 Task: Find connections with filter location Māngrol with filter topic #Investingwith filter profile language English with filter current company Netcore Cloud with filter school Tamil Nadu Jobs india with filter industry Retail Gasoline with filter service category Marketing with filter keywords title Restaurant Chain Executive
Action: Mouse moved to (671, 85)
Screenshot: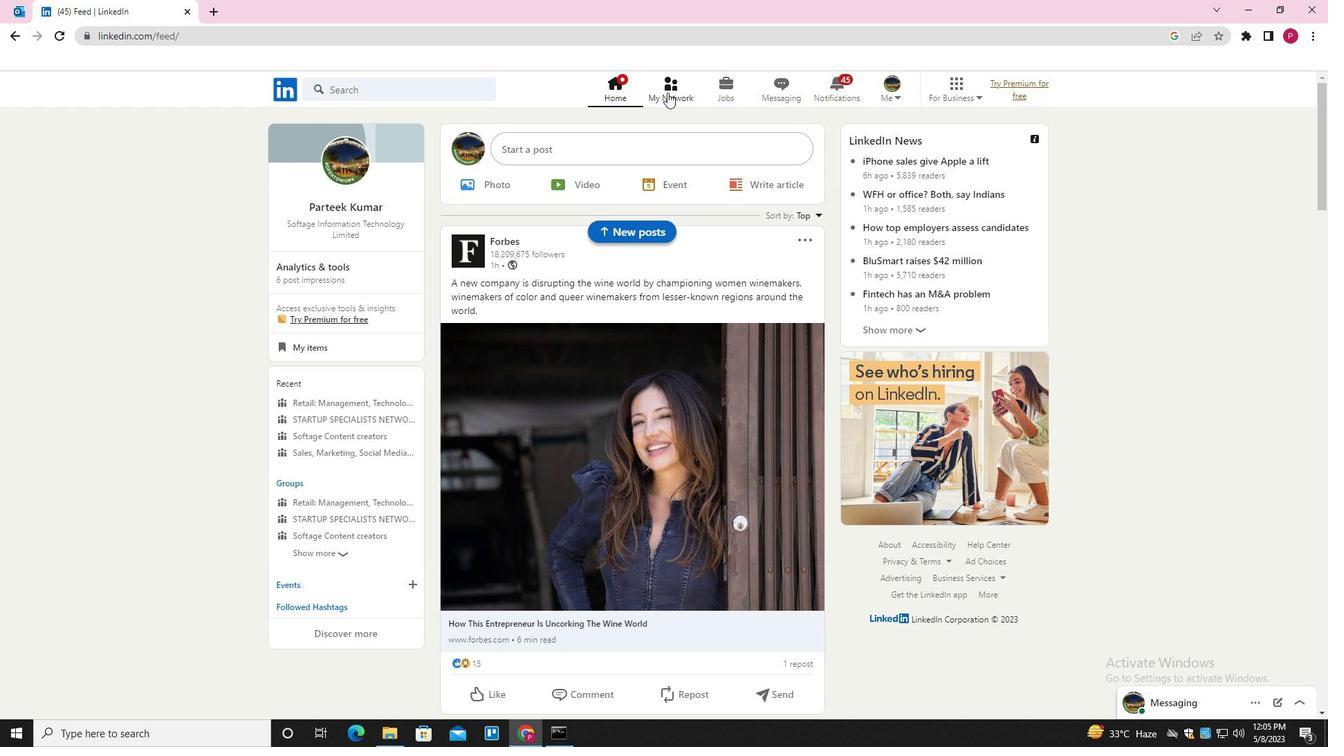 
Action: Mouse pressed left at (671, 85)
Screenshot: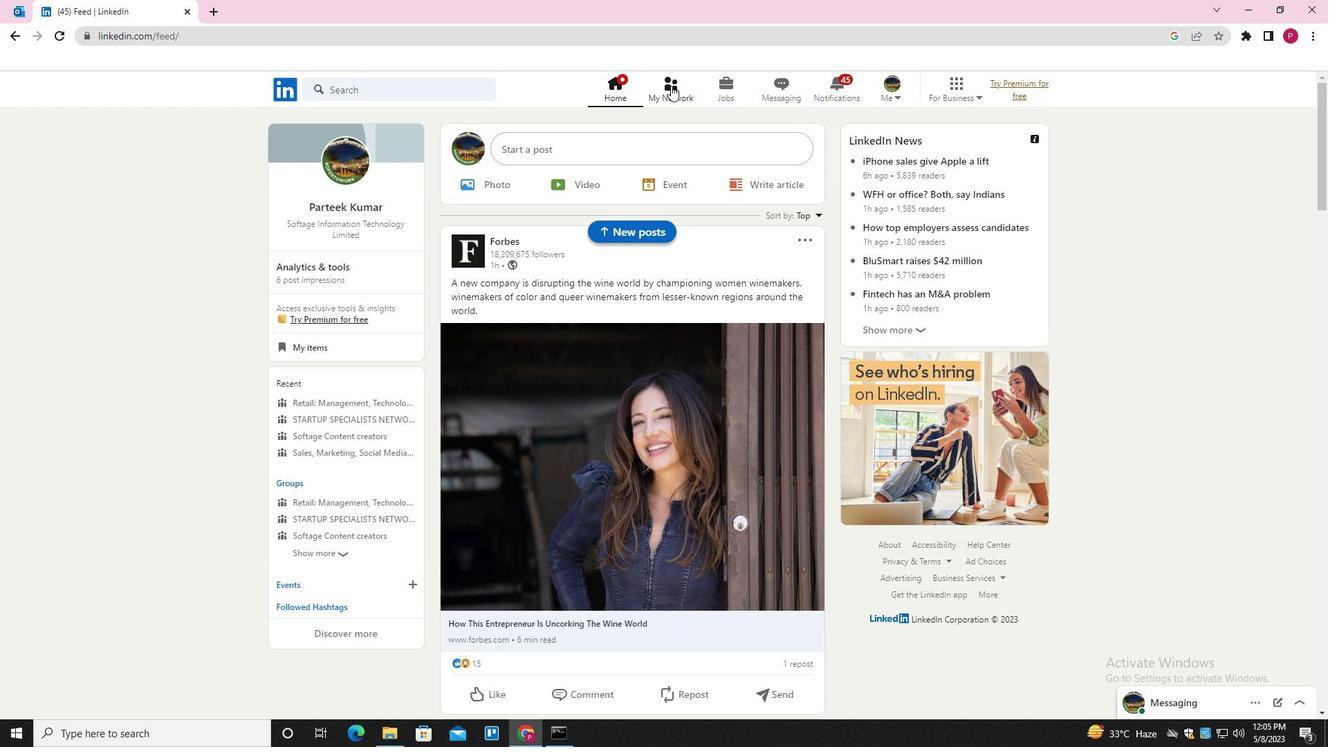 
Action: Mouse moved to (428, 168)
Screenshot: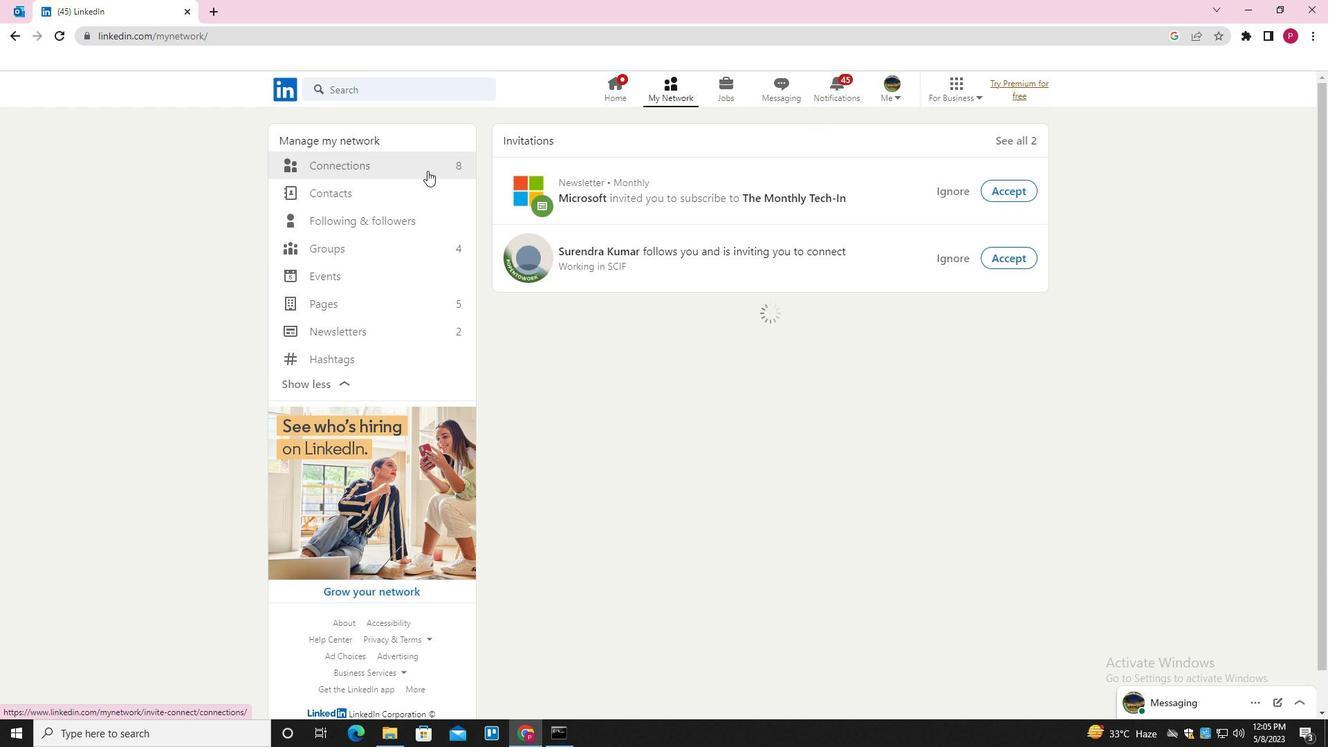 
Action: Mouse pressed left at (428, 168)
Screenshot: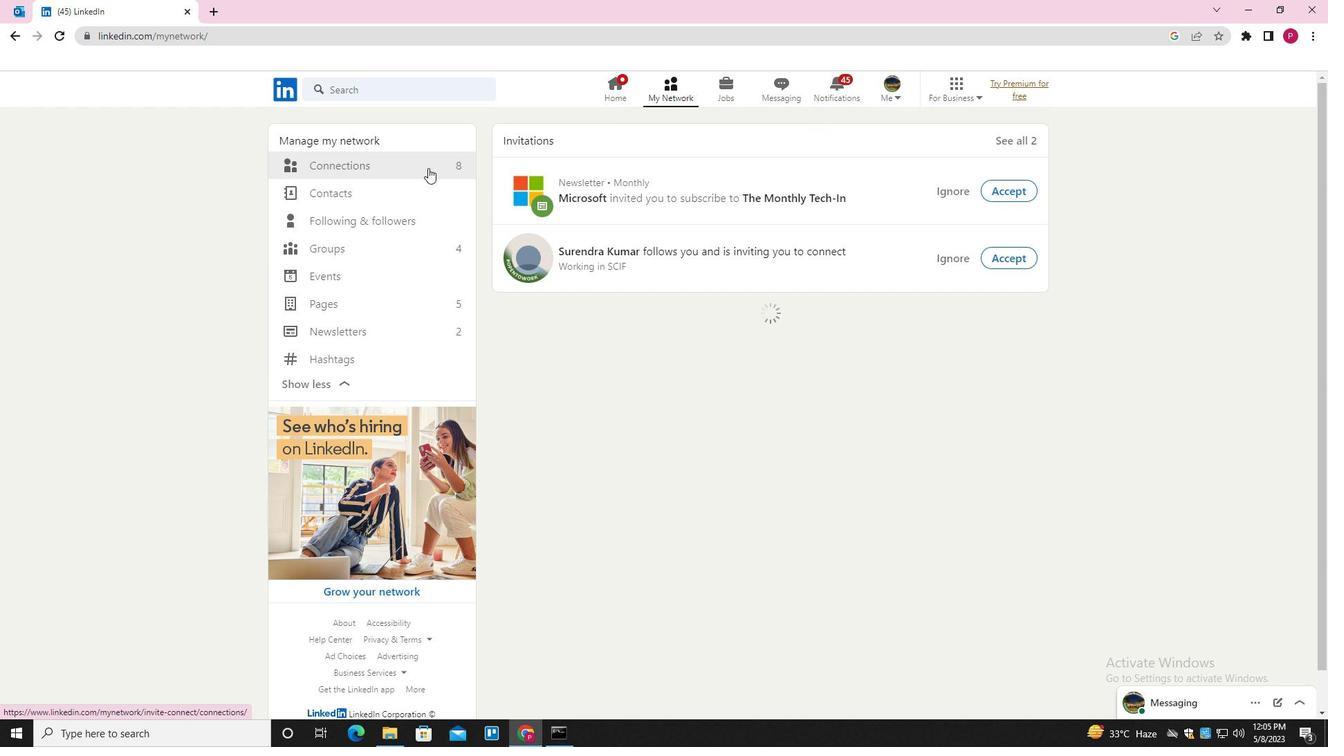 
Action: Mouse moved to (774, 163)
Screenshot: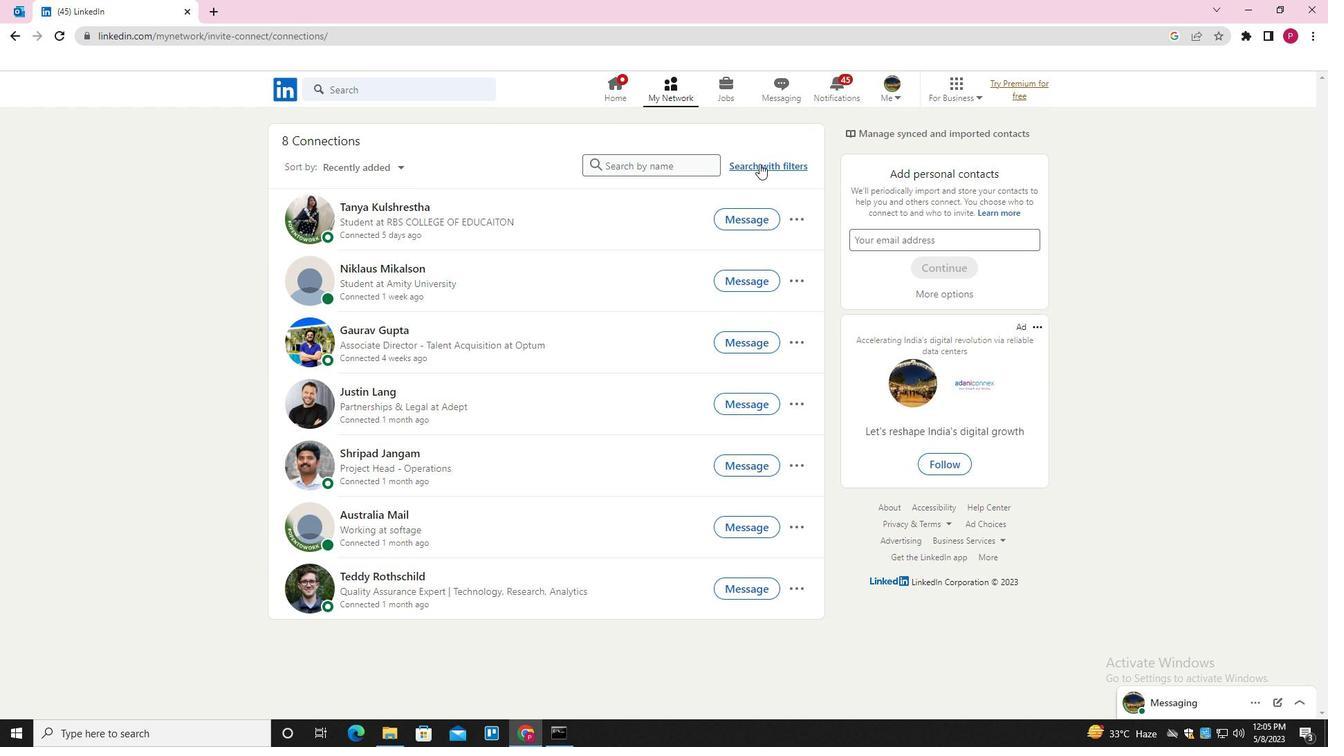 
Action: Mouse pressed left at (774, 163)
Screenshot: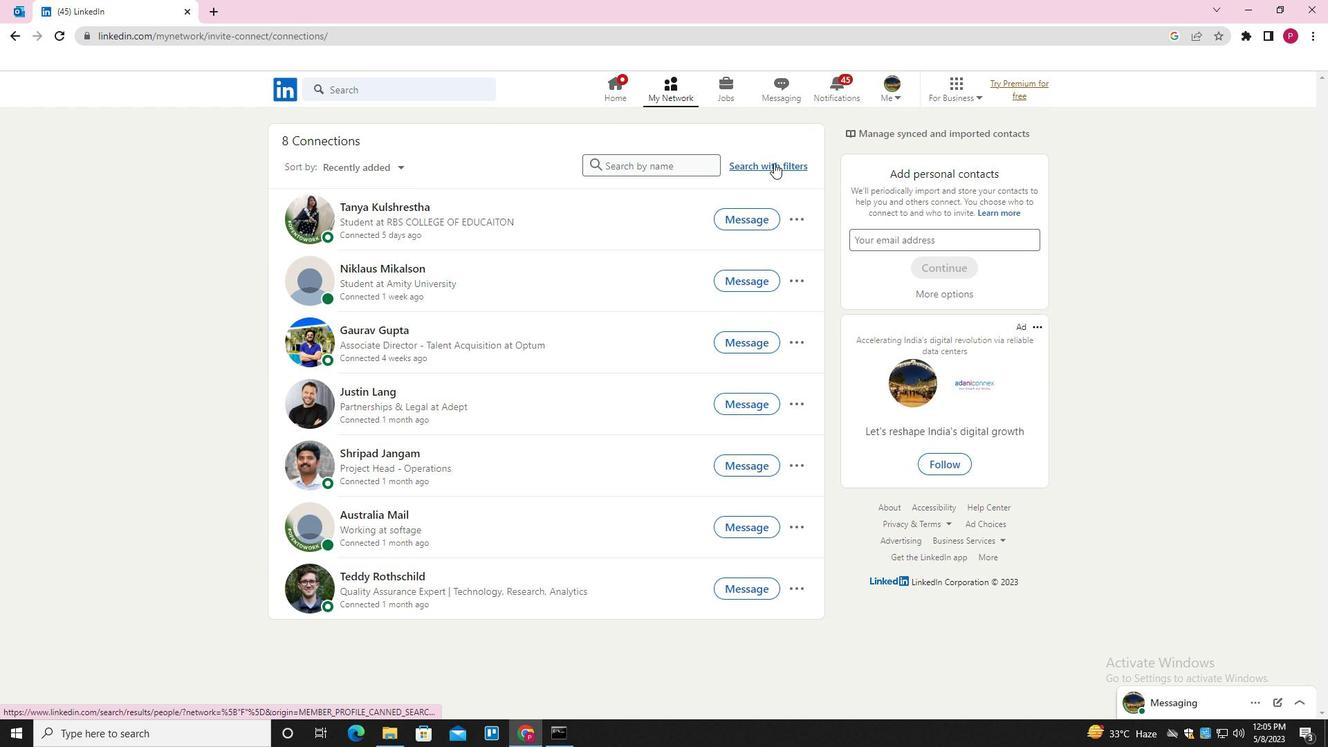 
Action: Mouse moved to (706, 135)
Screenshot: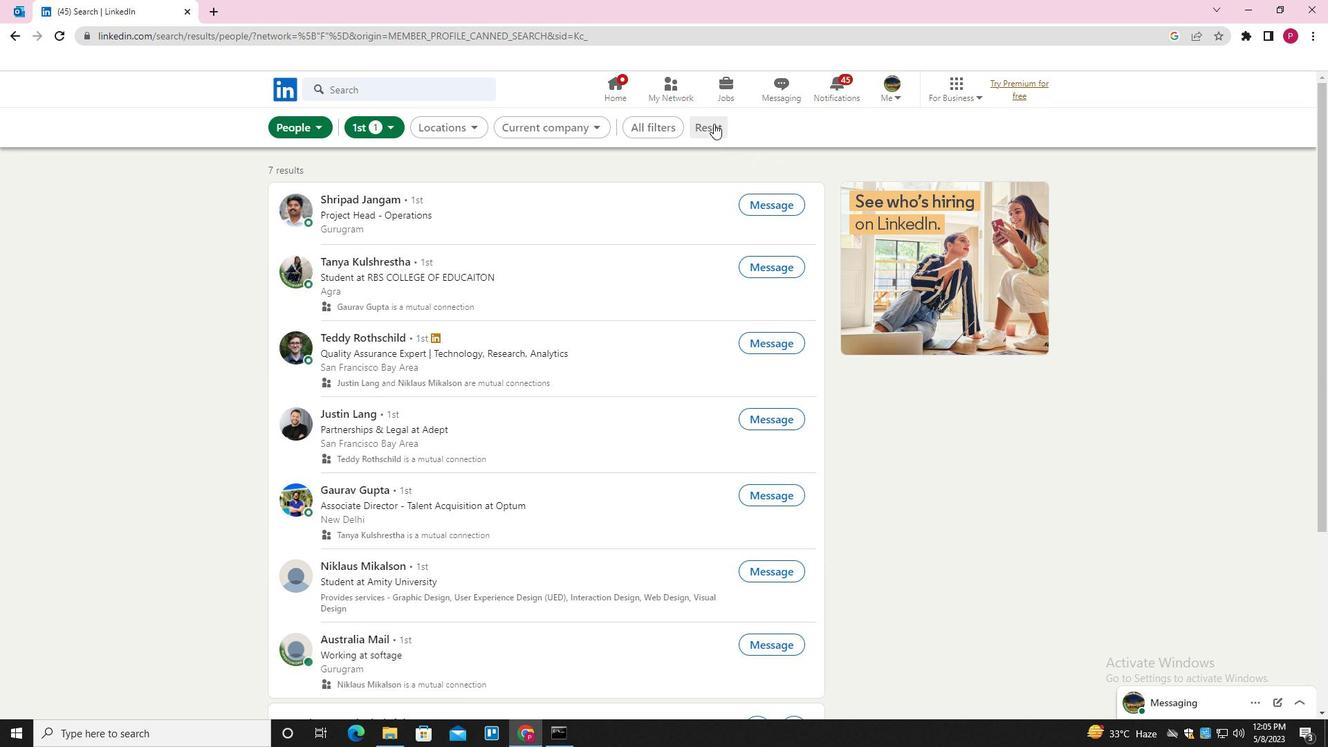 
Action: Mouse pressed left at (706, 135)
Screenshot: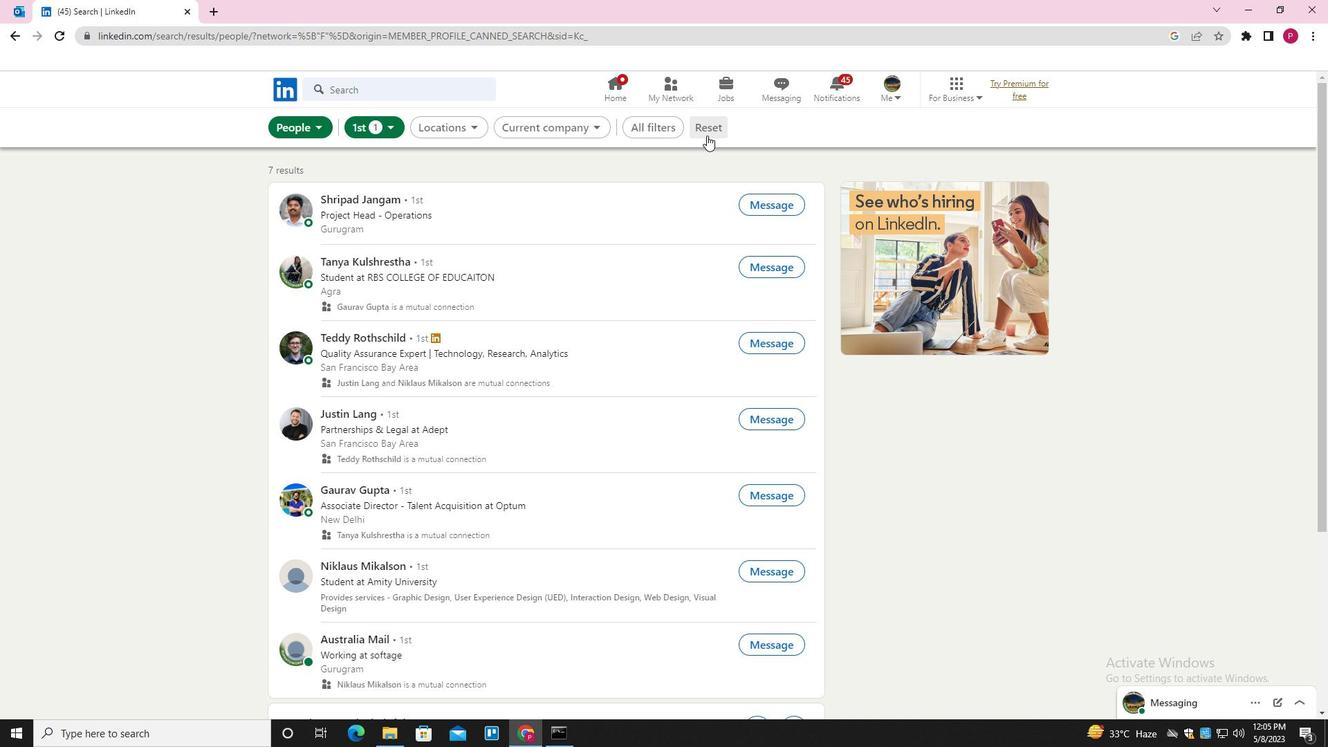 
Action: Mouse moved to (677, 125)
Screenshot: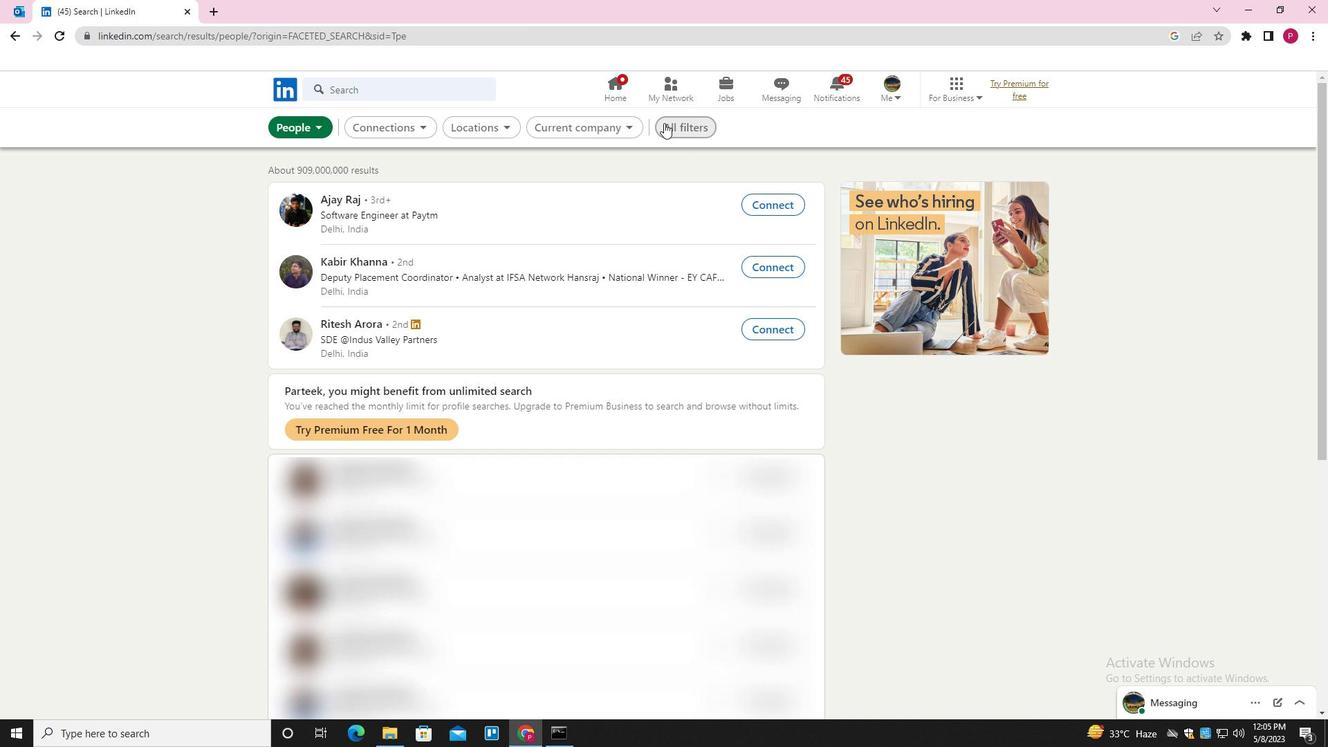
Action: Mouse pressed left at (677, 125)
Screenshot: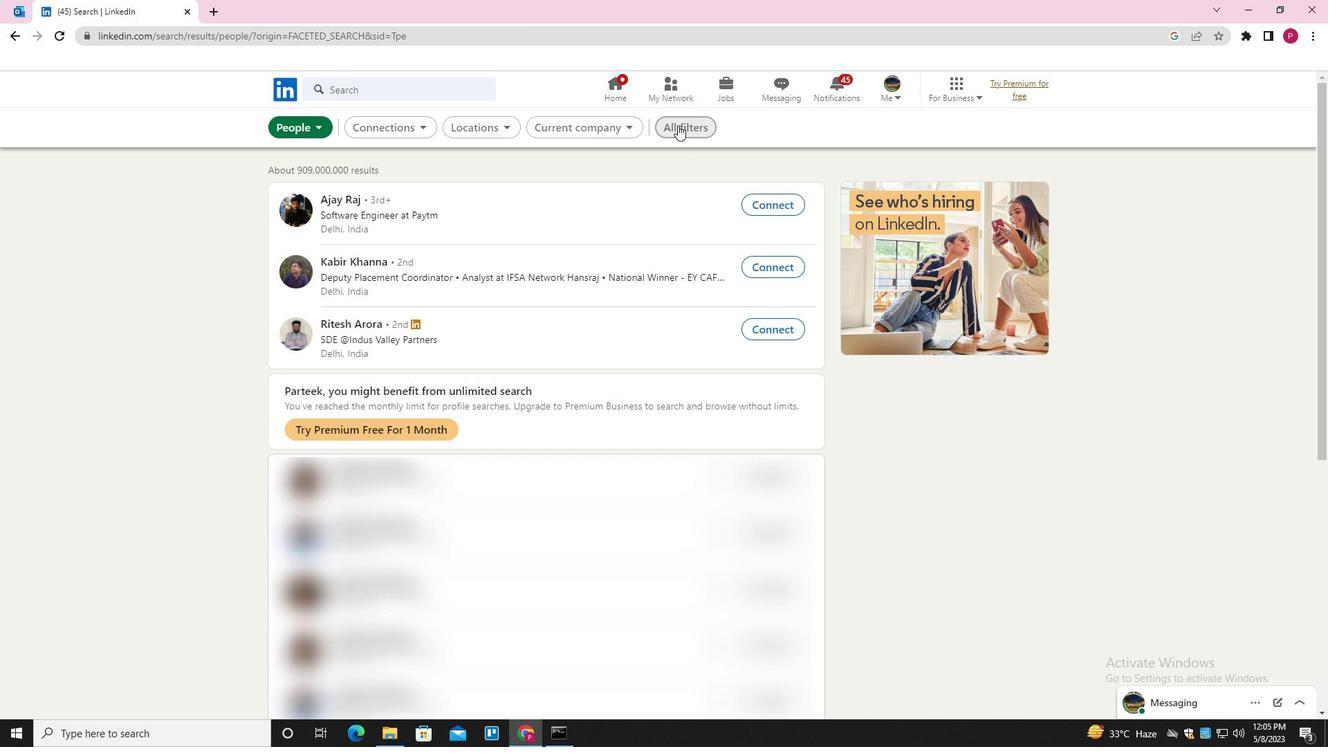 
Action: Mouse moved to (980, 300)
Screenshot: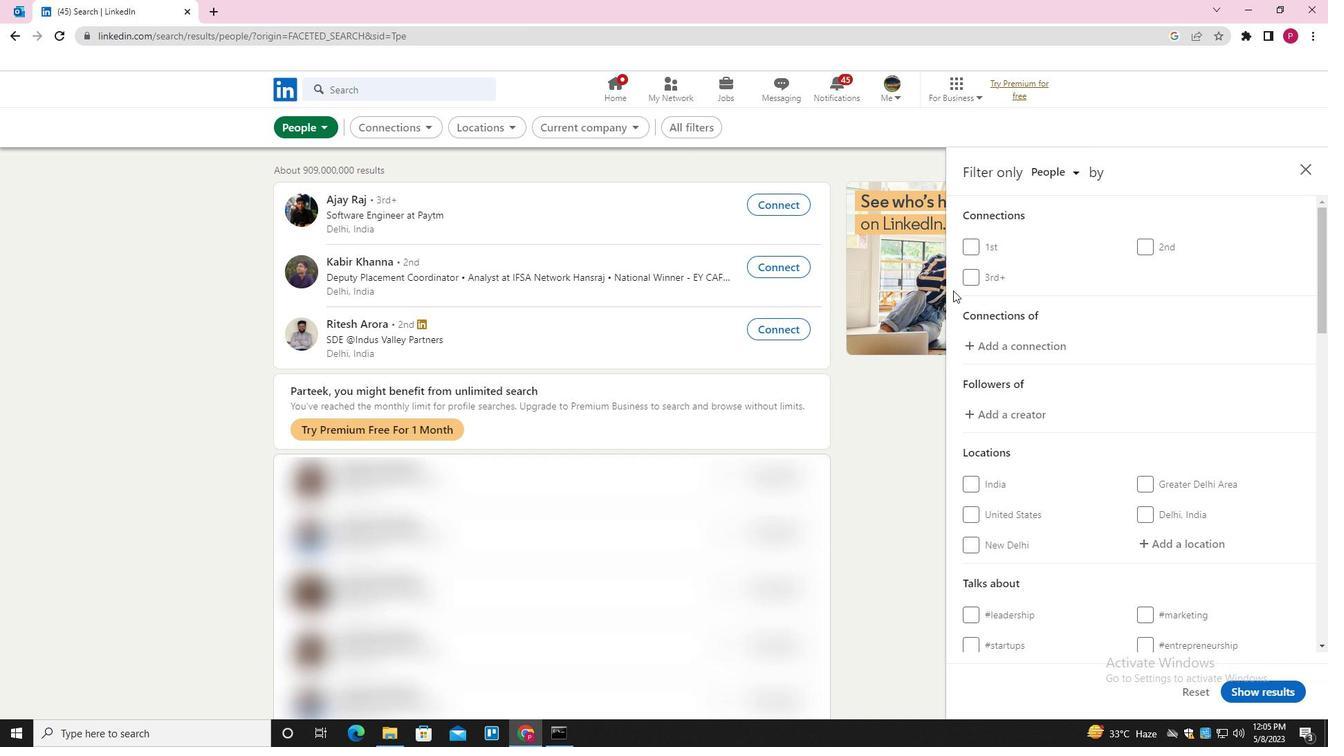 
Action: Mouse scrolled (980, 300) with delta (0, 0)
Screenshot: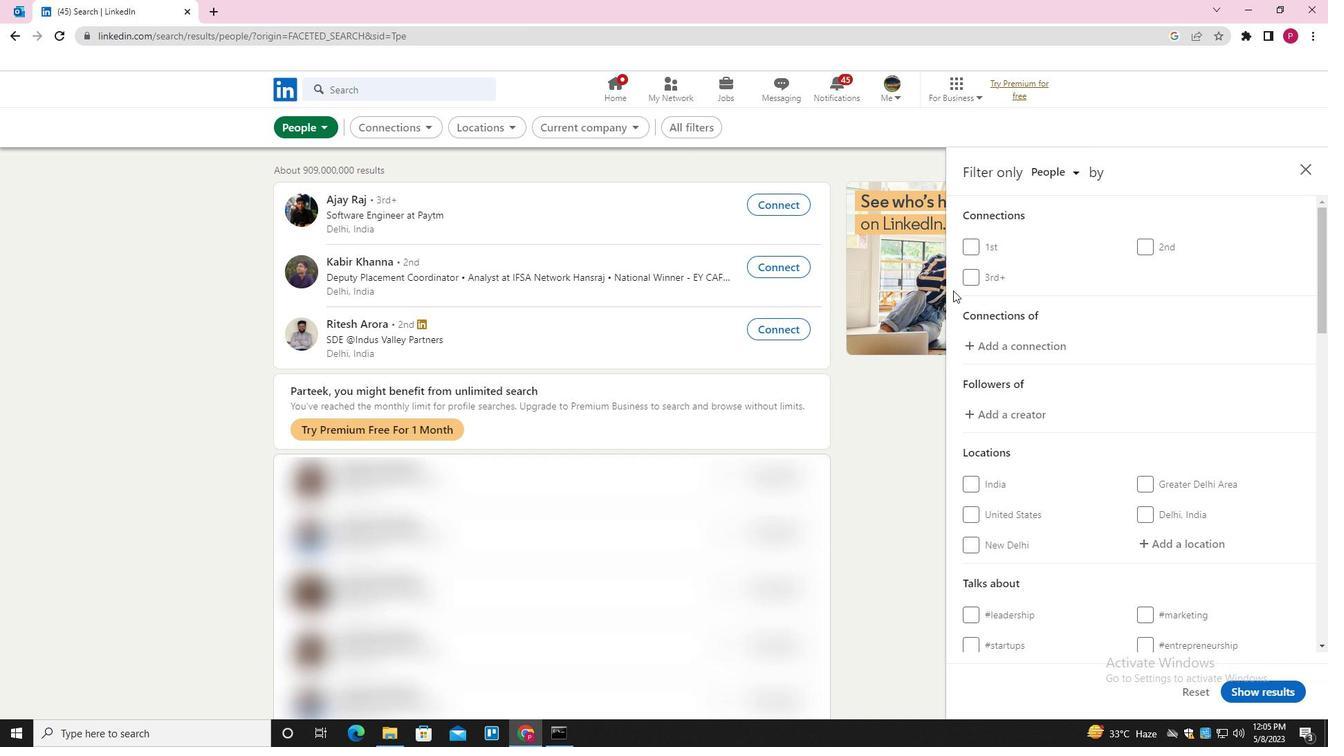 
Action: Mouse moved to (983, 302)
Screenshot: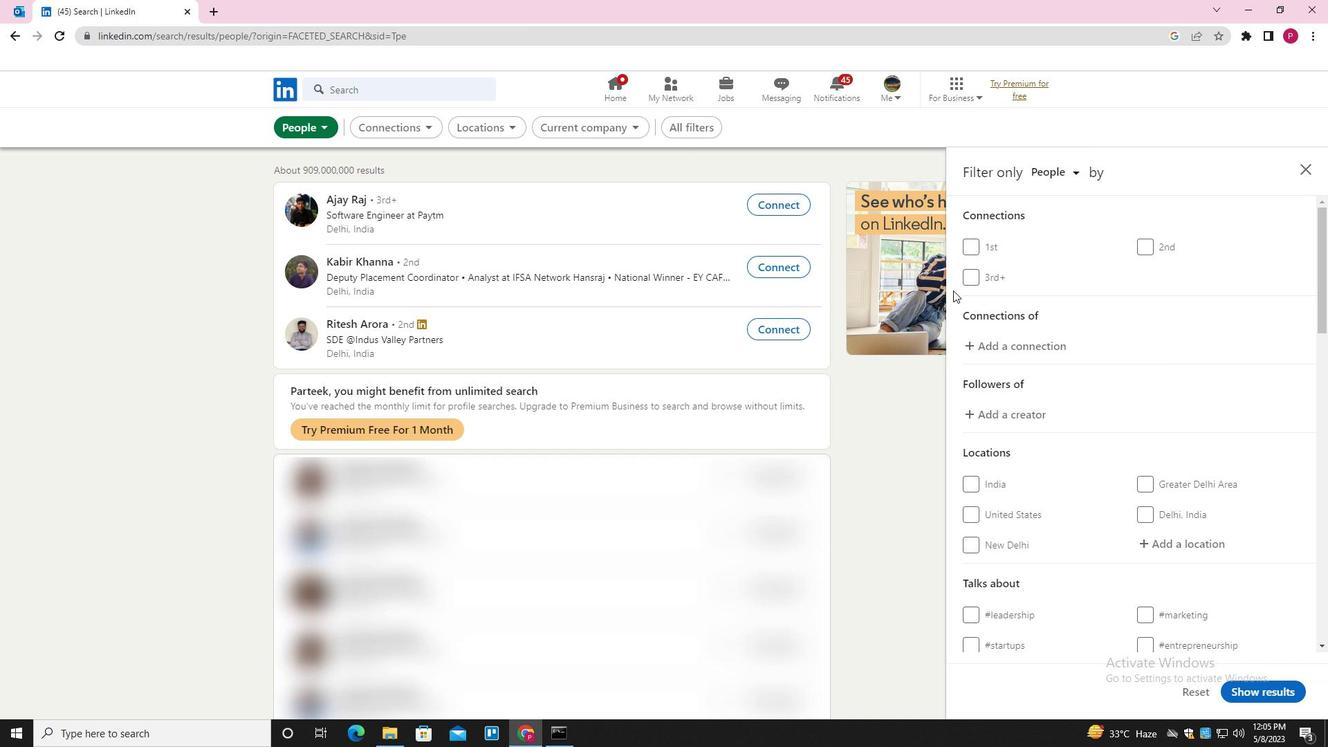 
Action: Mouse scrolled (983, 301) with delta (0, 0)
Screenshot: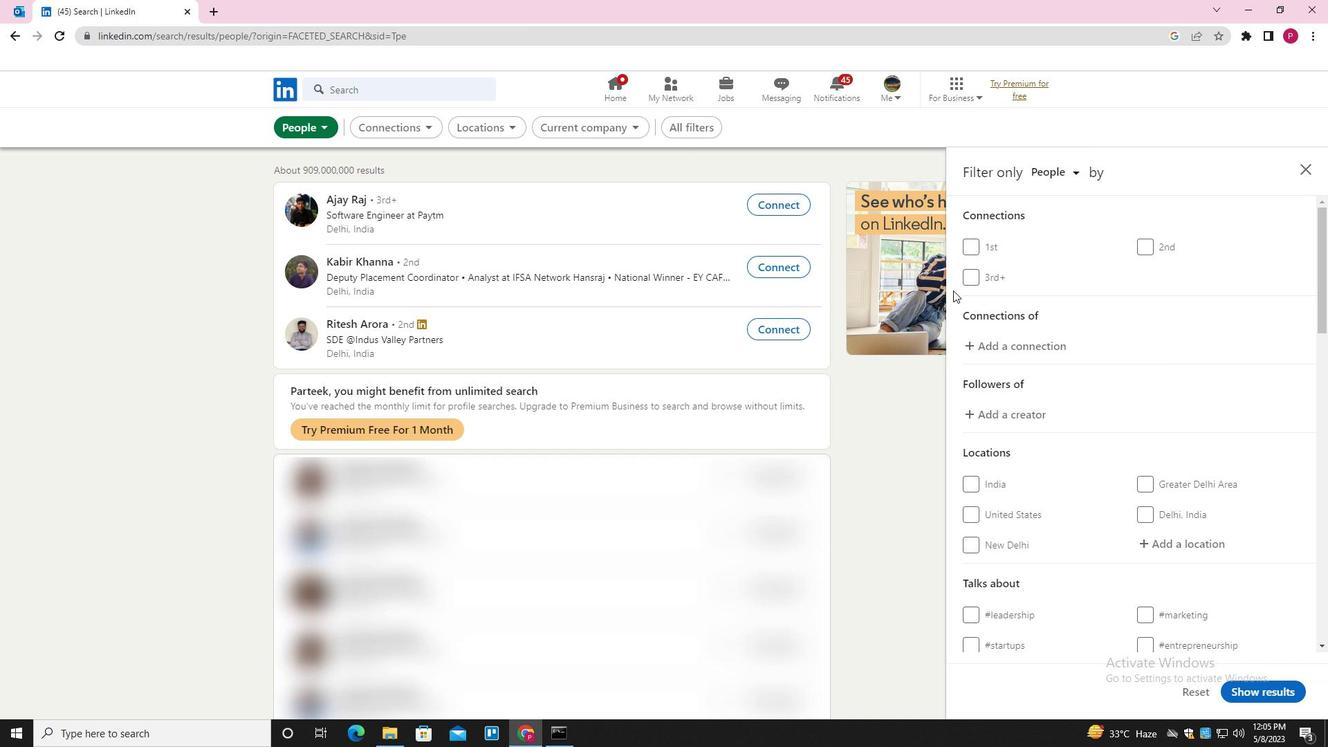 
Action: Mouse moved to (994, 310)
Screenshot: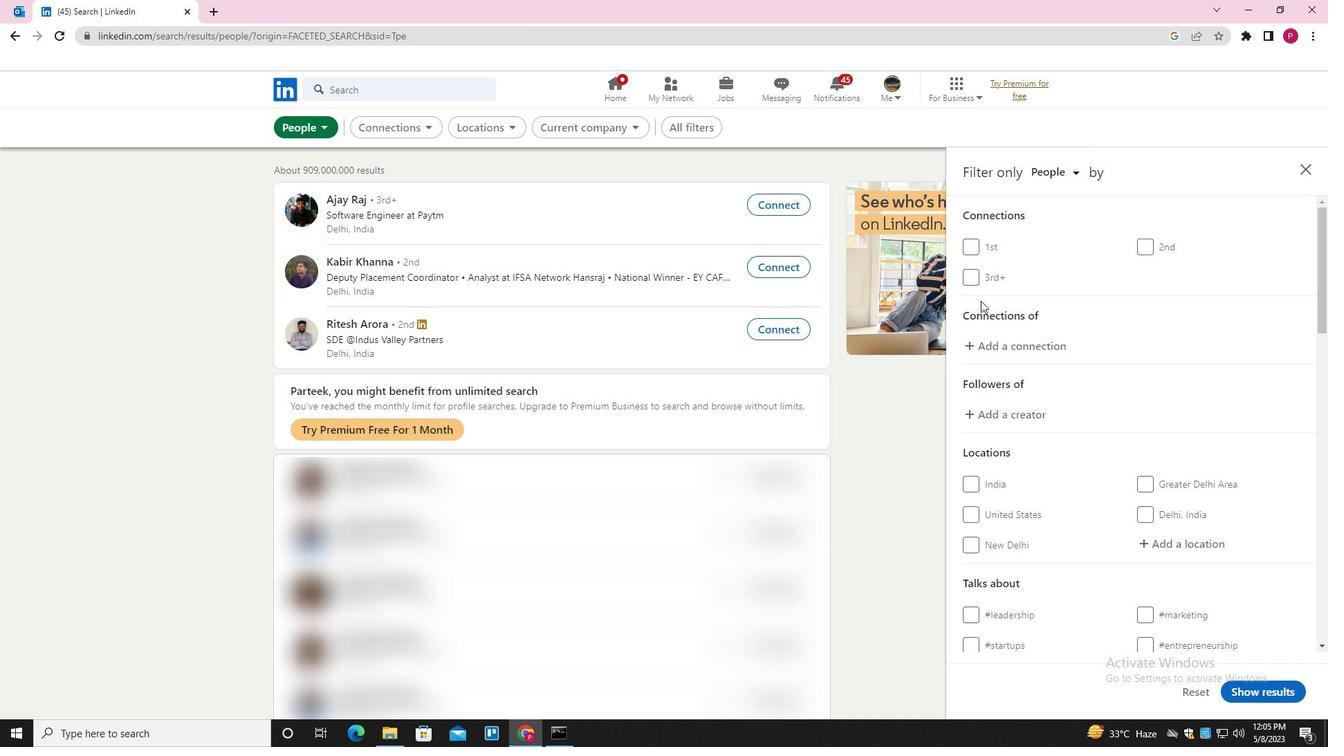 
Action: Mouse scrolled (994, 309) with delta (0, 0)
Screenshot: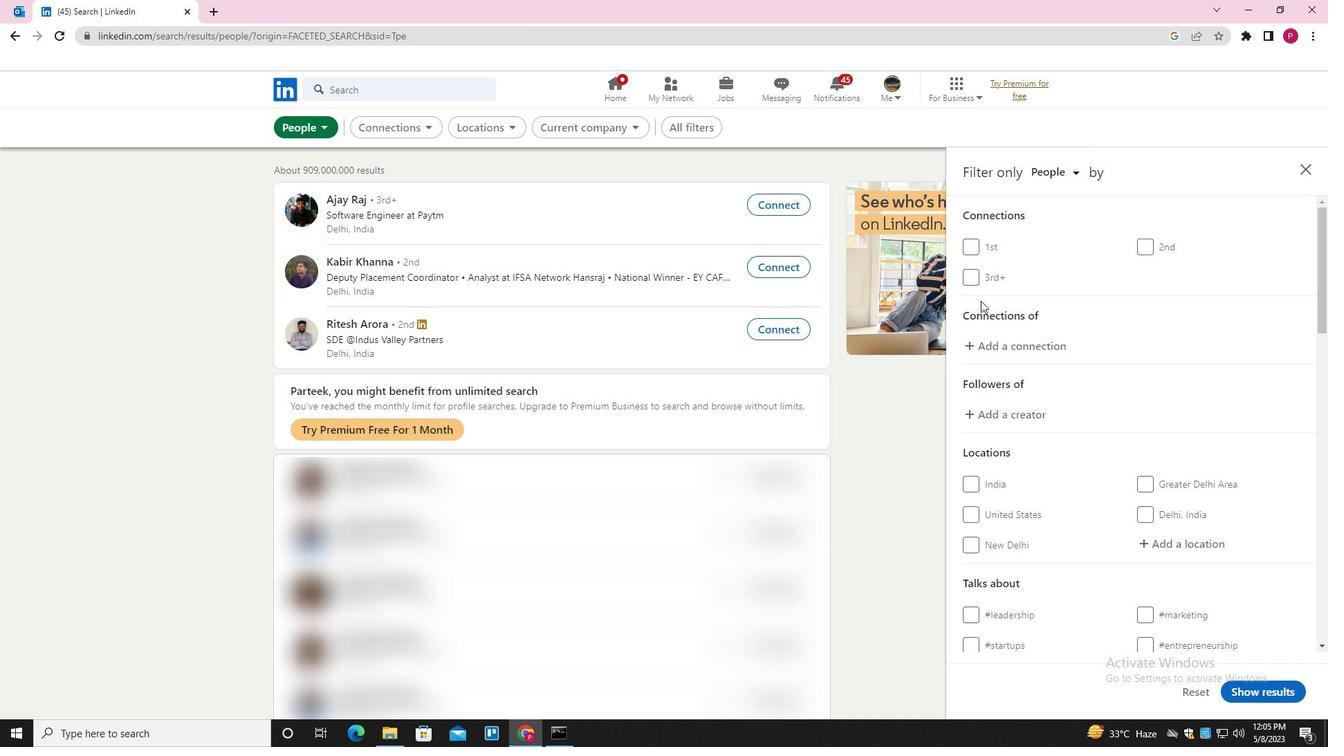 
Action: Mouse moved to (1163, 333)
Screenshot: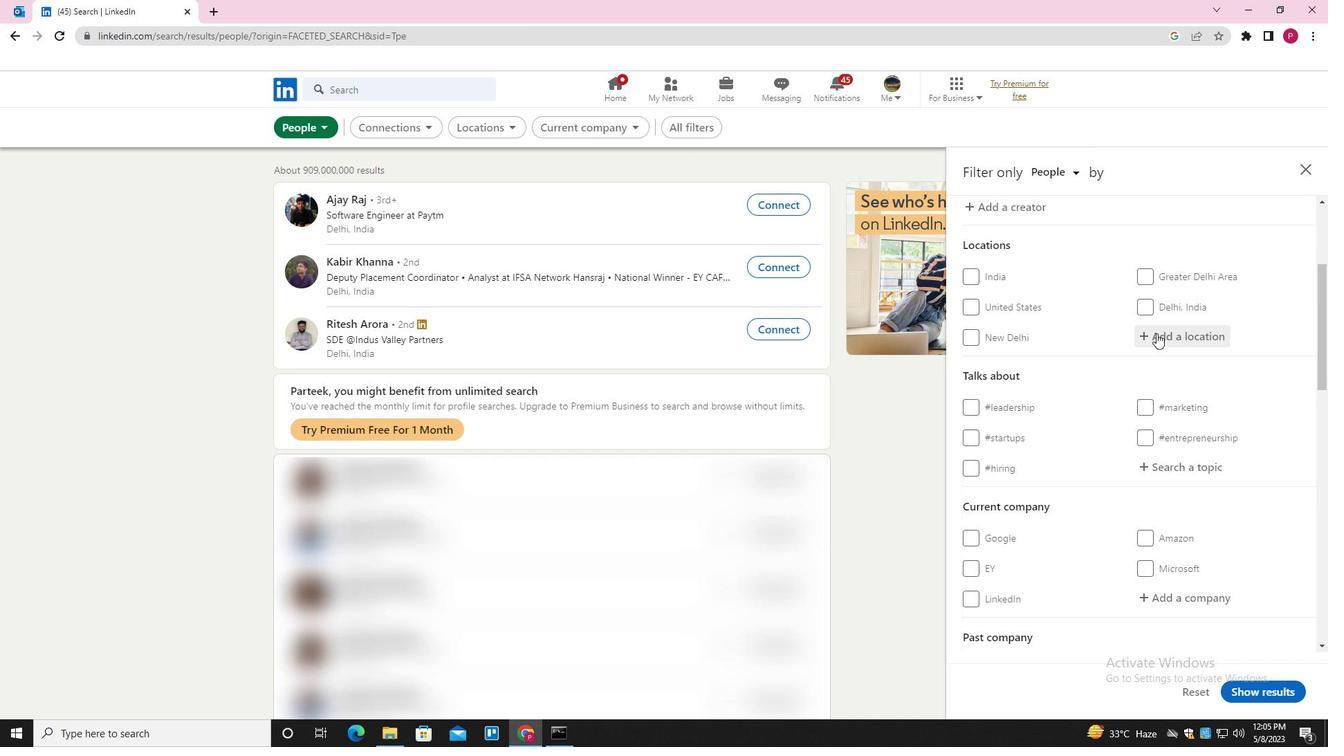 
Action: Mouse pressed left at (1163, 333)
Screenshot: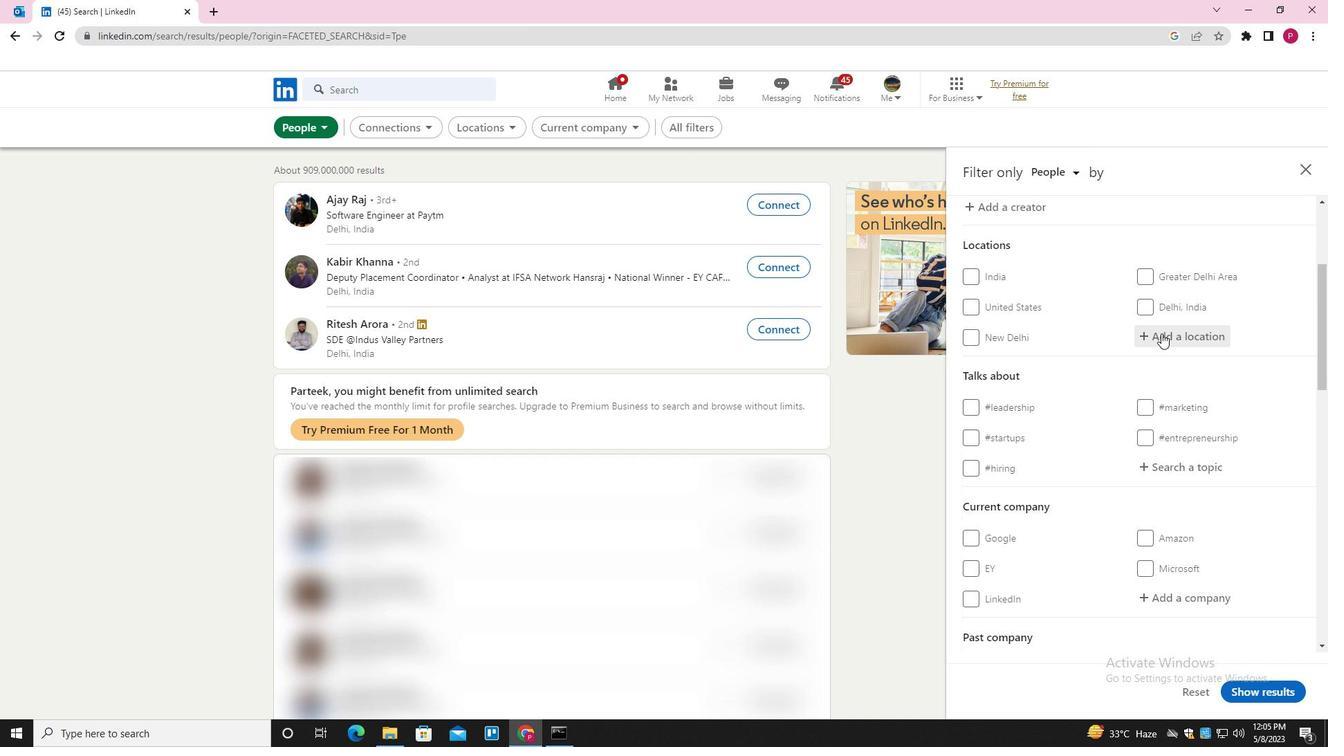 
Action: Mouse moved to (1167, 332)
Screenshot: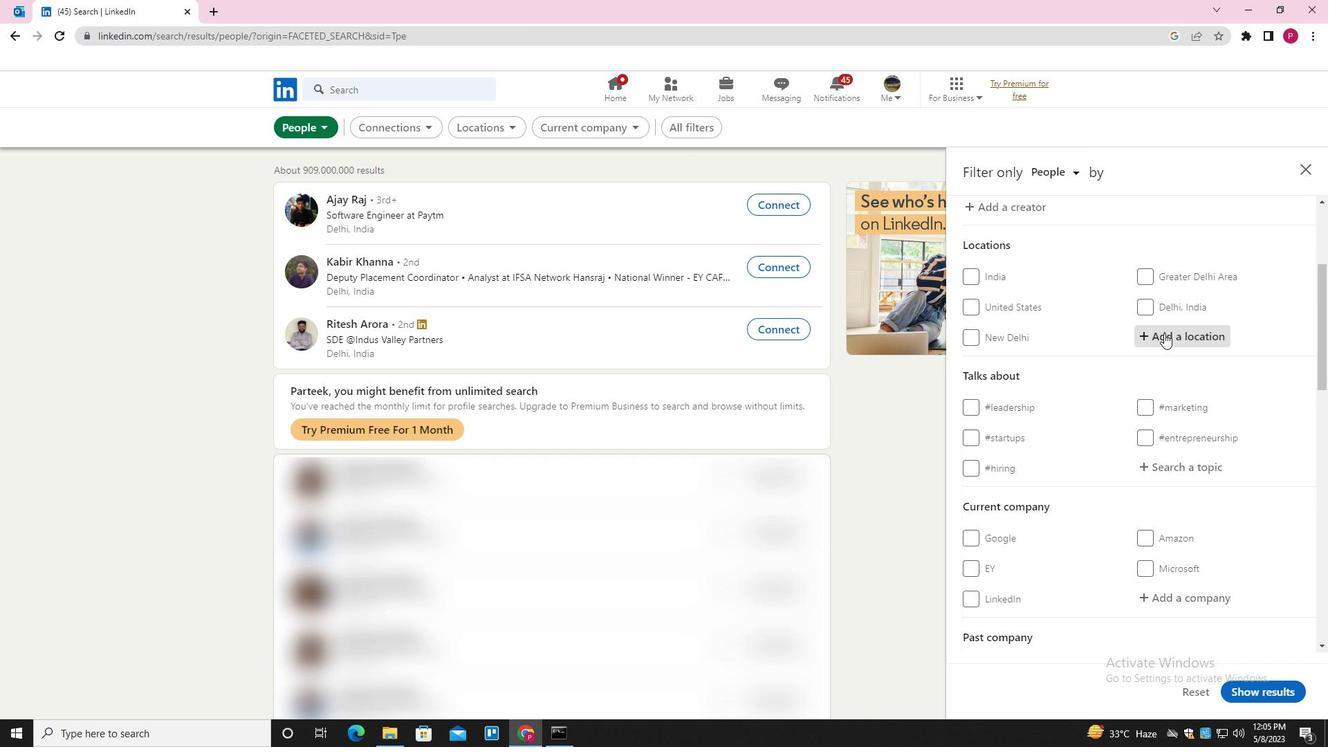 
Action: Key pressed <Key.shift>MA
Screenshot: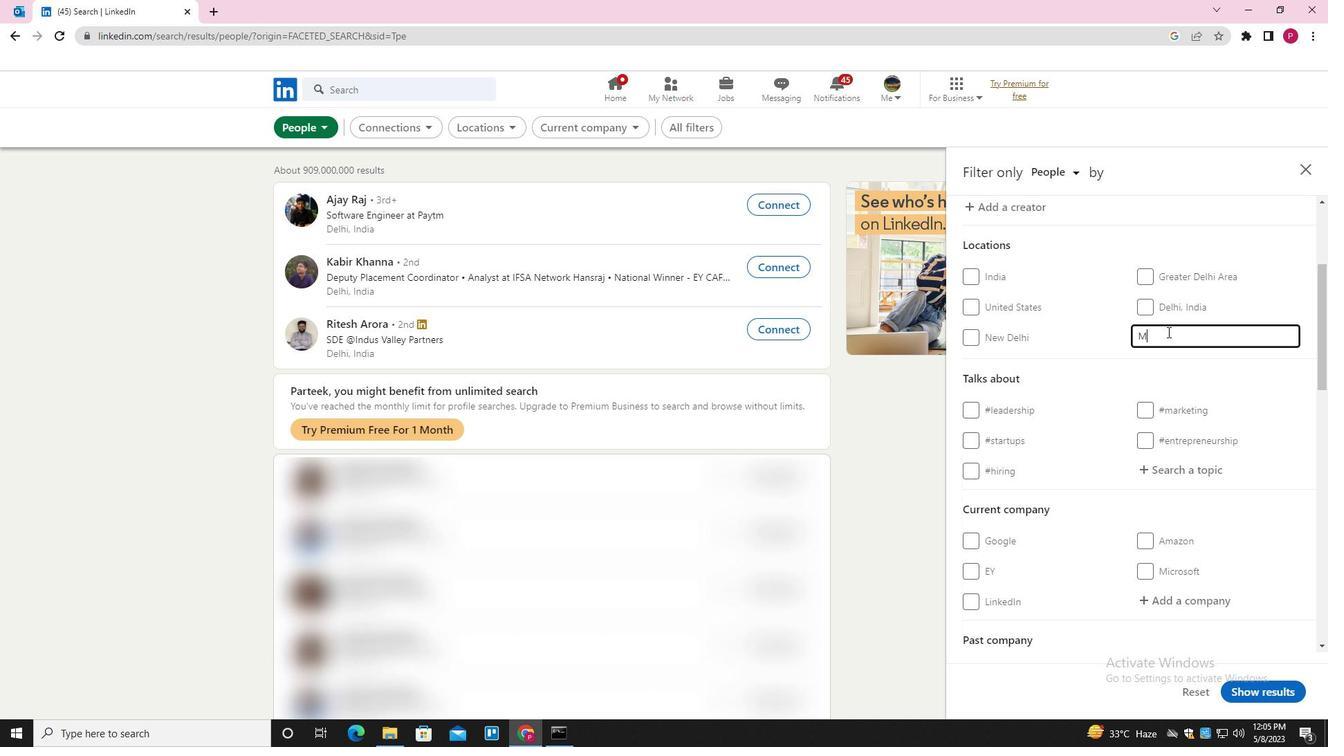 
Action: Mouse moved to (1167, 332)
Screenshot: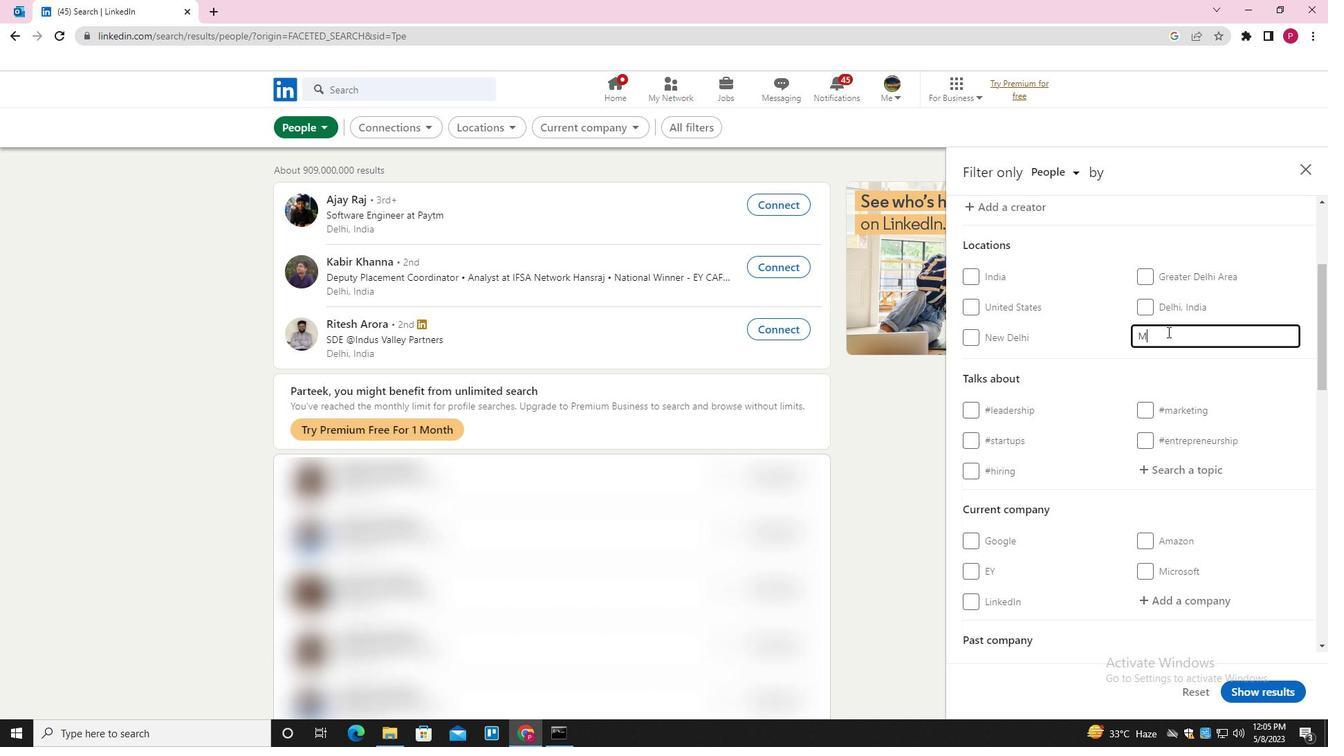 
Action: Key pressed NGRO
Screenshot: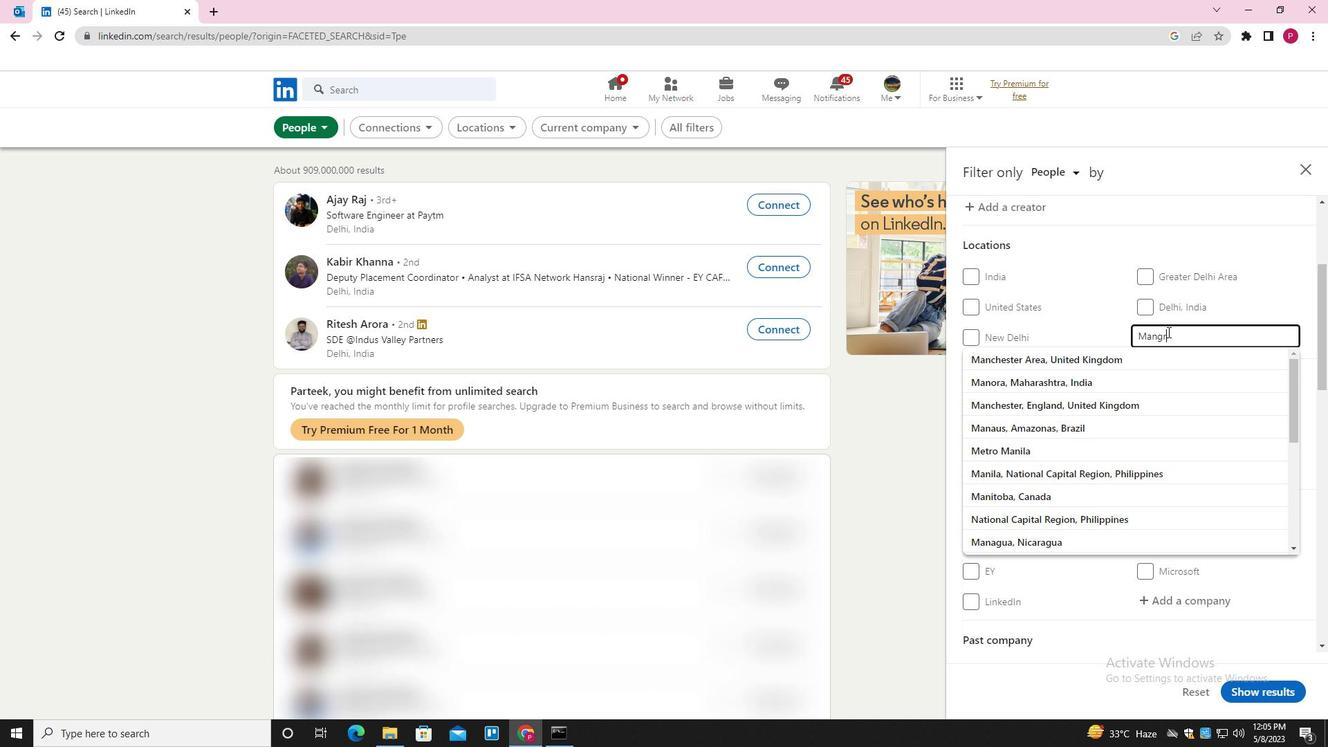 
Action: Mouse moved to (1167, 331)
Screenshot: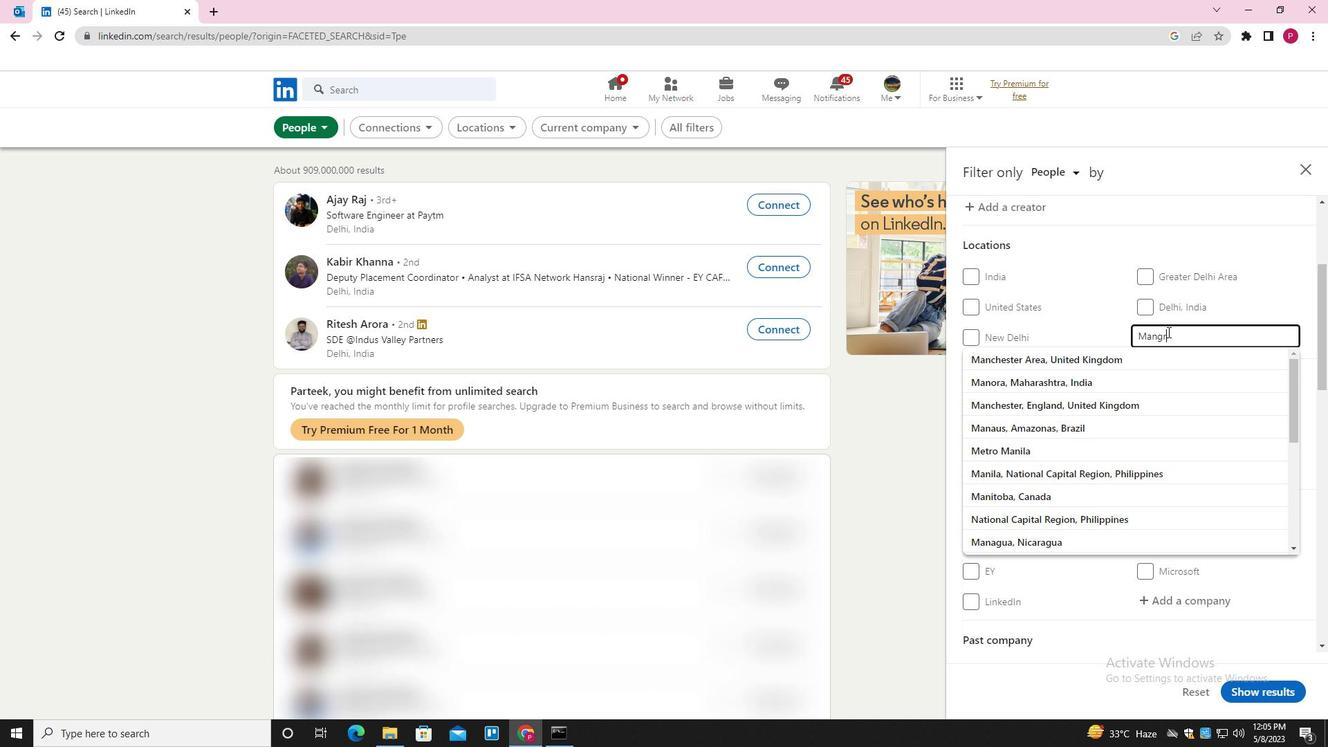 
Action: Key pressed L<Key.down><Key.down><Key.enter>
Screenshot: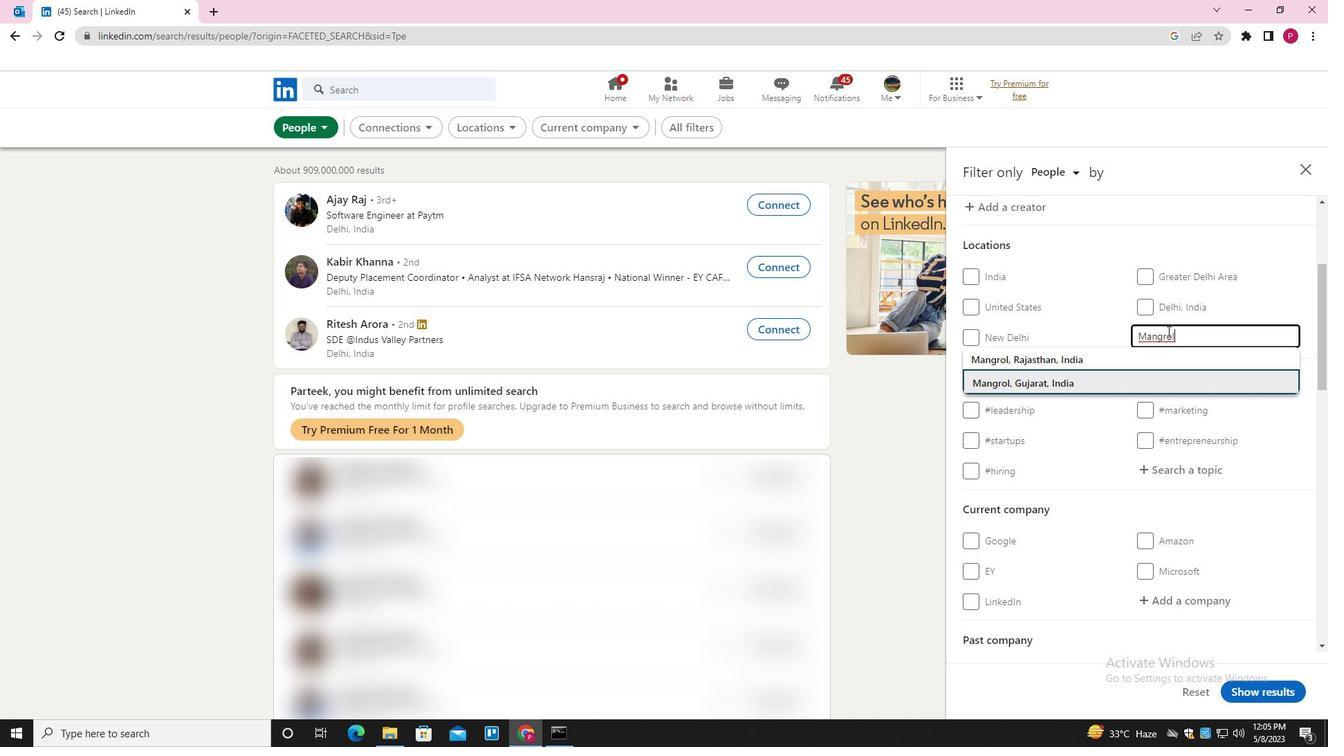 
Action: Mouse moved to (1061, 368)
Screenshot: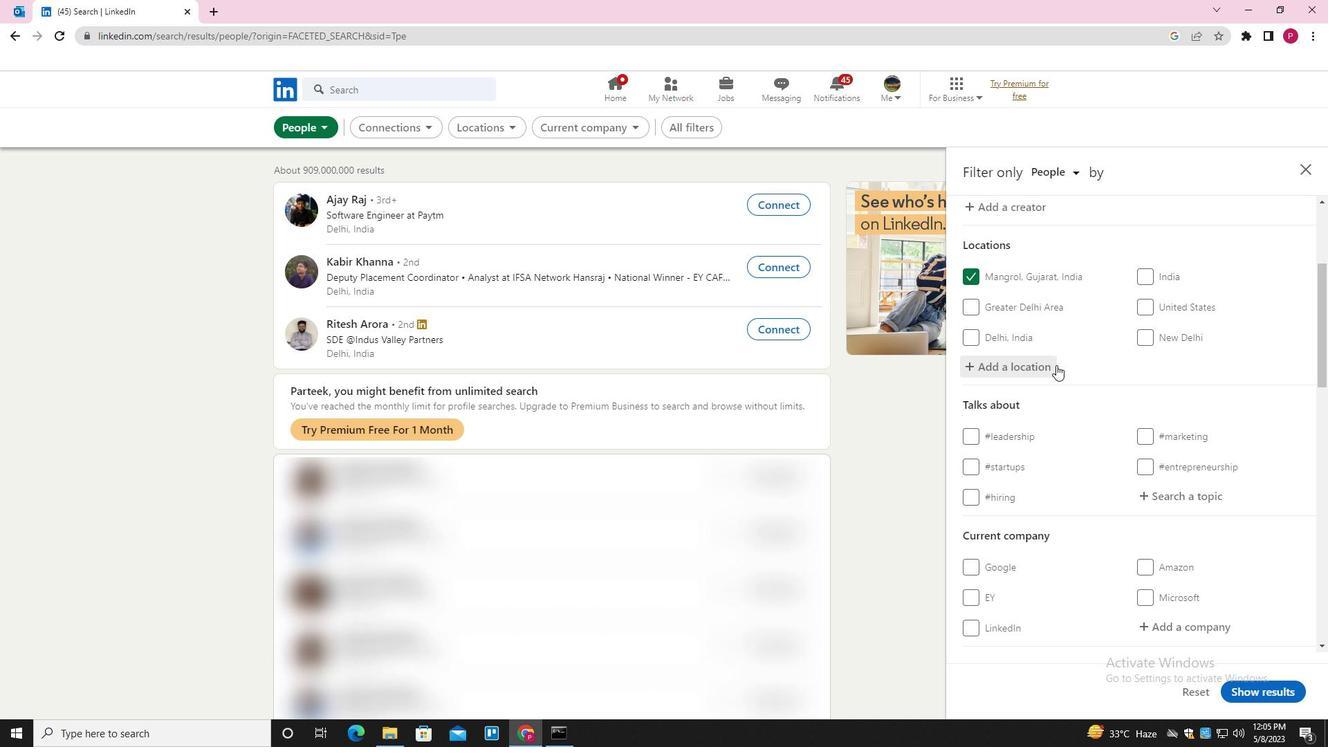 
Action: Mouse scrolled (1061, 368) with delta (0, 0)
Screenshot: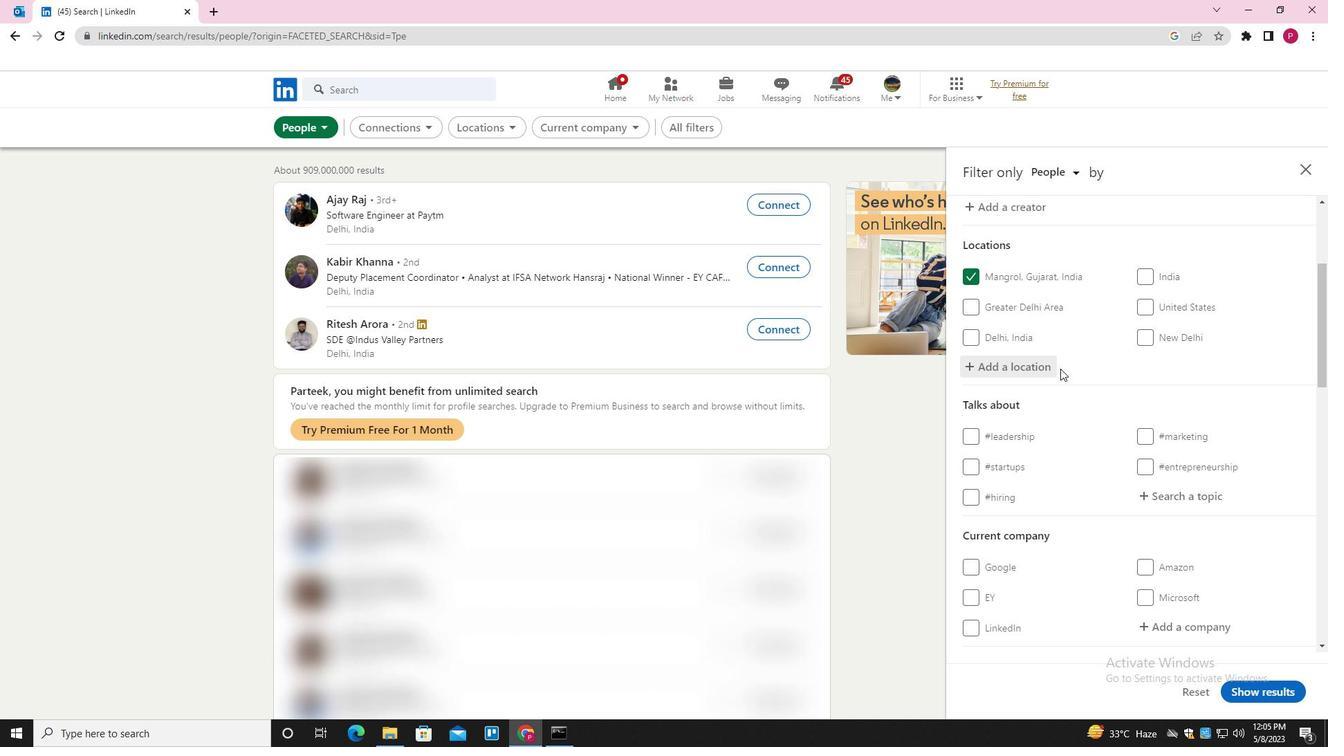 
Action: Mouse scrolled (1061, 368) with delta (0, 0)
Screenshot: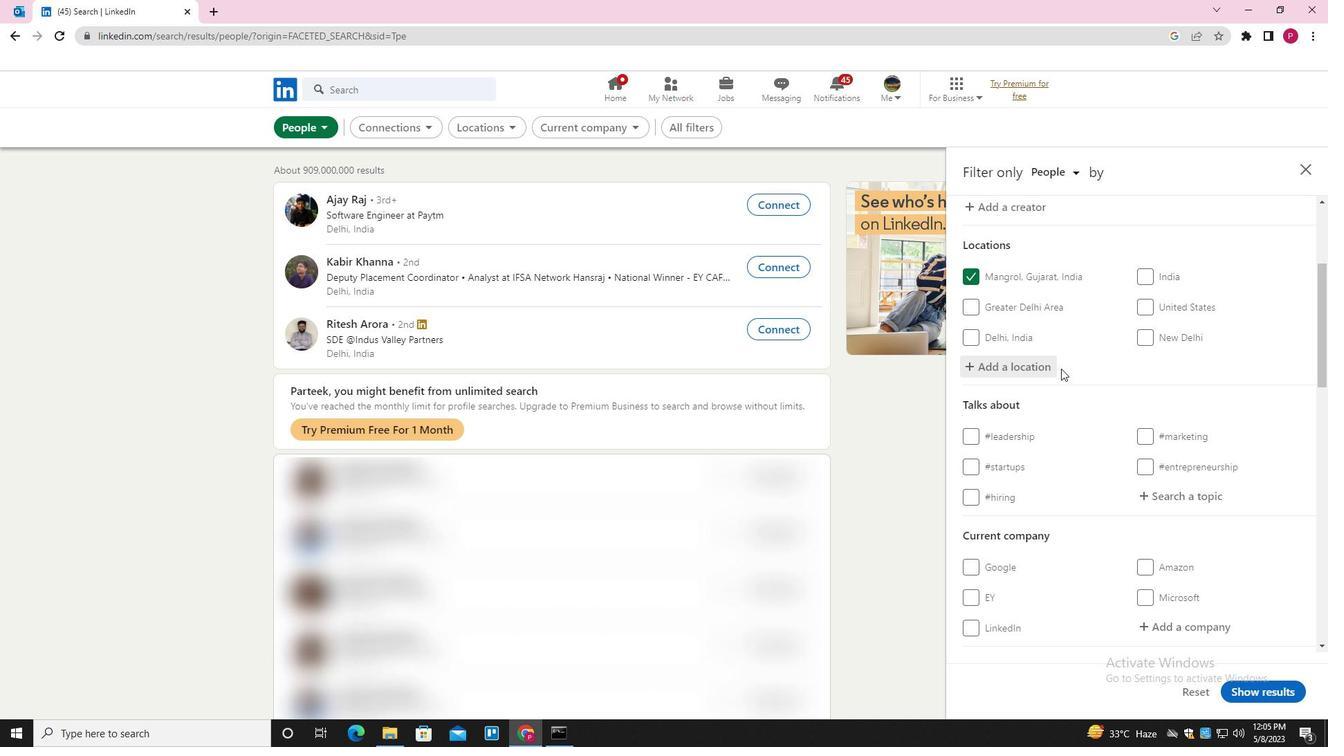 
Action: Mouse moved to (1181, 357)
Screenshot: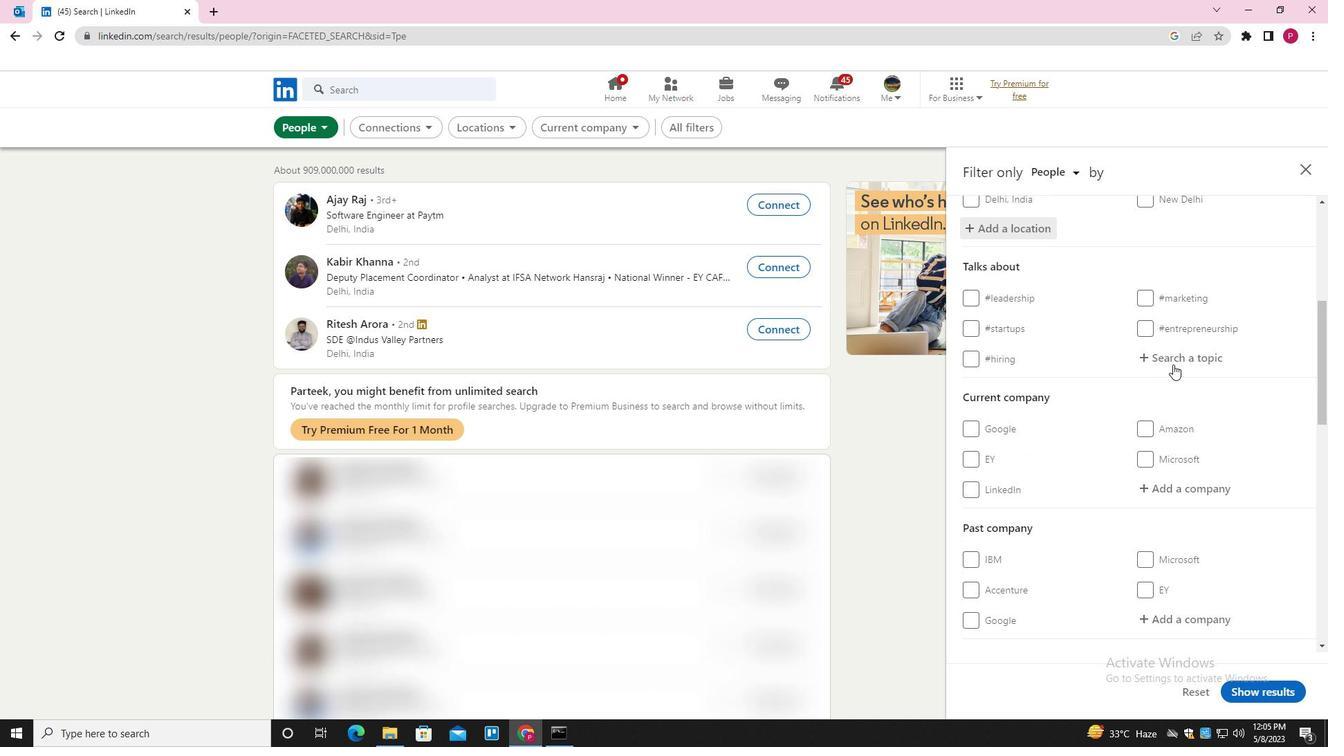 
Action: Mouse pressed left at (1181, 357)
Screenshot: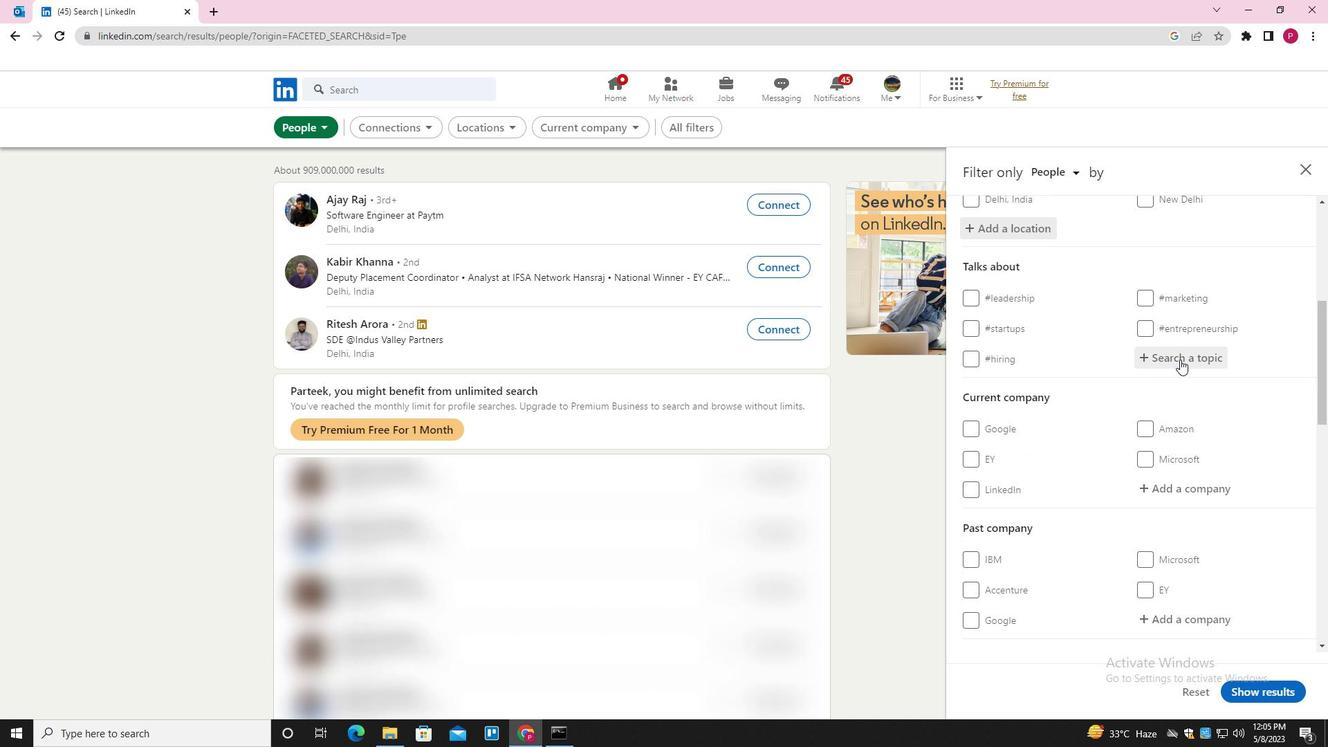 
Action: Key pressed INVESTING<Key.down><Key.enter>
Screenshot: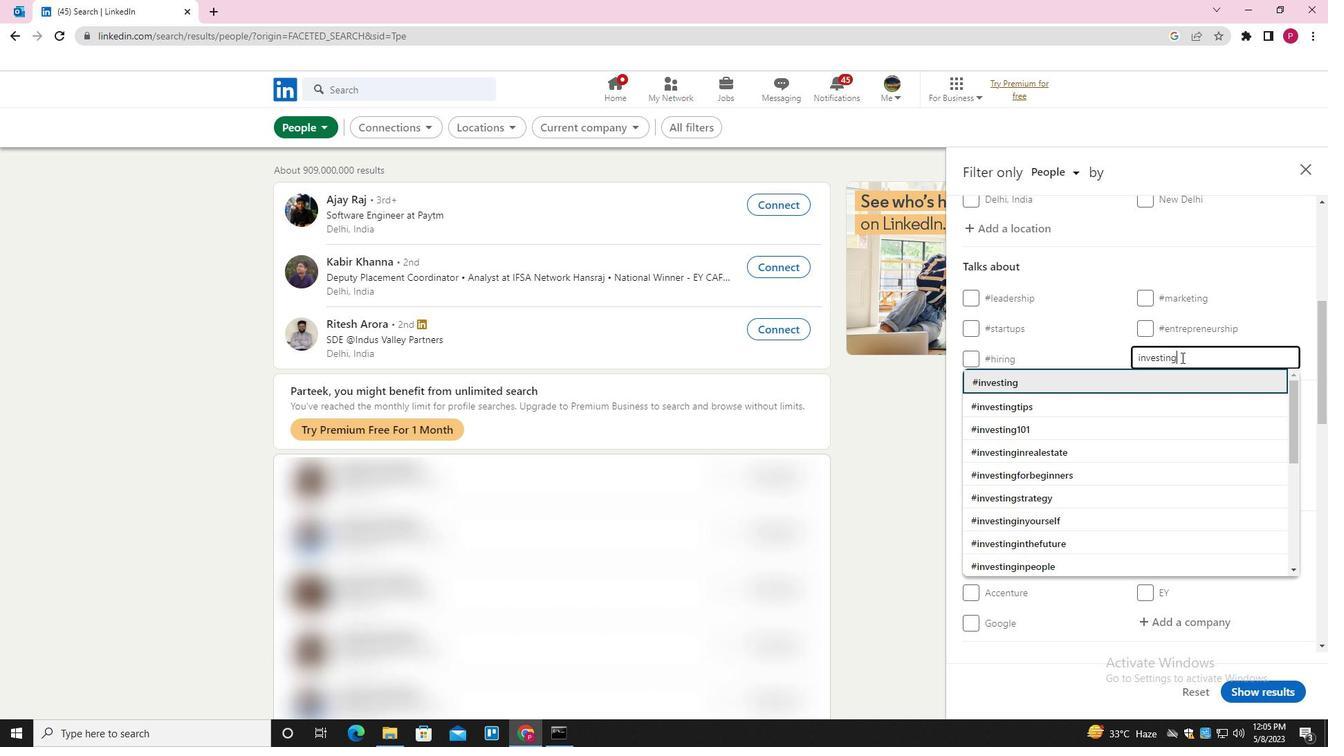
Action: Mouse moved to (1189, 404)
Screenshot: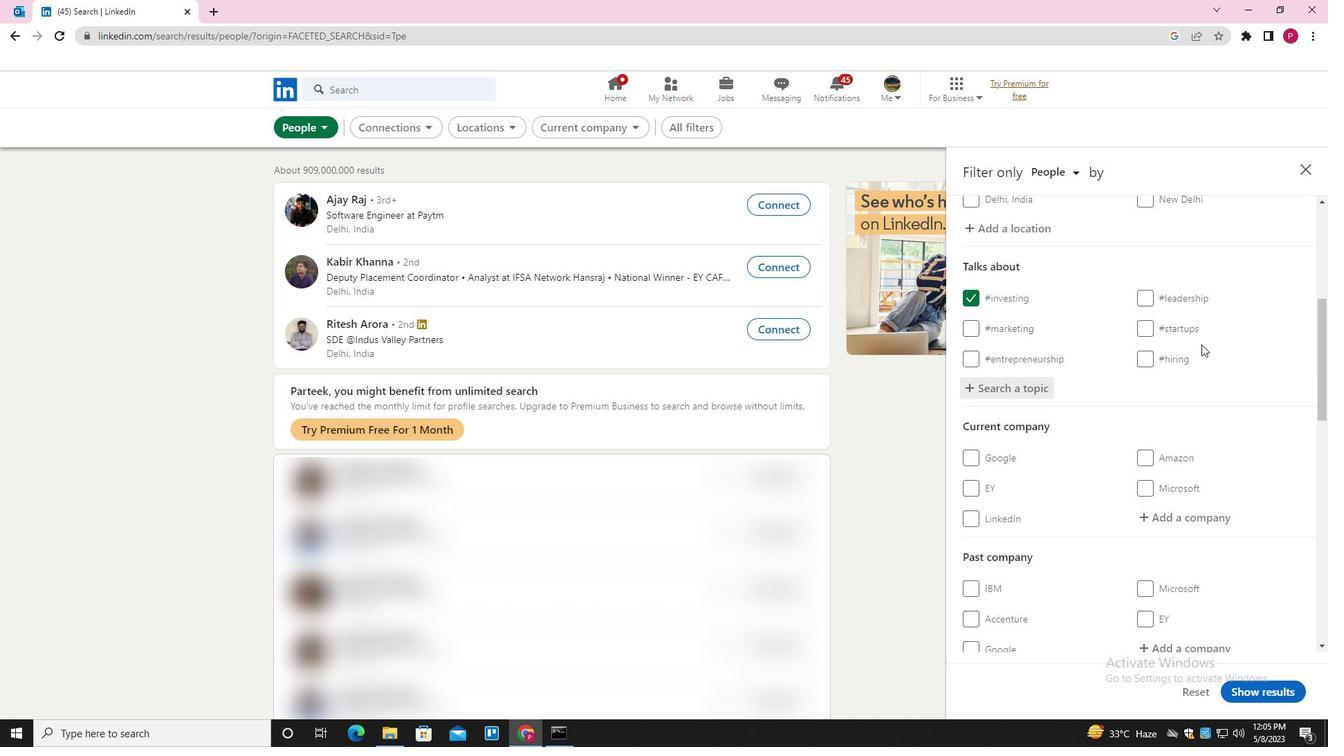 
Action: Mouse scrolled (1189, 403) with delta (0, 0)
Screenshot: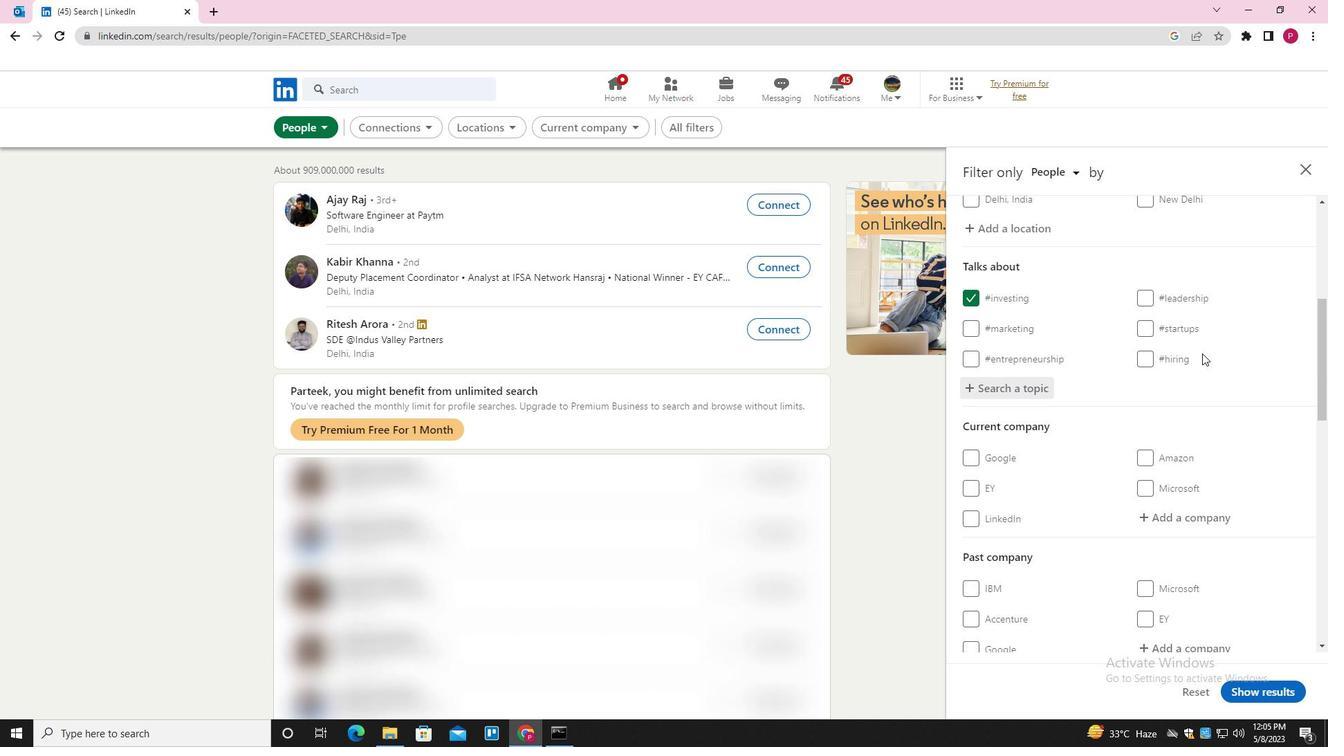 
Action: Mouse moved to (1188, 410)
Screenshot: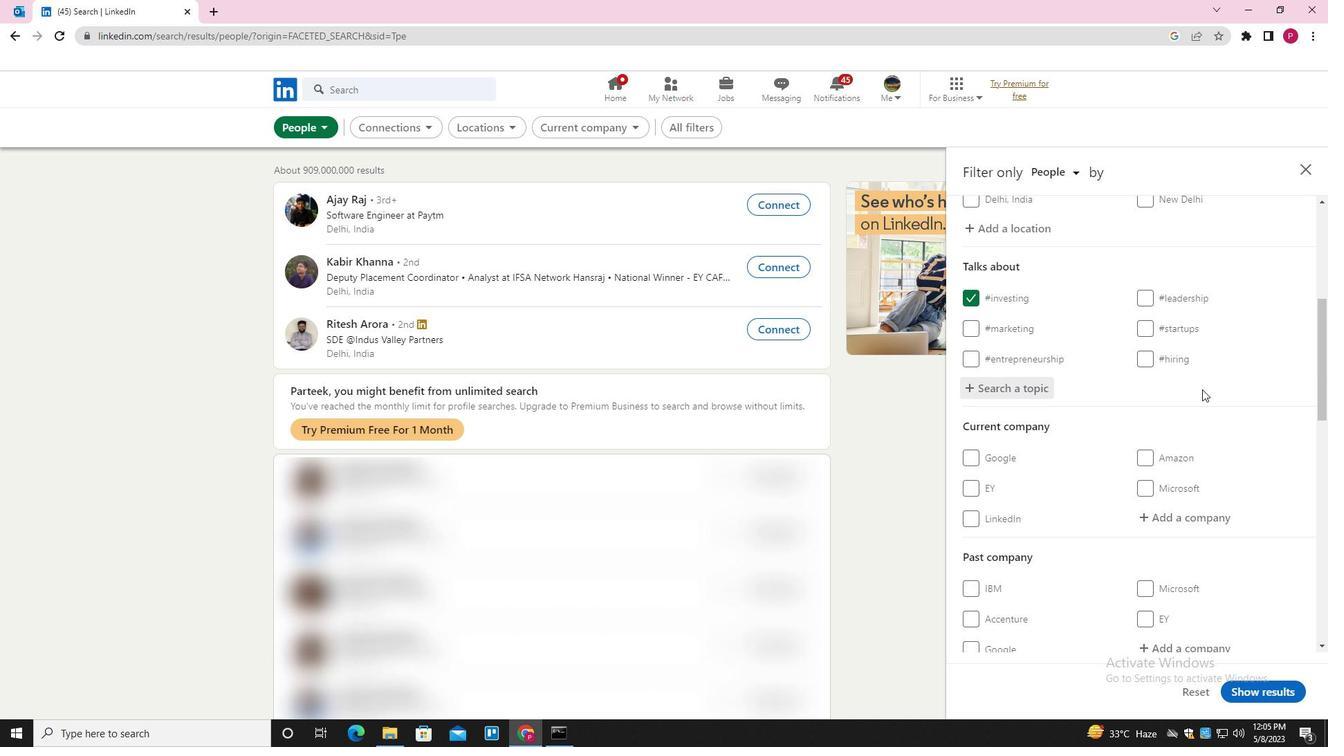 
Action: Mouse scrolled (1188, 410) with delta (0, 0)
Screenshot: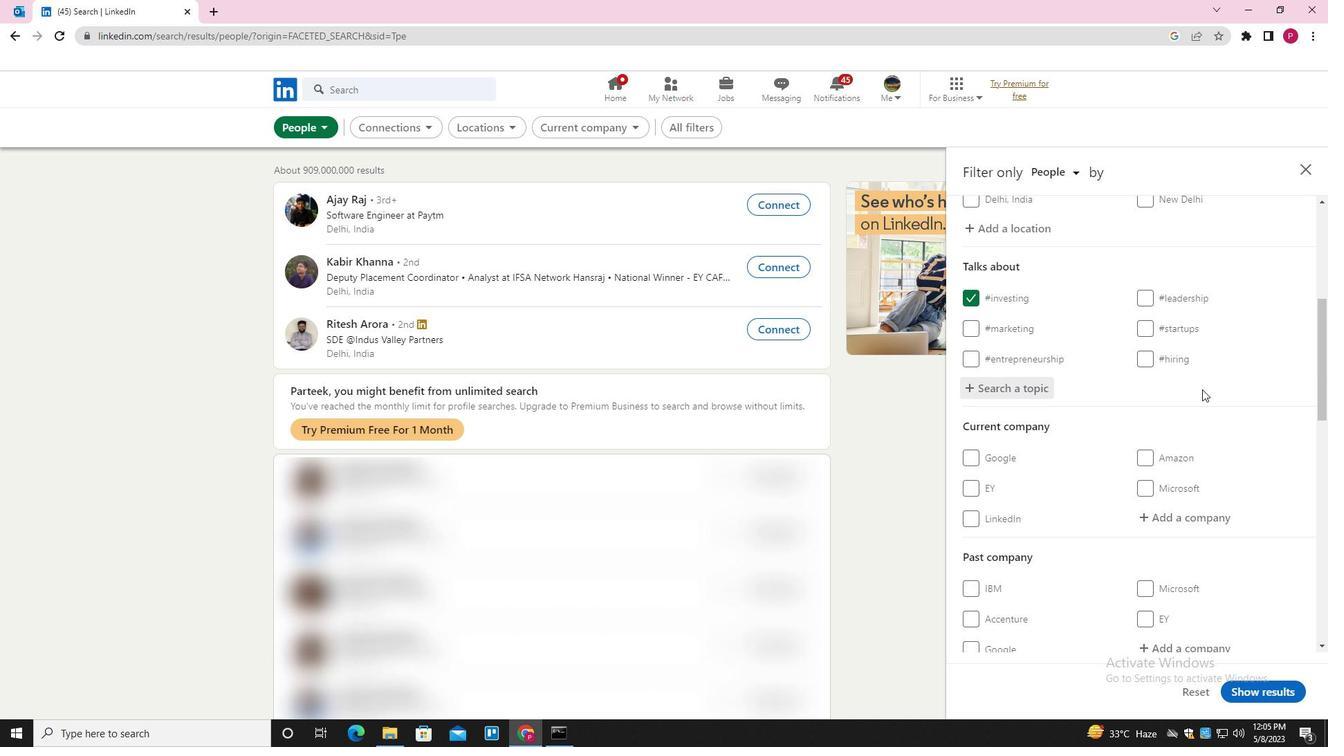 
Action: Mouse moved to (1181, 421)
Screenshot: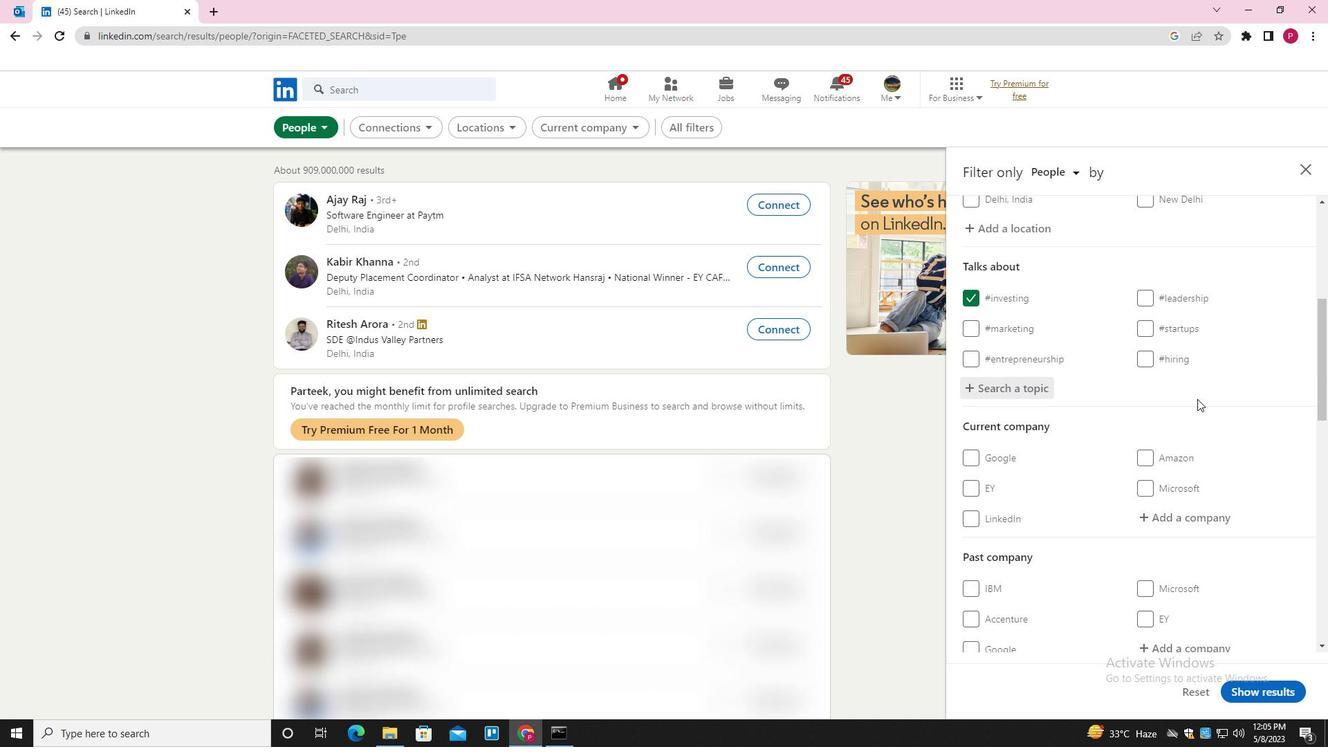 
Action: Mouse scrolled (1181, 420) with delta (0, 0)
Screenshot: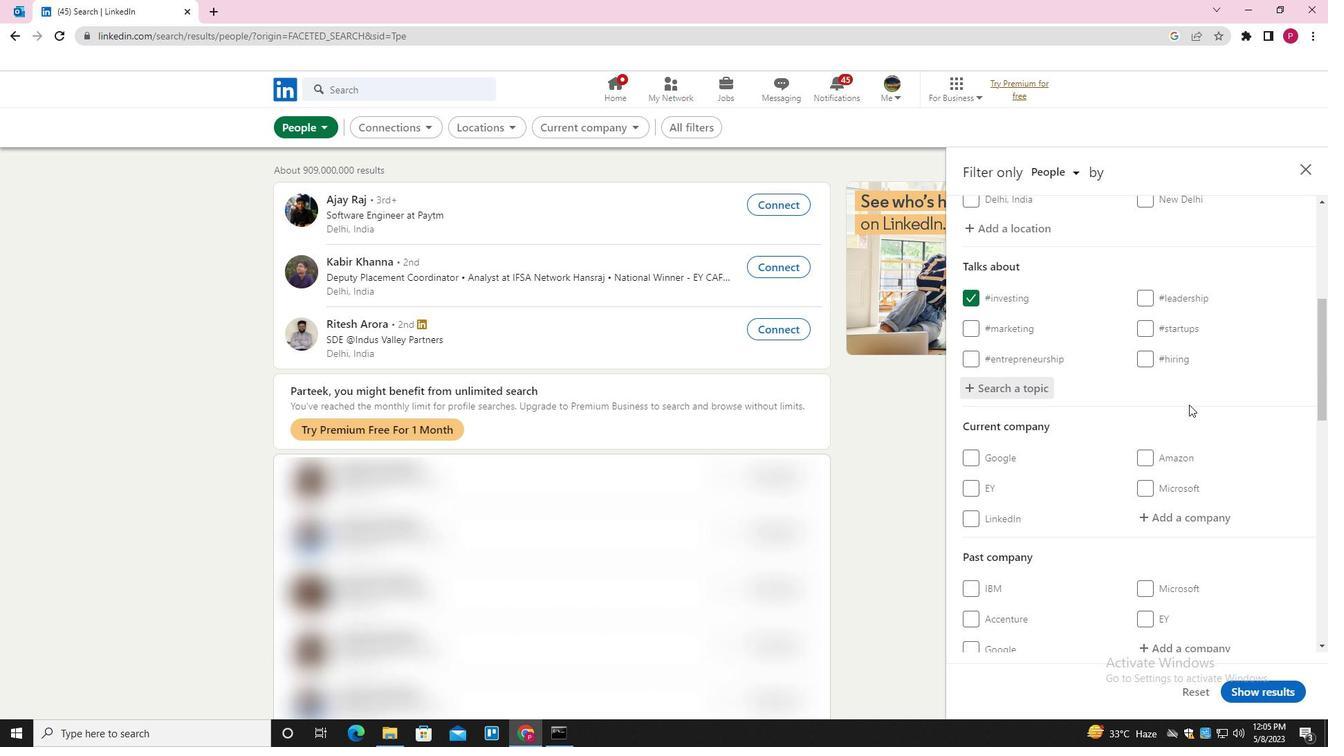 
Action: Mouse moved to (1176, 426)
Screenshot: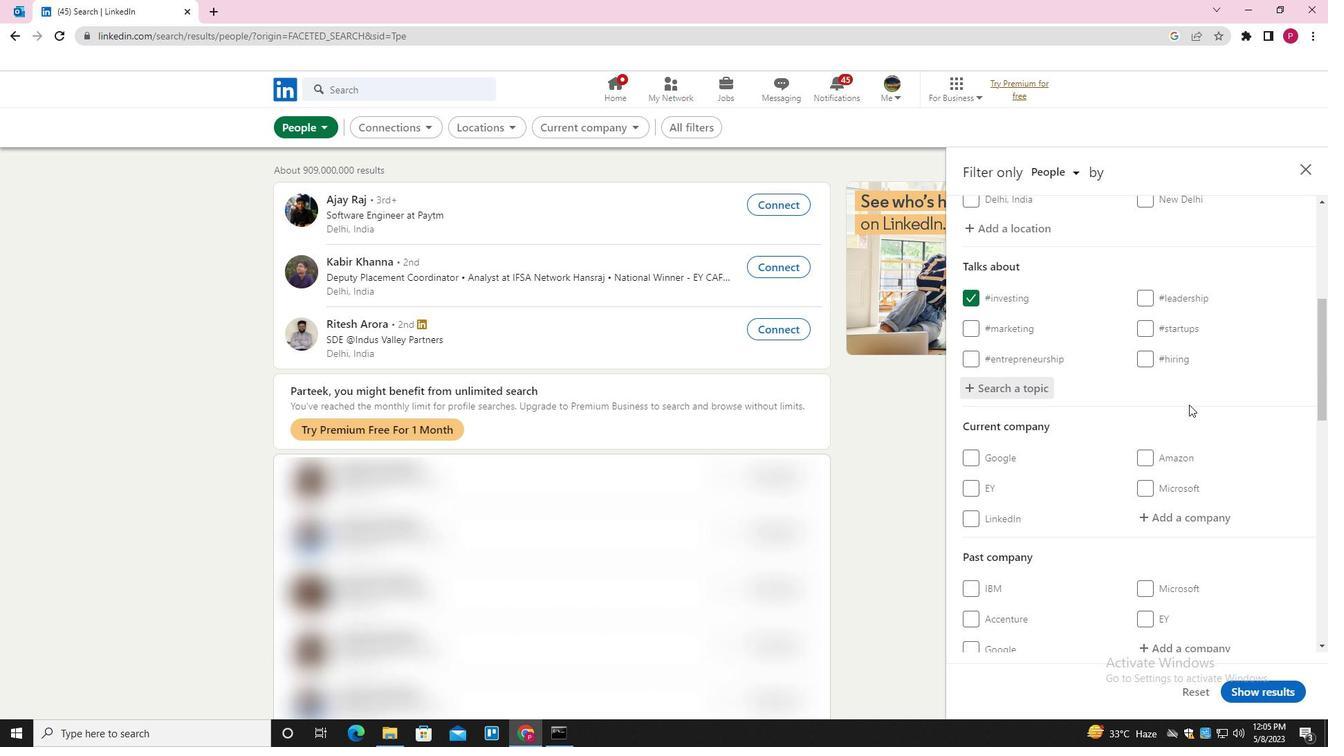 
Action: Mouse scrolled (1176, 425) with delta (0, 0)
Screenshot: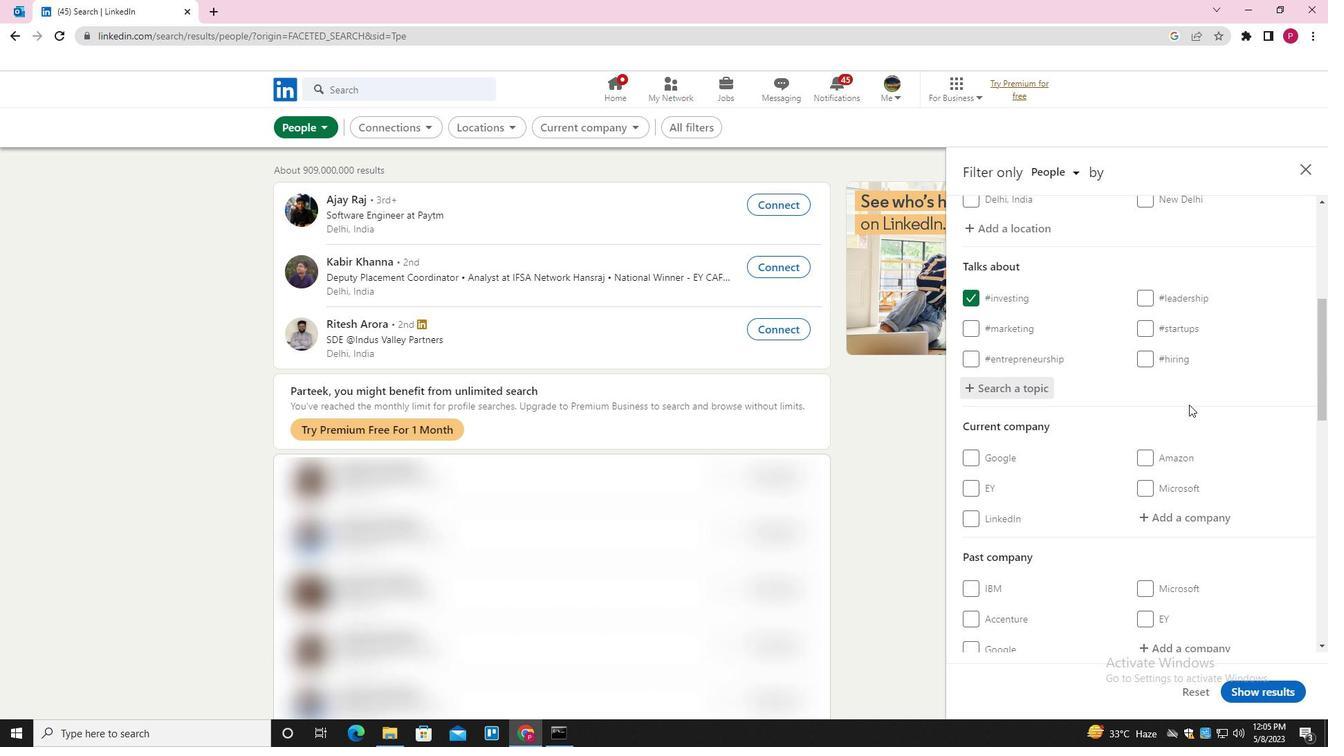 
Action: Mouse moved to (1171, 429)
Screenshot: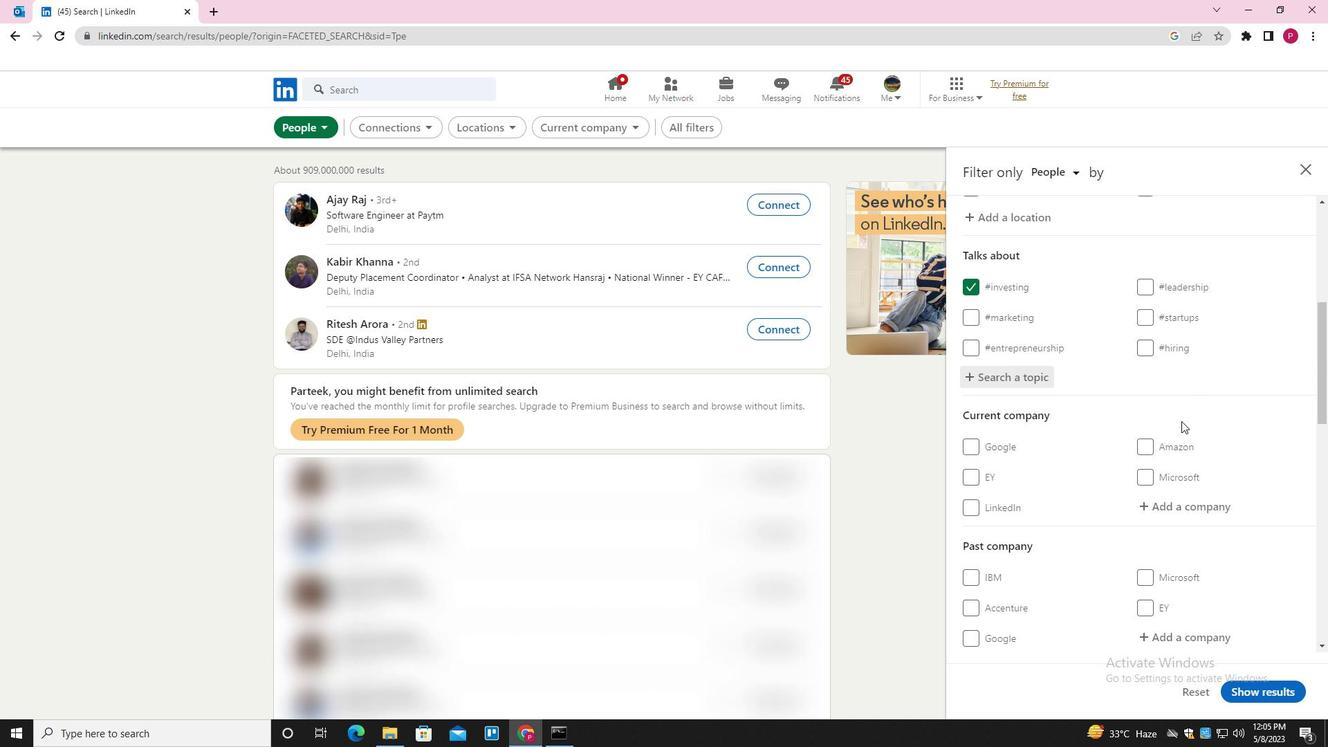 
Action: Mouse scrolled (1171, 428) with delta (0, 0)
Screenshot: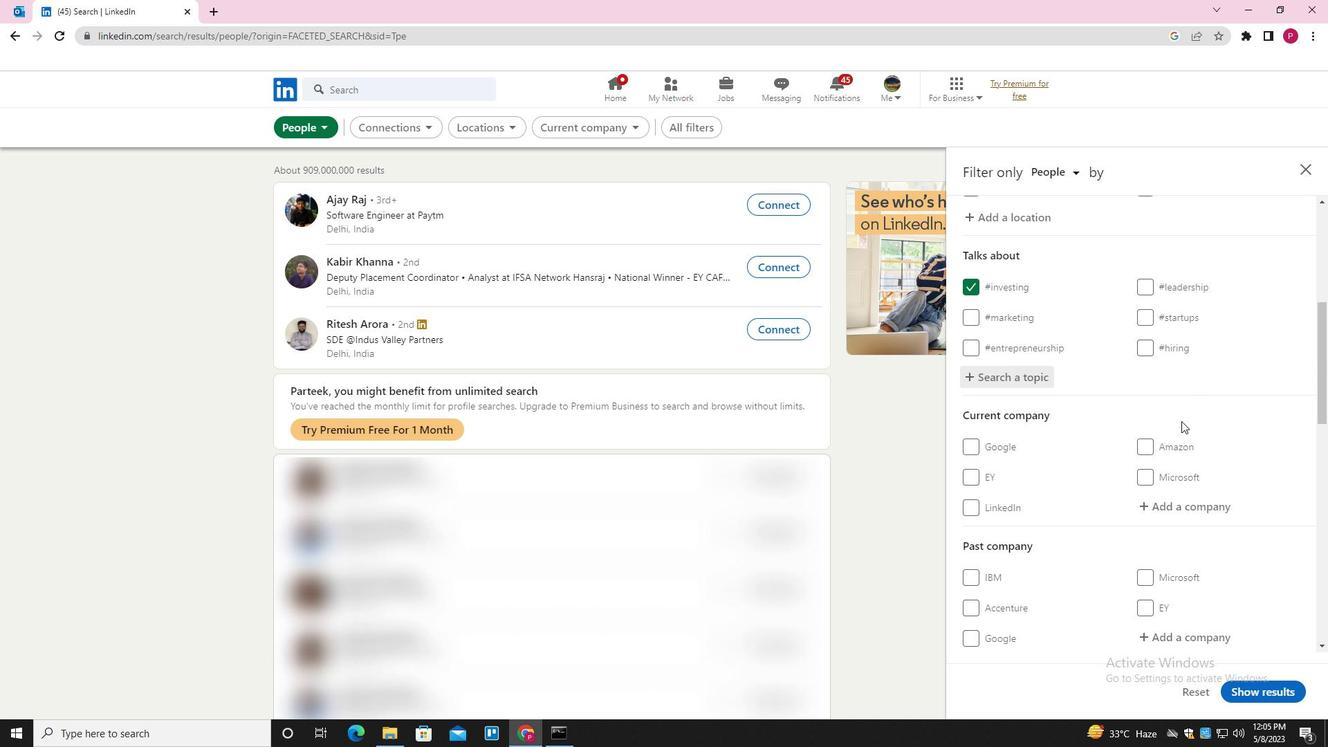 
Action: Mouse moved to (1126, 460)
Screenshot: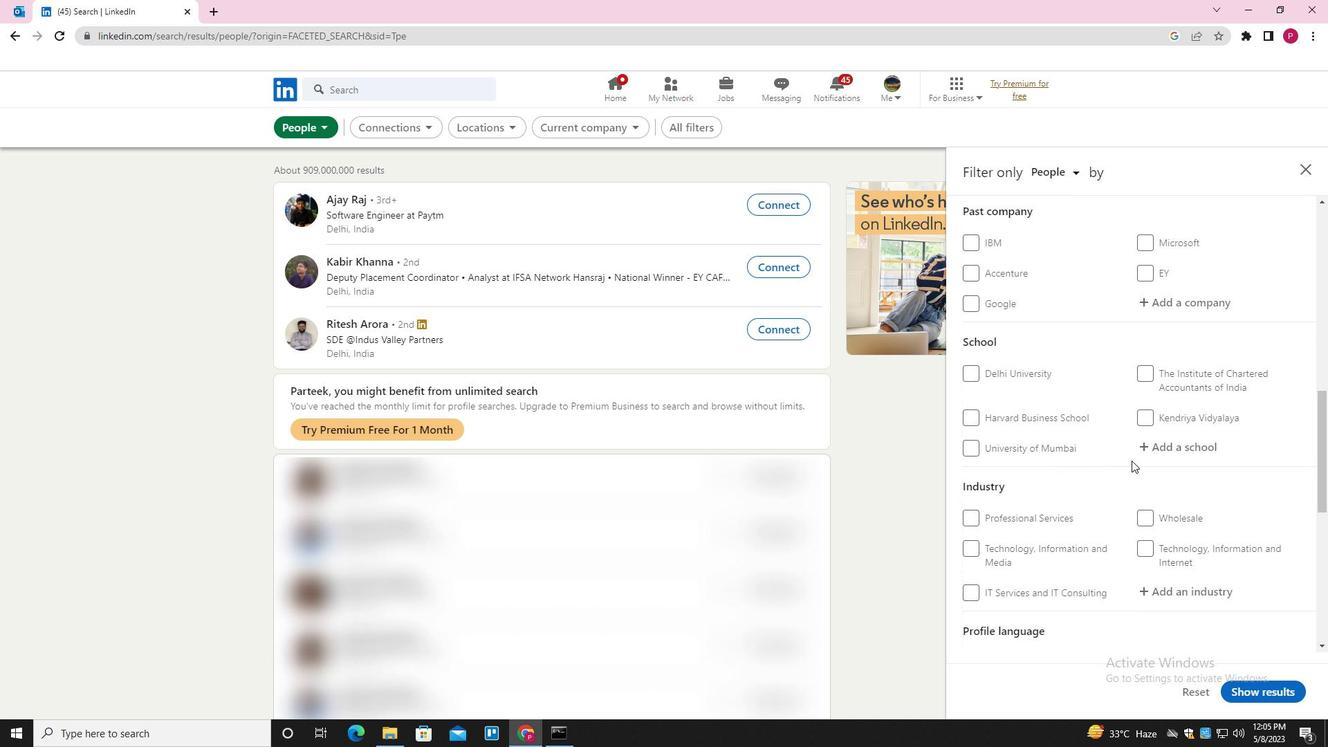 
Action: Mouse scrolled (1126, 460) with delta (0, 0)
Screenshot: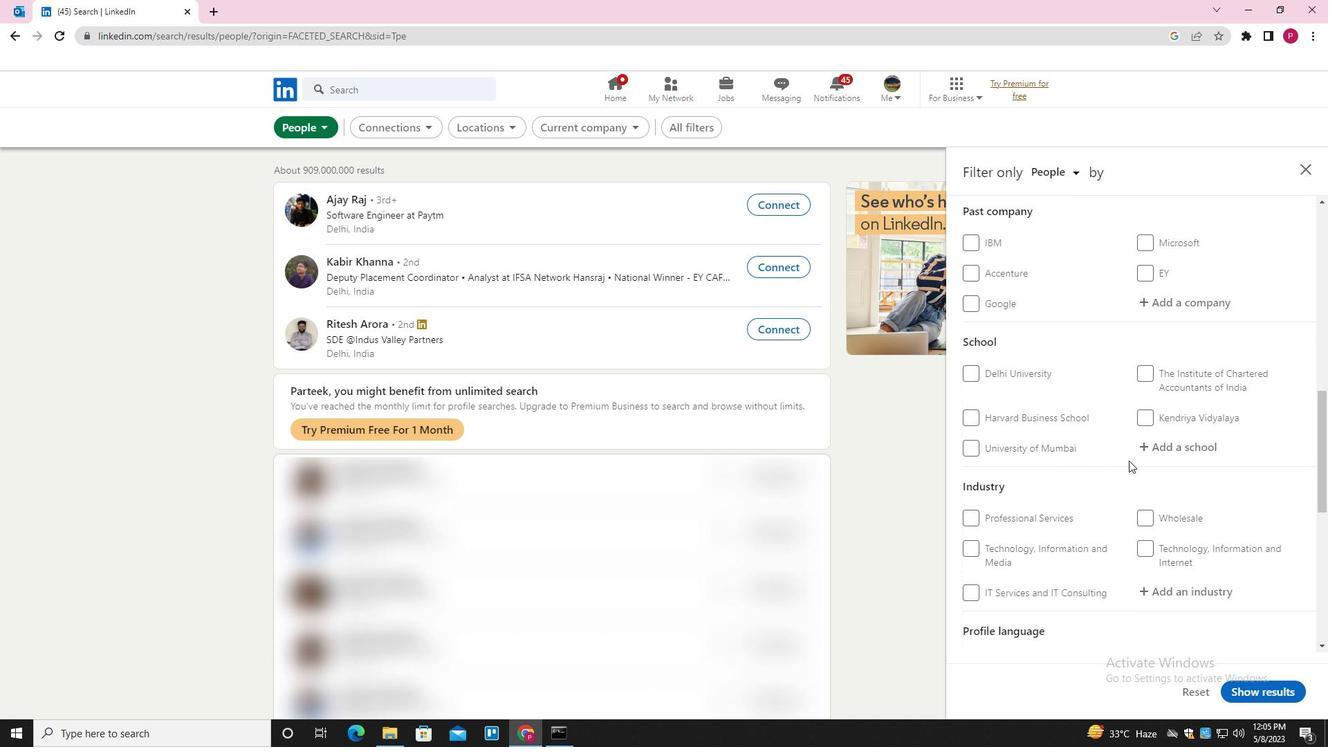 
Action: Mouse moved to (1125, 460)
Screenshot: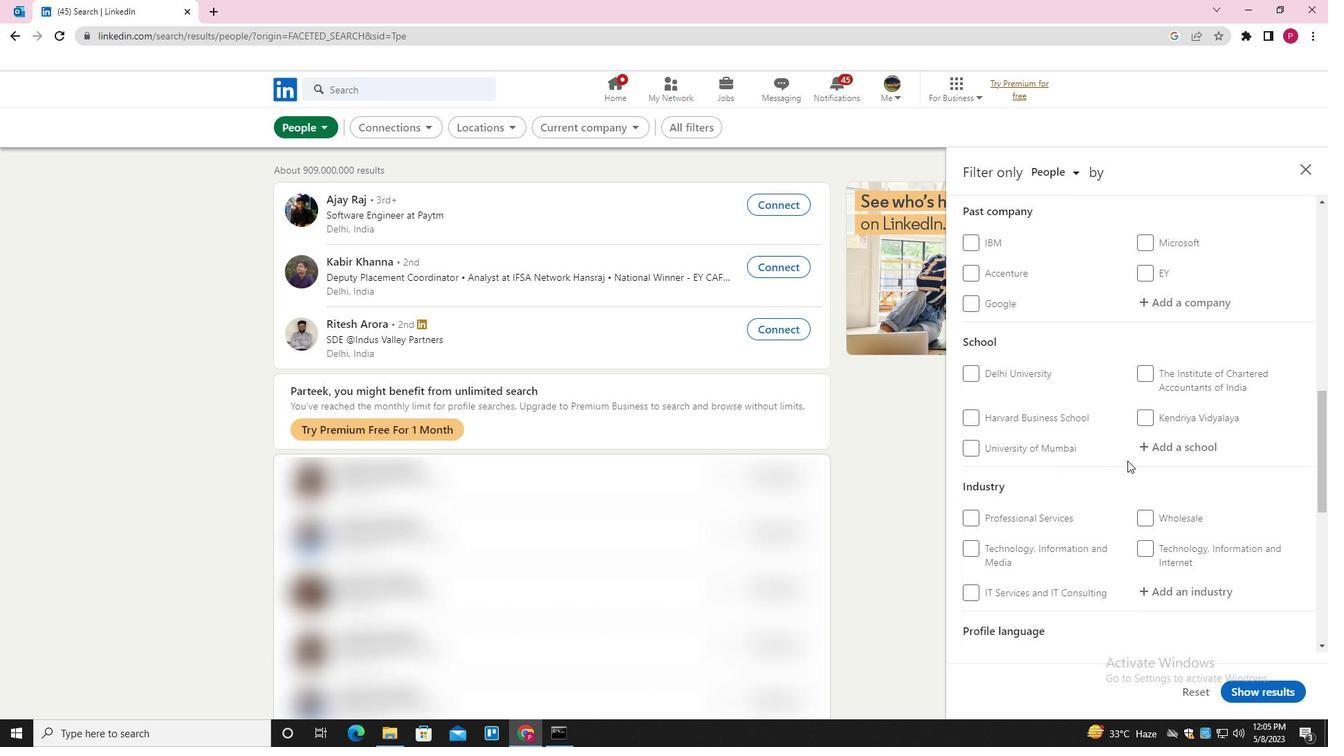 
Action: Mouse scrolled (1125, 460) with delta (0, 0)
Screenshot: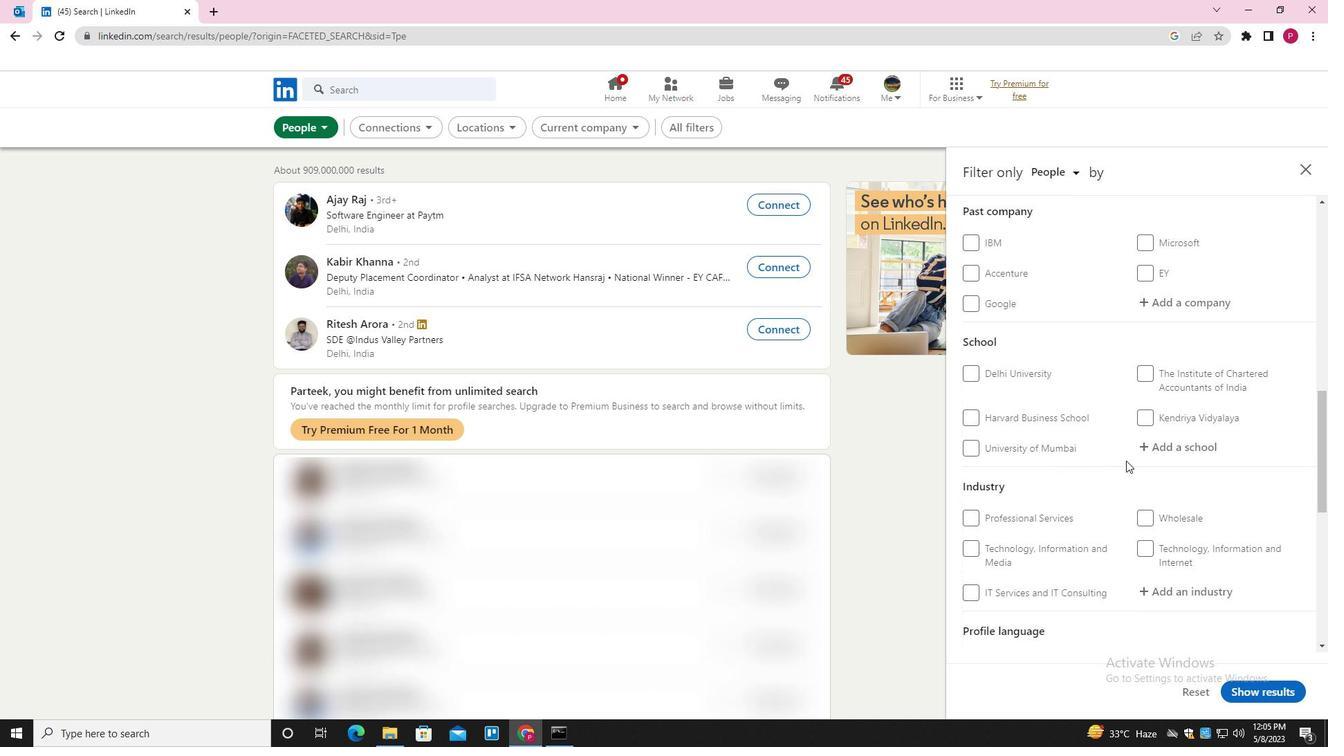 
Action: Mouse scrolled (1125, 460) with delta (0, 0)
Screenshot: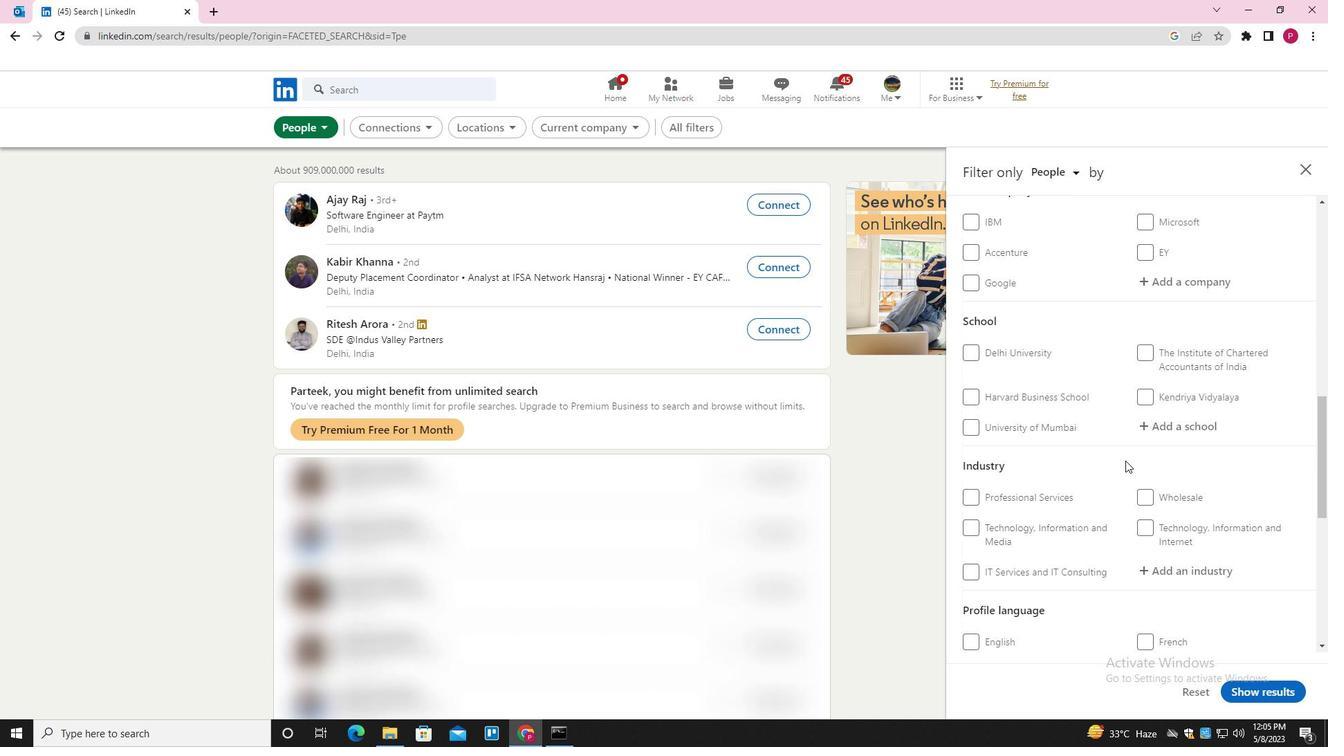 
Action: Mouse scrolled (1125, 460) with delta (0, 0)
Screenshot: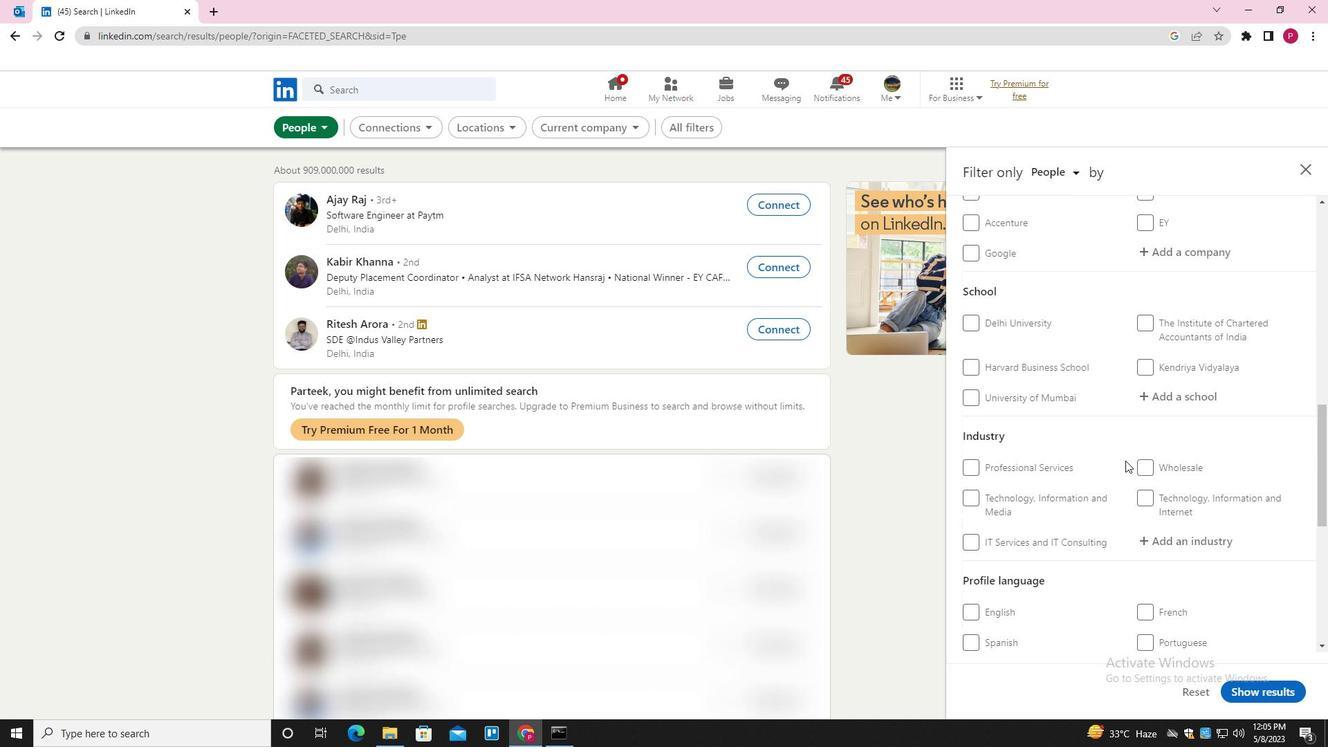 
Action: Mouse scrolled (1125, 460) with delta (0, 0)
Screenshot: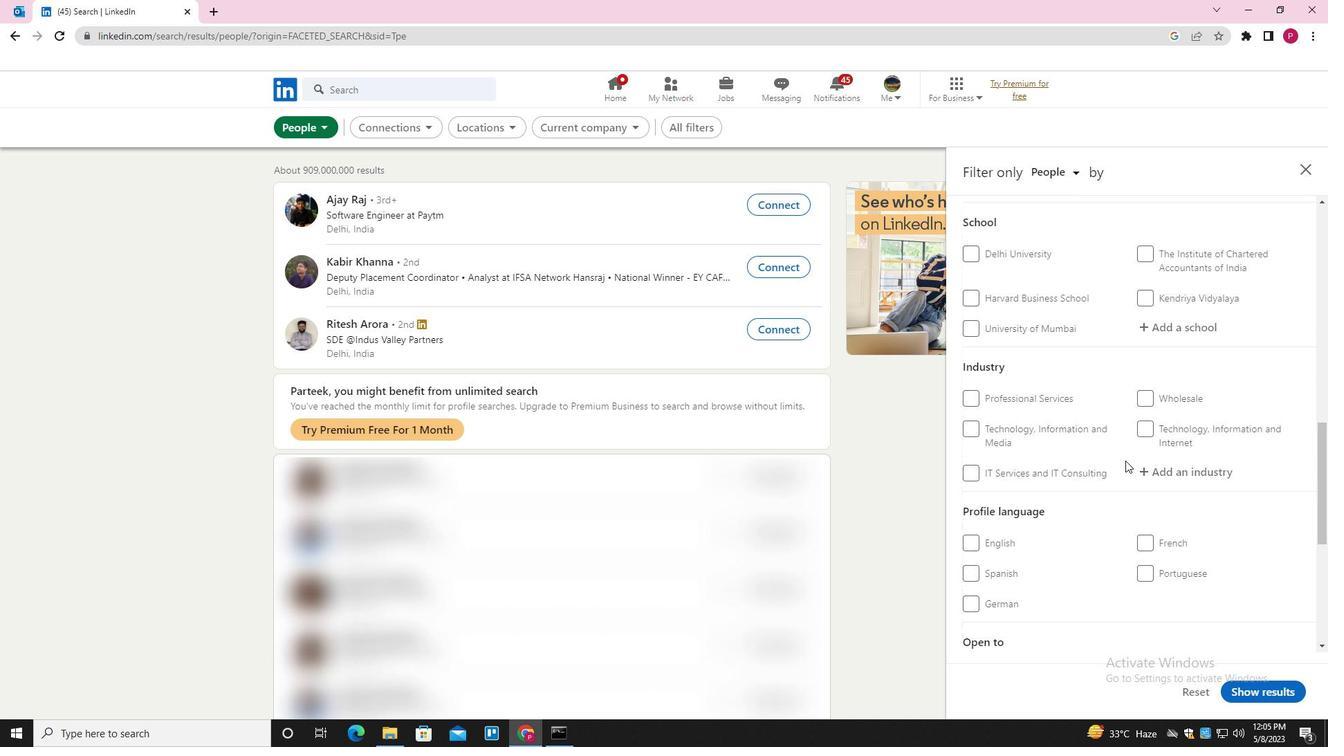 
Action: Mouse moved to (966, 315)
Screenshot: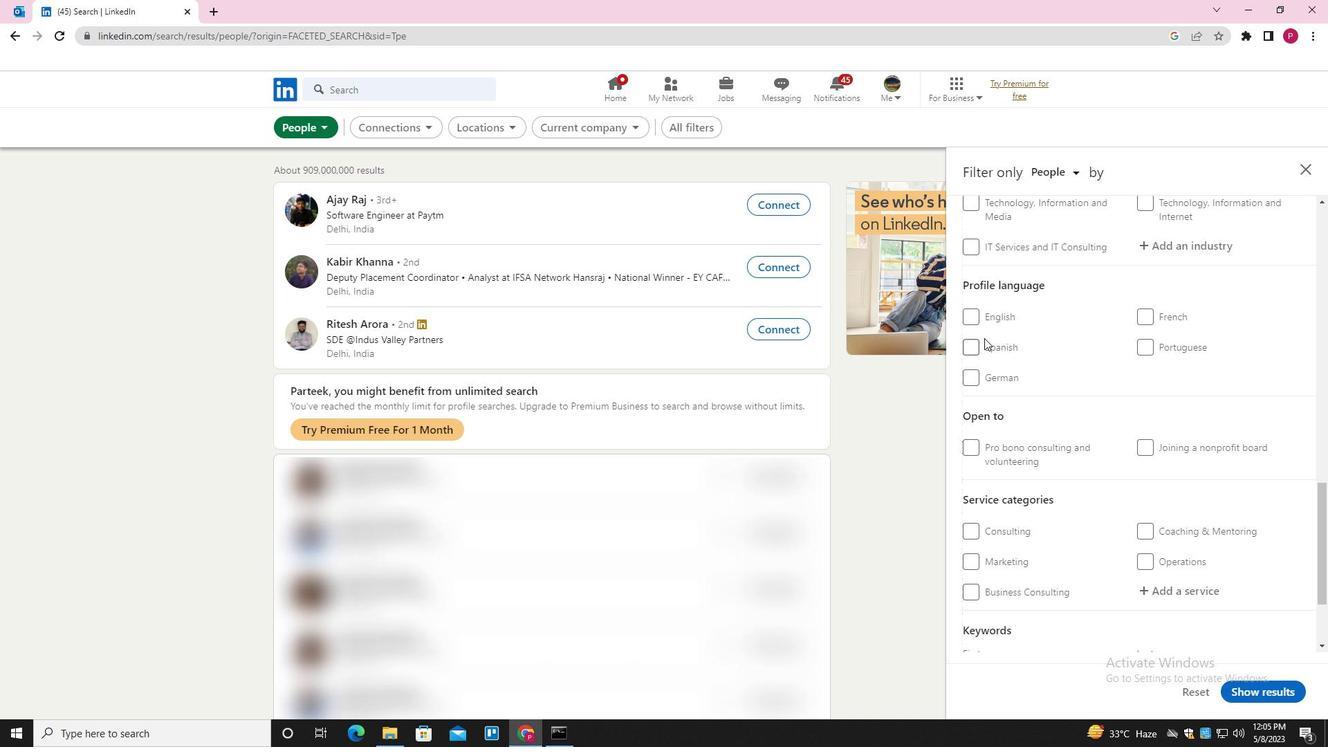 
Action: Mouse pressed left at (966, 315)
Screenshot: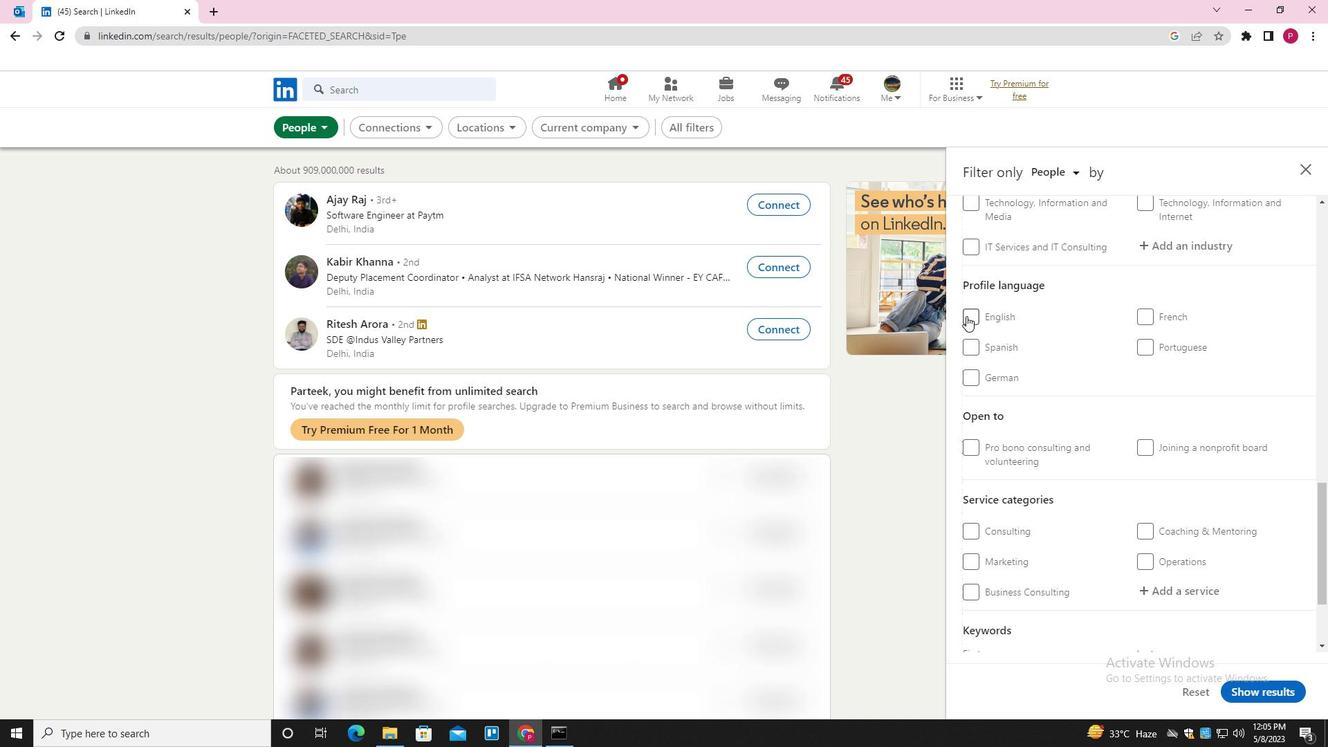 
Action: Mouse moved to (1077, 449)
Screenshot: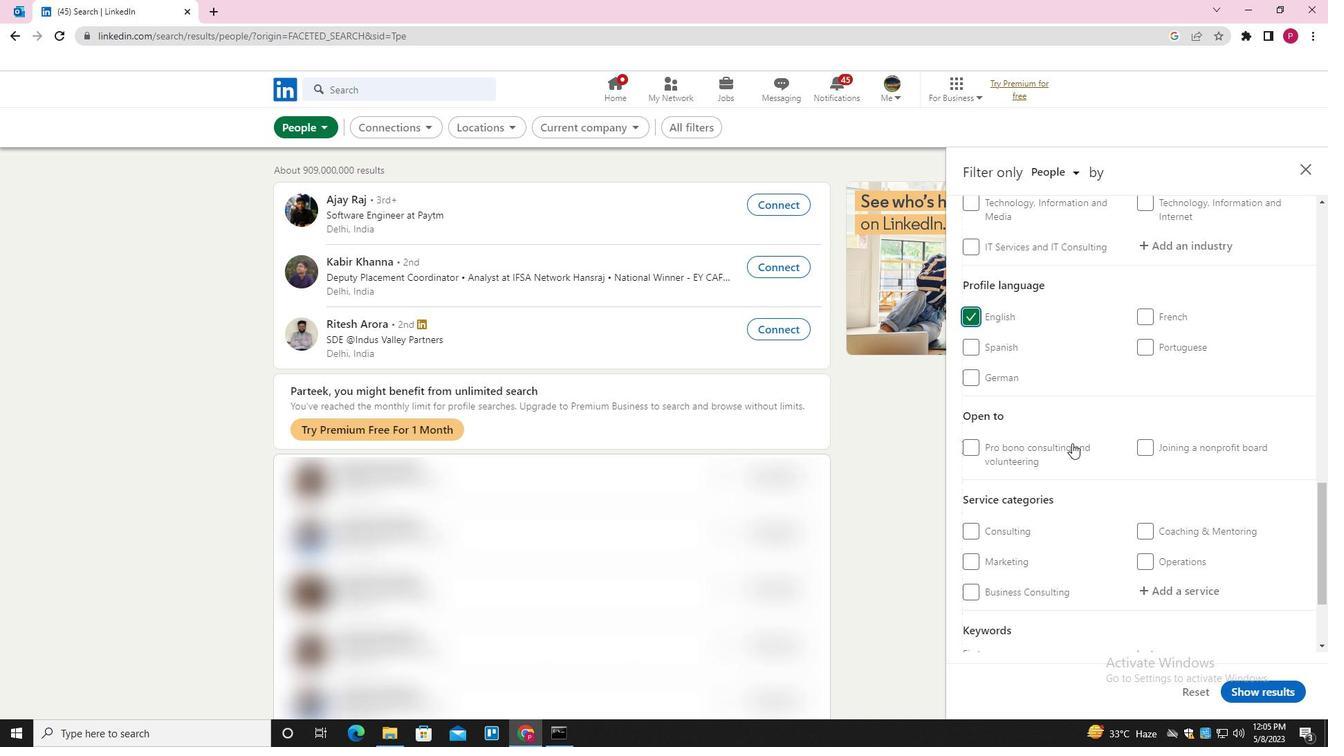 
Action: Mouse scrolled (1077, 450) with delta (0, 0)
Screenshot: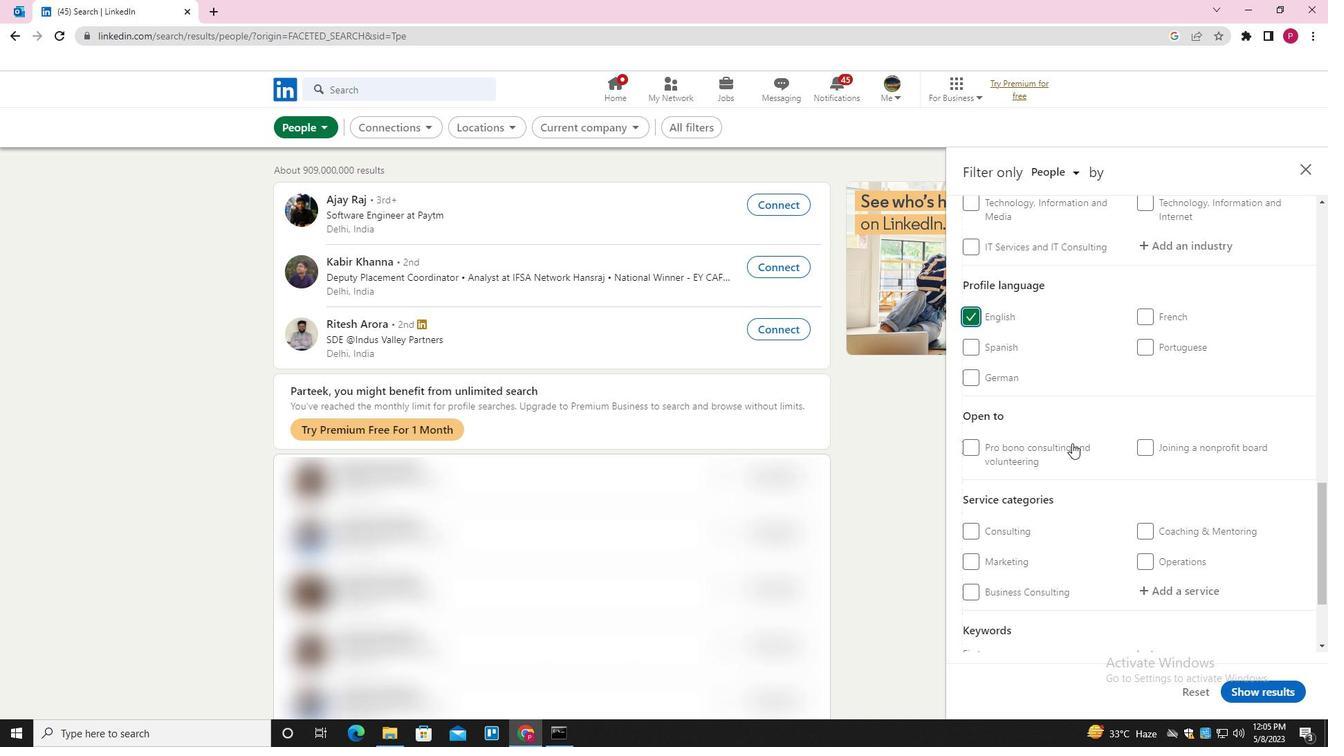 
Action: Mouse moved to (1079, 449)
Screenshot: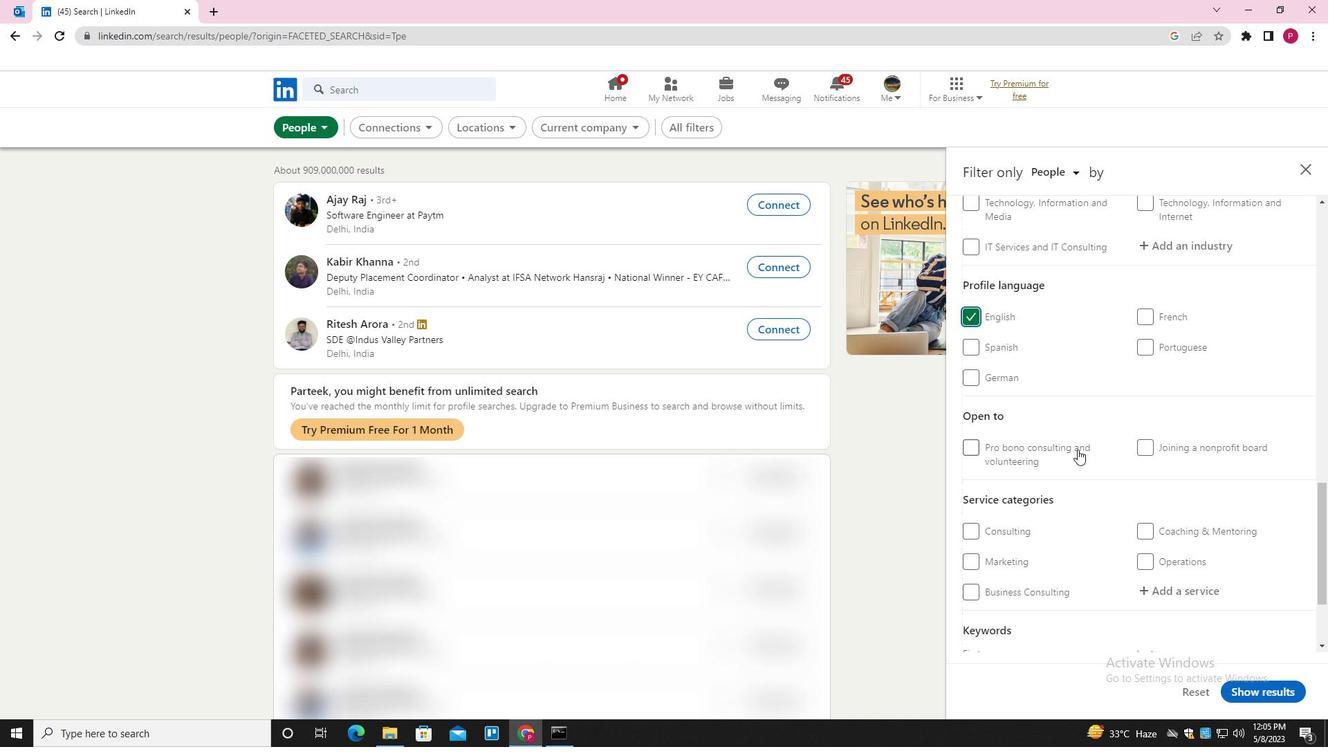 
Action: Mouse scrolled (1079, 450) with delta (0, 0)
Screenshot: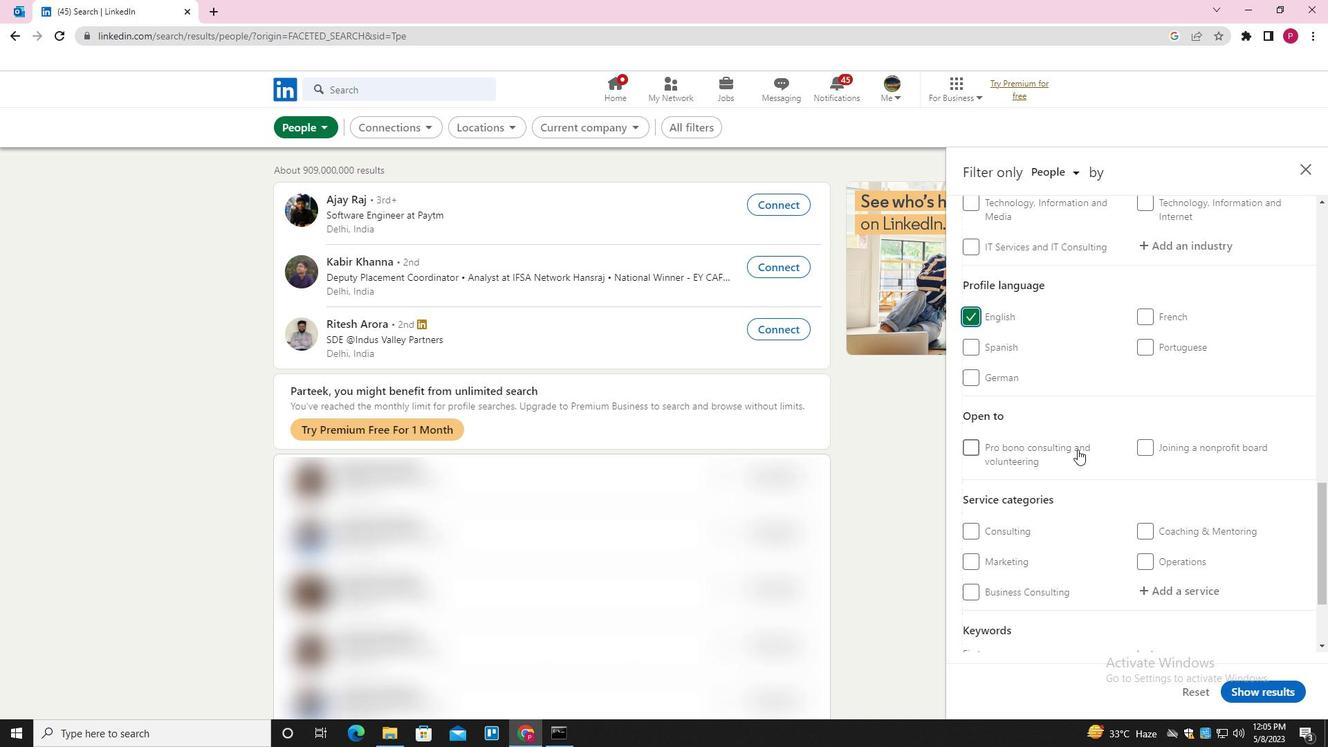 
Action: Mouse moved to (1079, 449)
Screenshot: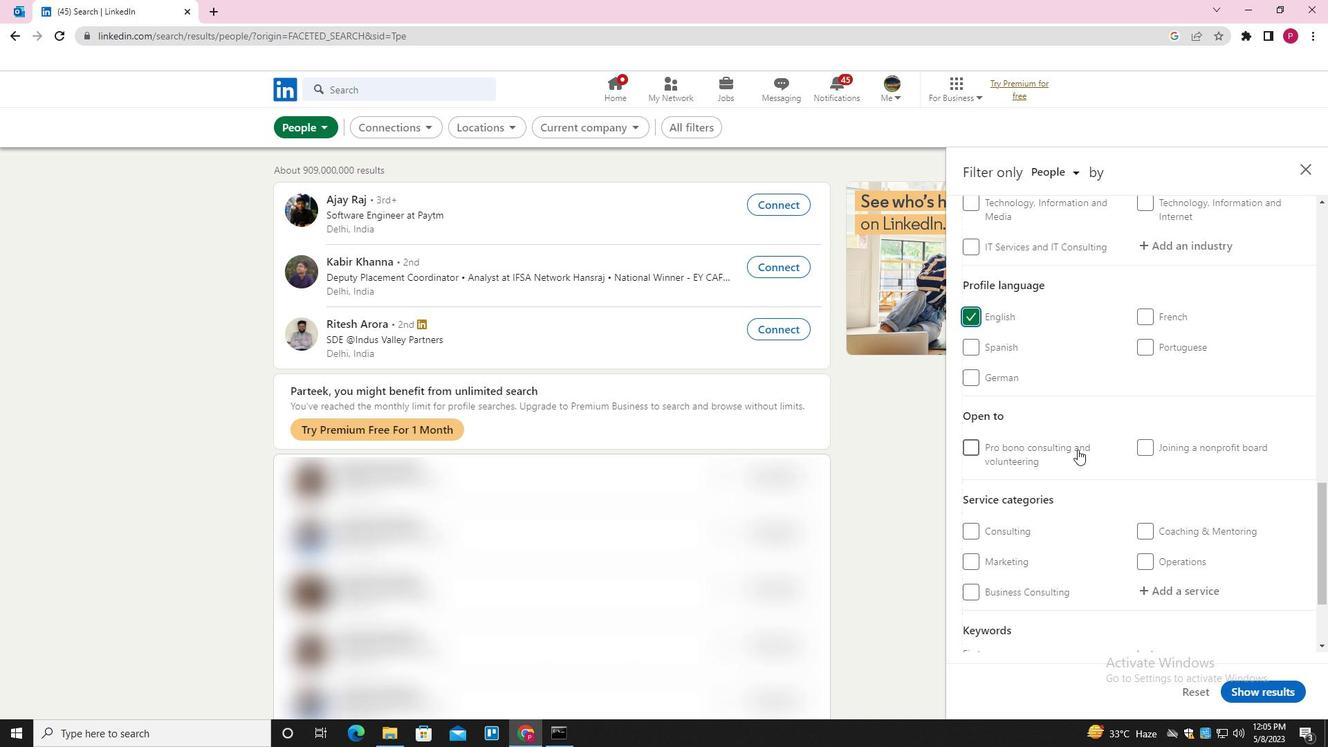 
Action: Mouse scrolled (1079, 450) with delta (0, 0)
Screenshot: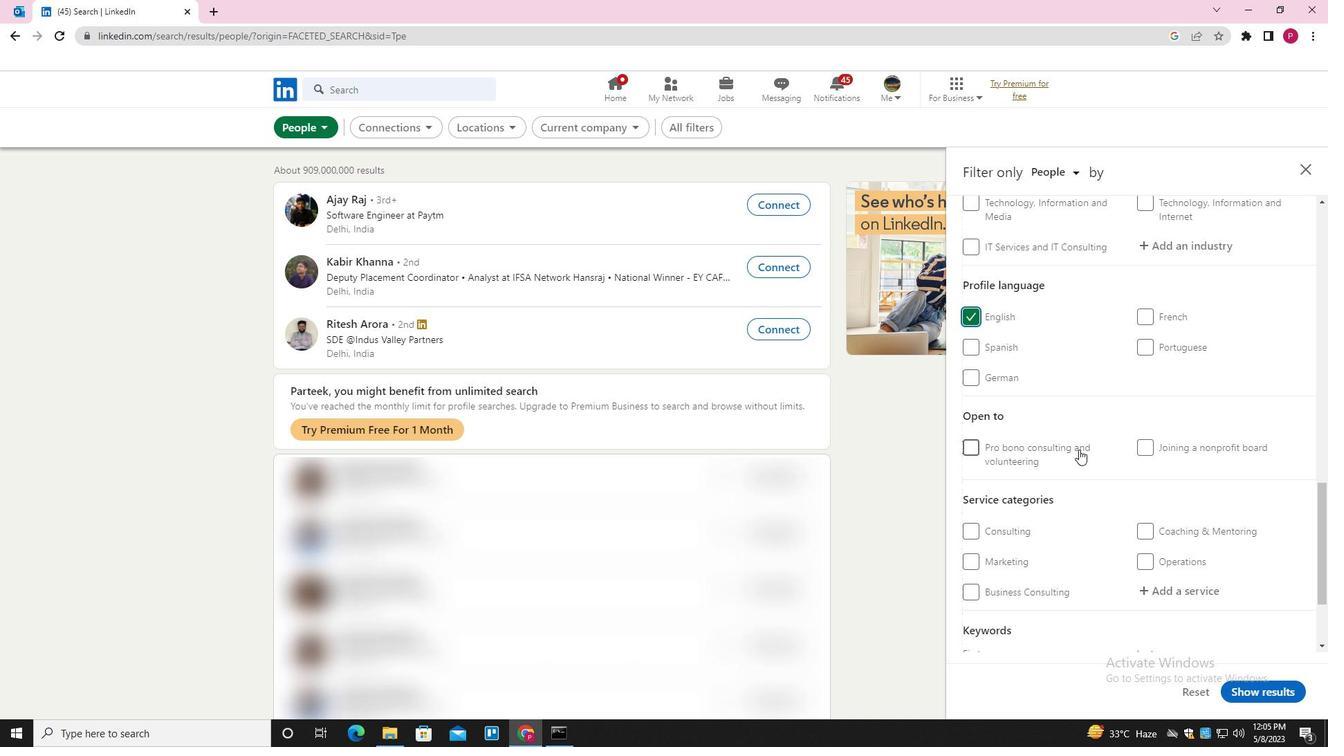 
Action: Mouse moved to (1079, 449)
Screenshot: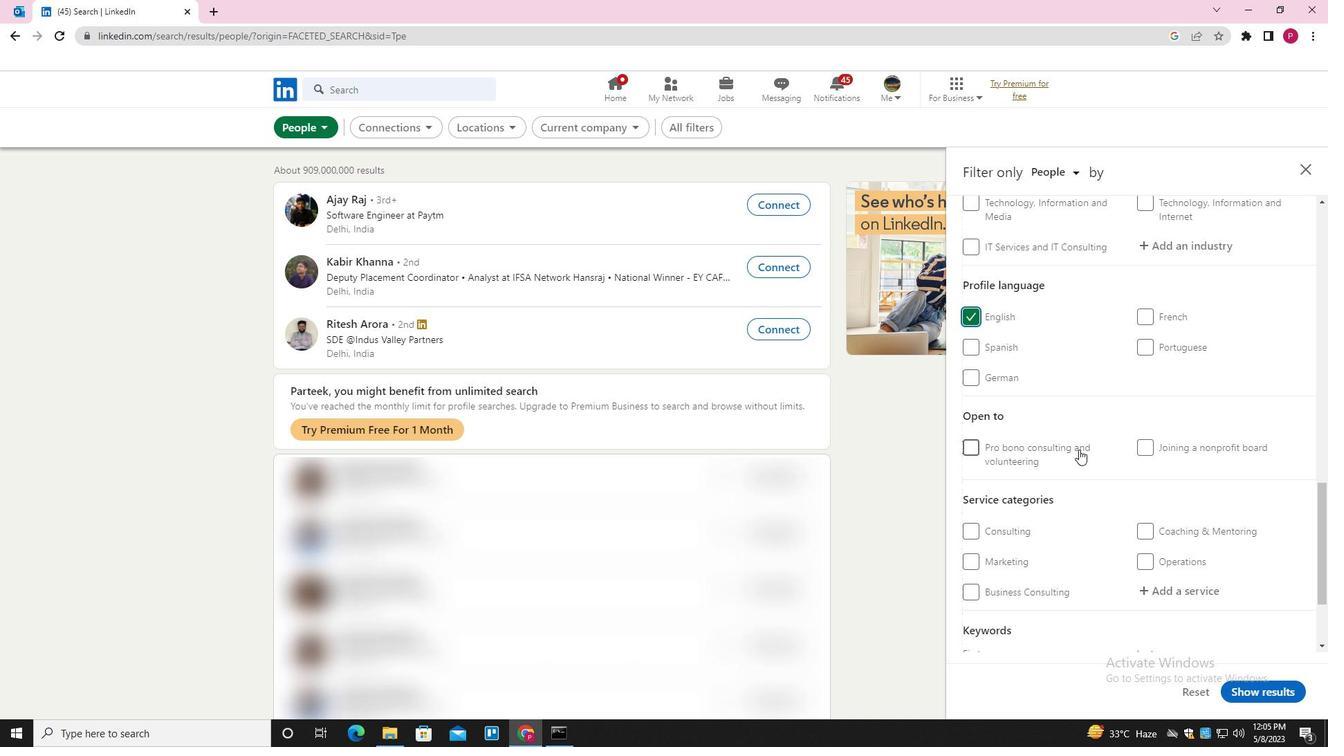 
Action: Mouse scrolled (1079, 450) with delta (0, 0)
Screenshot: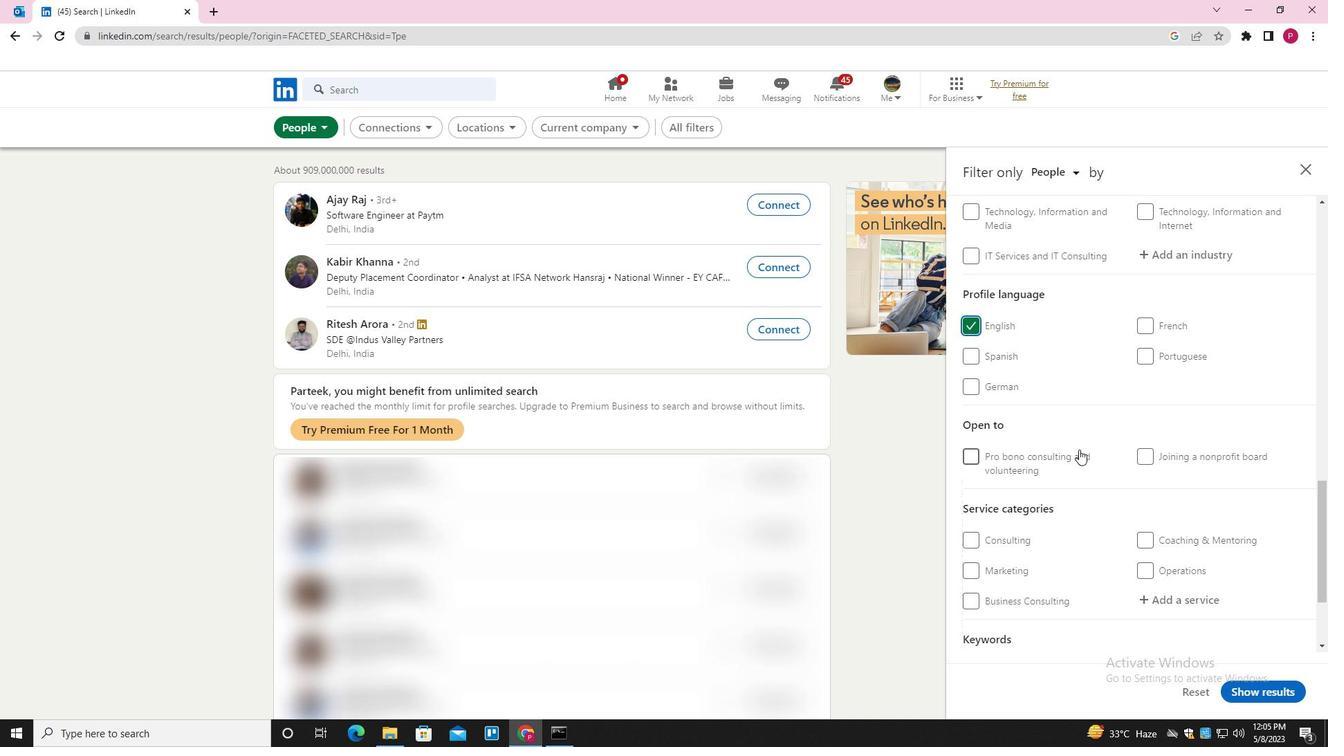 
Action: Mouse scrolled (1079, 450) with delta (0, 0)
Screenshot: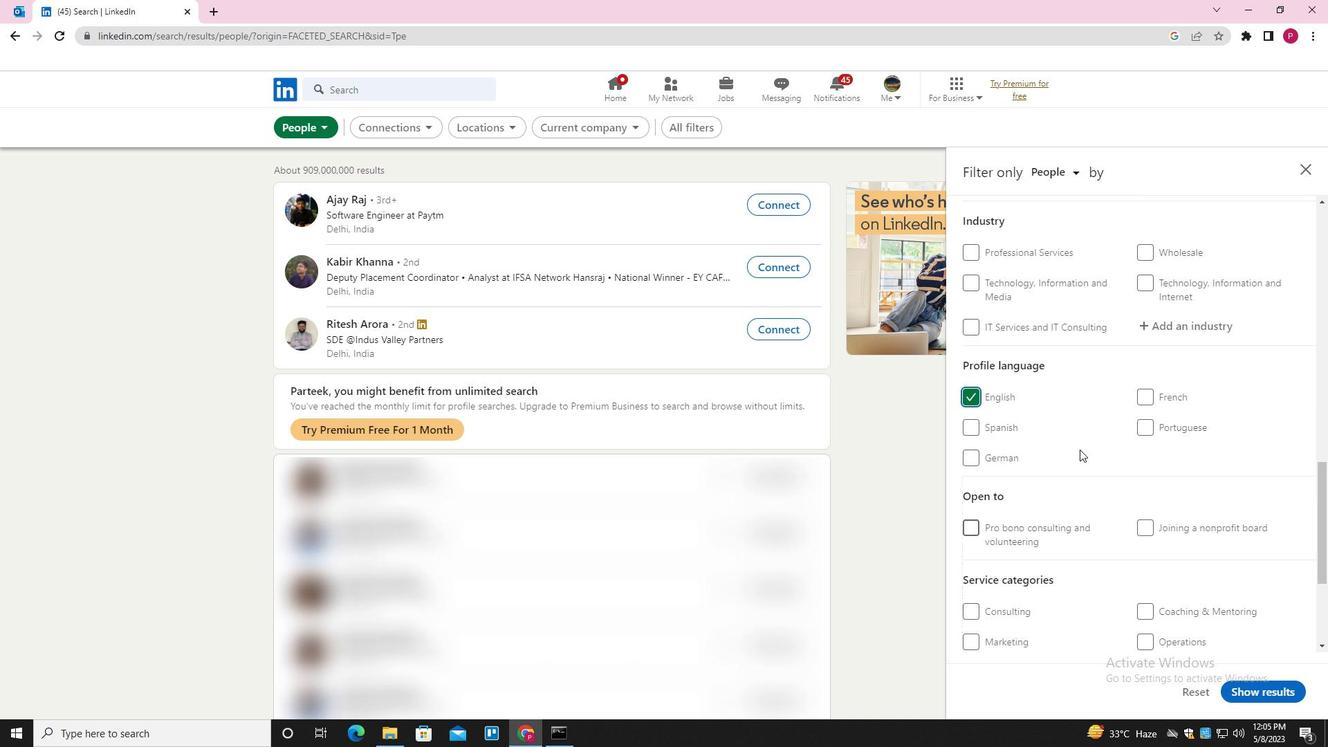 
Action: Mouse moved to (1079, 449)
Screenshot: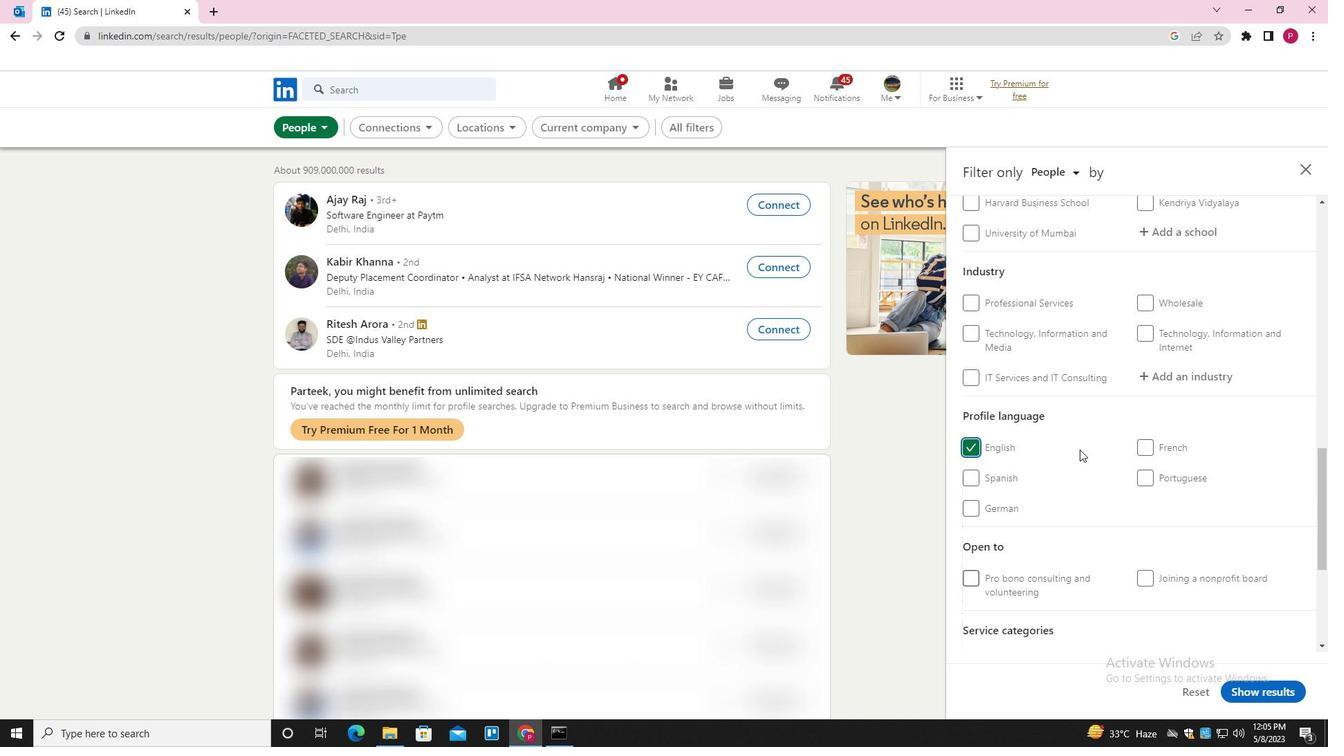 
Action: Mouse scrolled (1079, 450) with delta (0, 0)
Screenshot: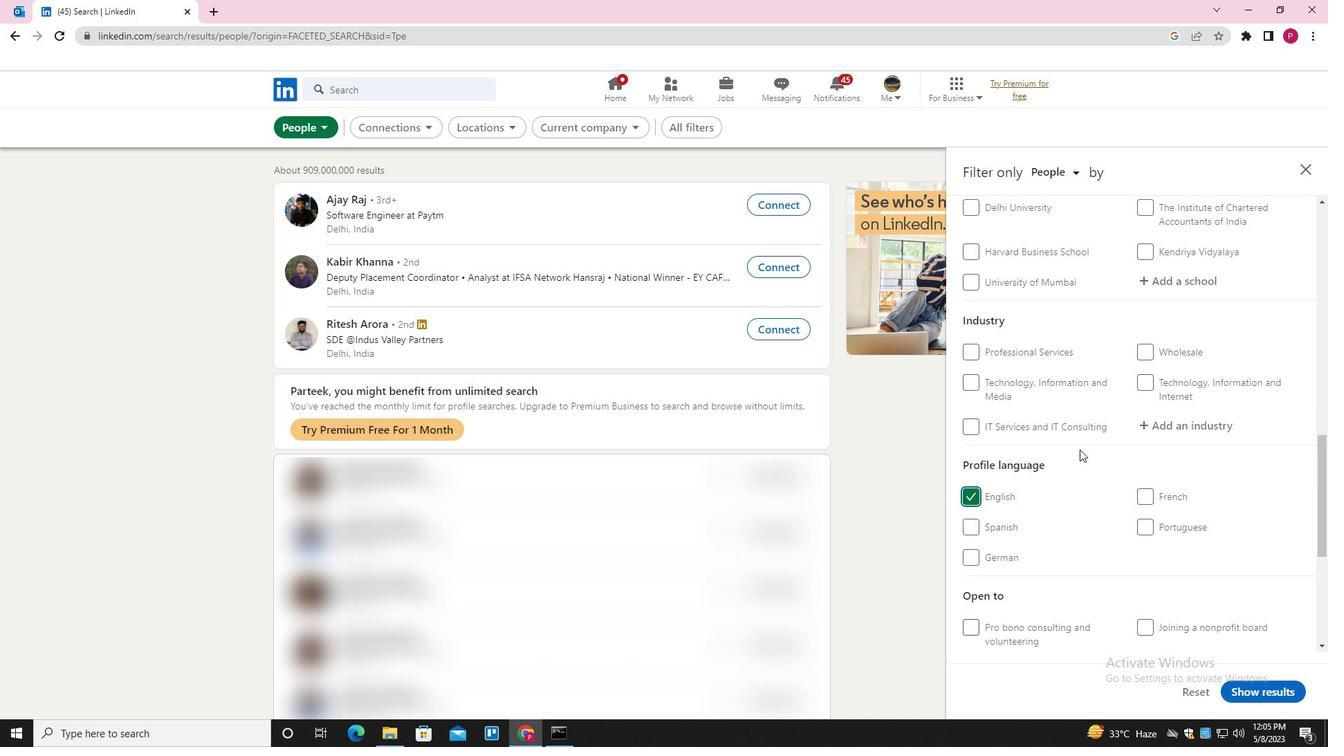 
Action: Mouse scrolled (1079, 450) with delta (0, 0)
Screenshot: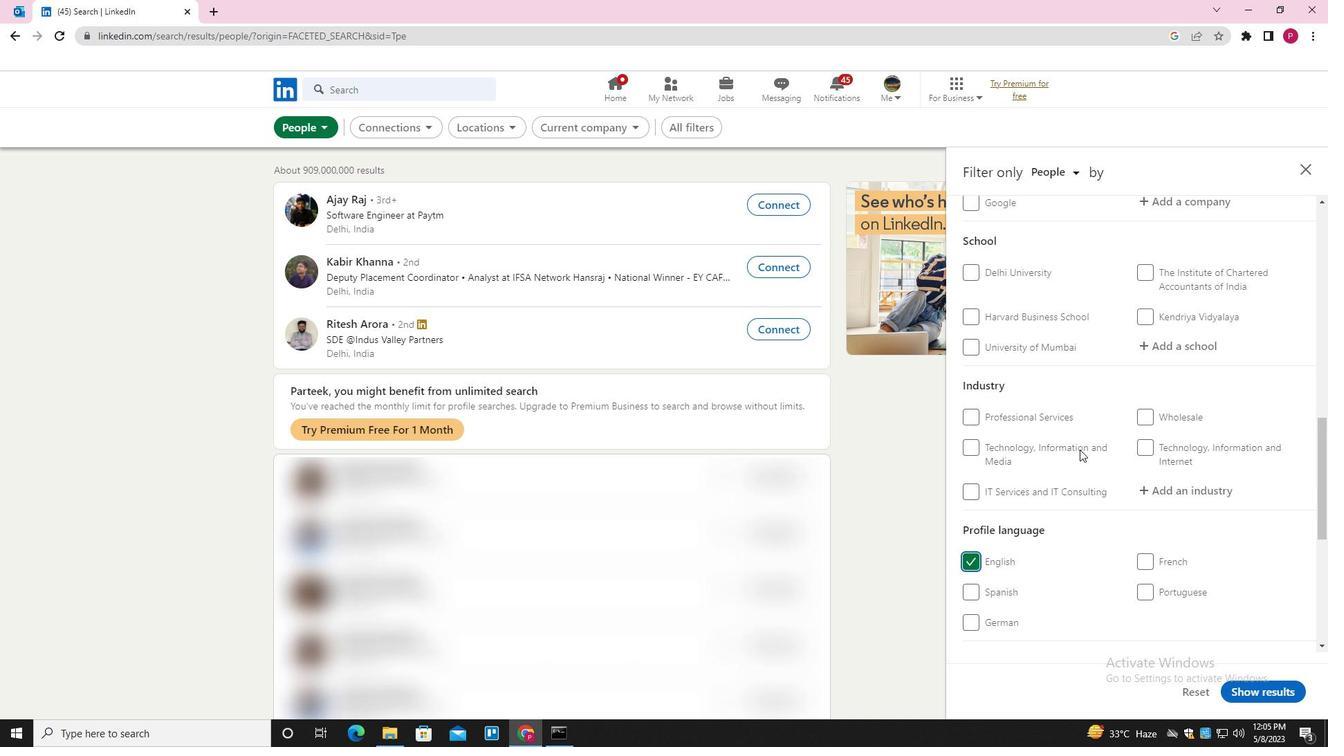 
Action: Mouse moved to (1173, 310)
Screenshot: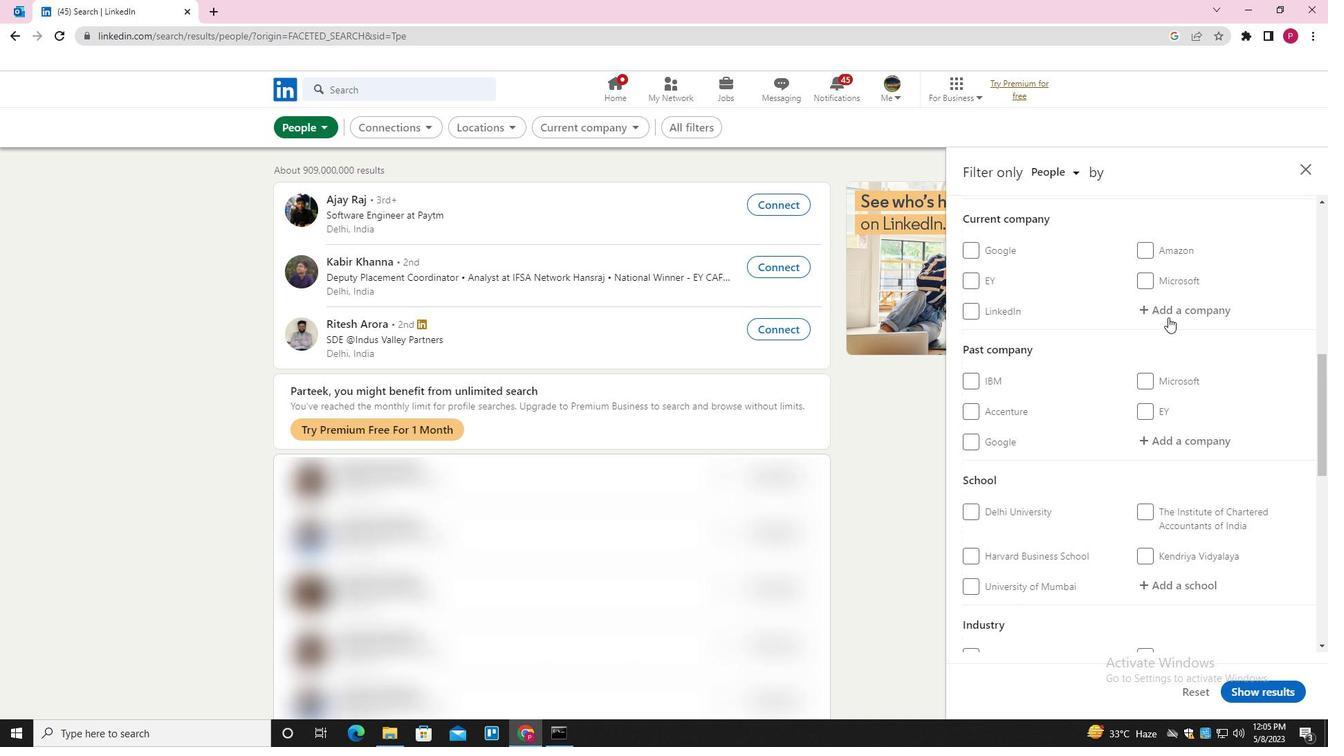 
Action: Mouse pressed left at (1173, 310)
Screenshot: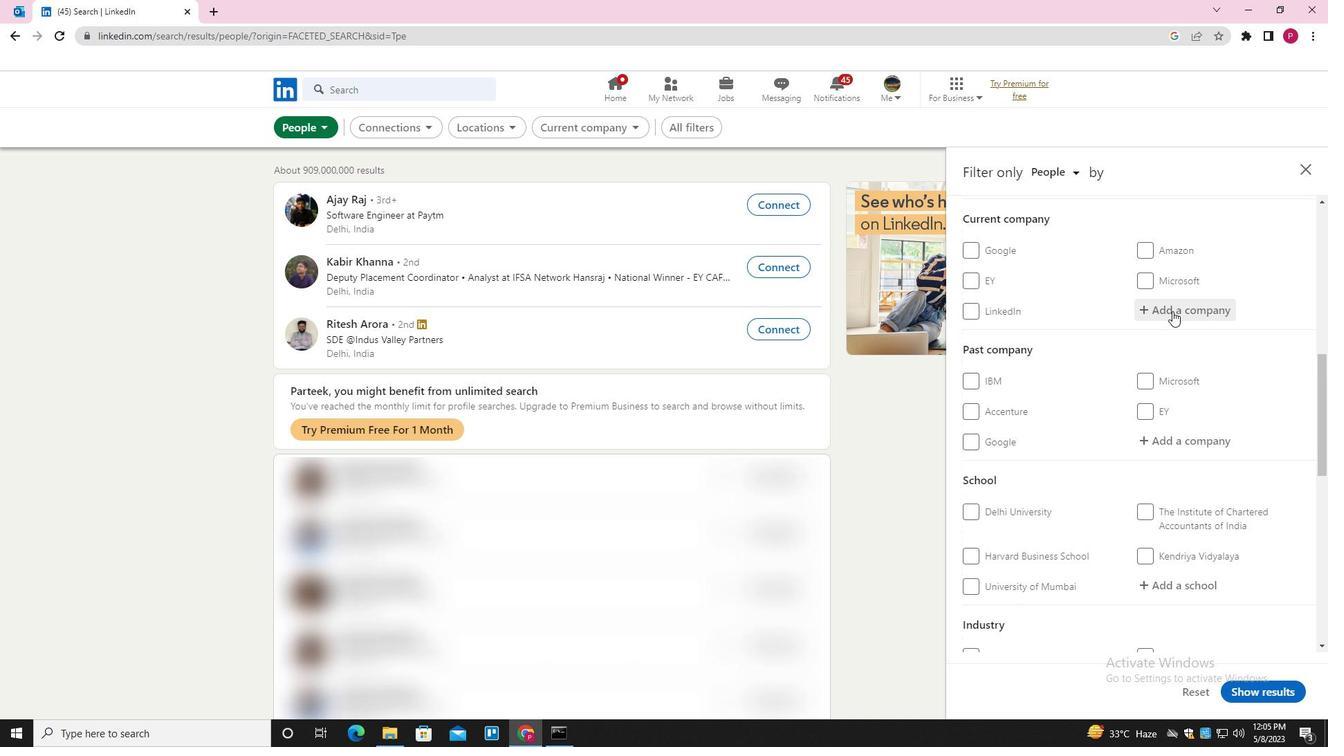 
Action: Key pressed <Key.shift>NETCORE<Key.space><Key.shift>CLOUD<Key.down><Key.enter>
Screenshot: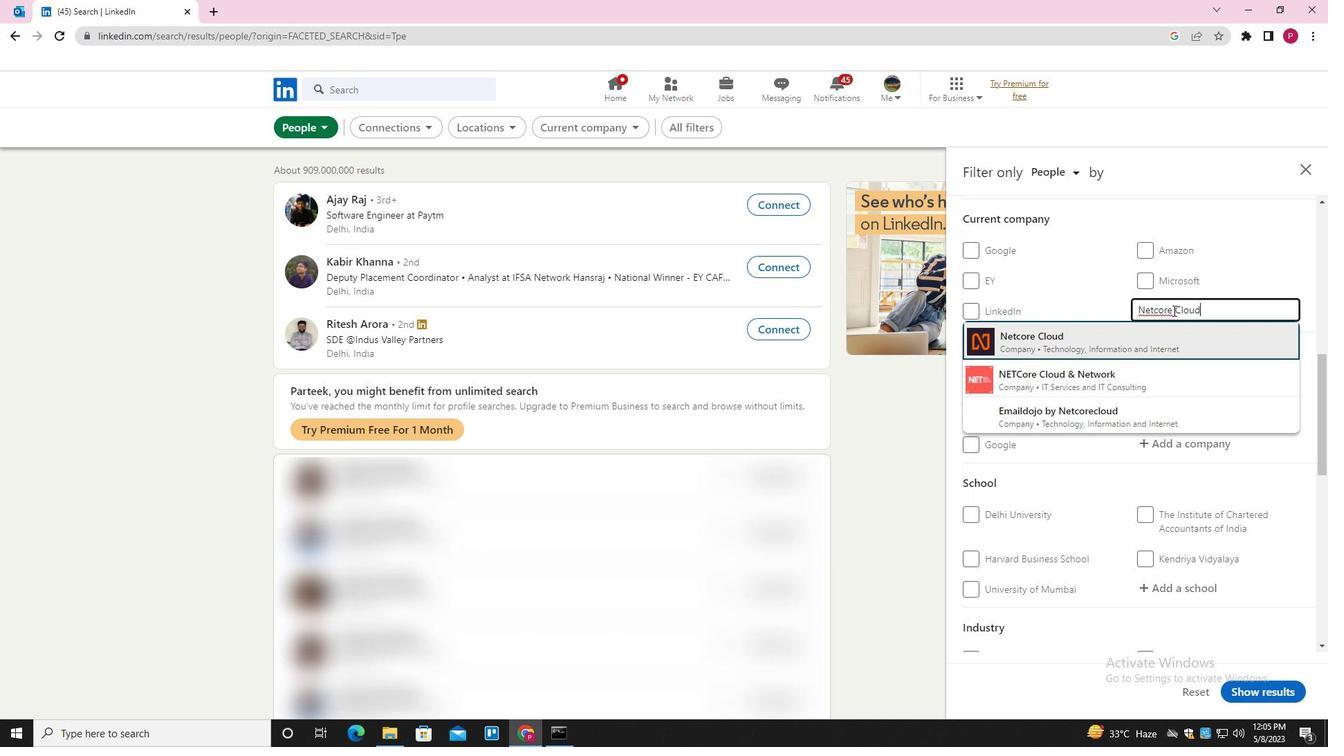 
Action: Mouse moved to (1115, 376)
Screenshot: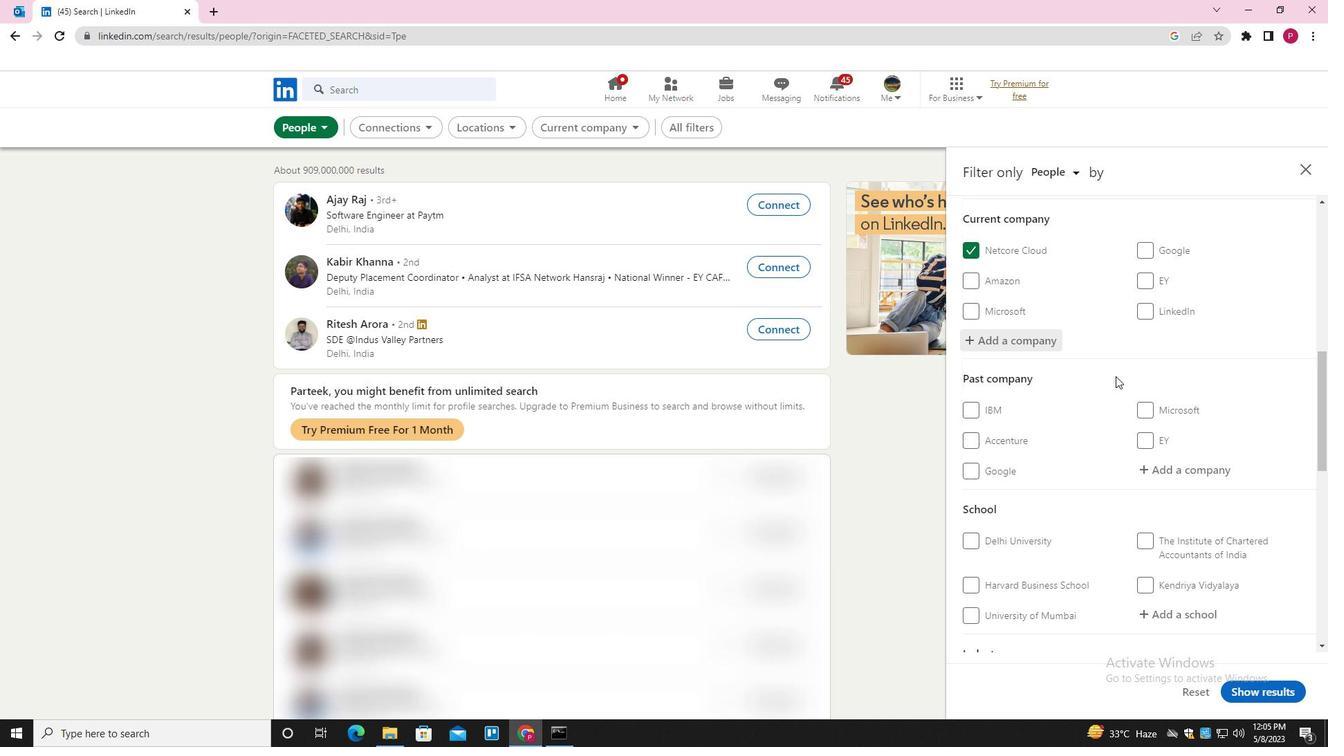 
Action: Mouse scrolled (1115, 375) with delta (0, 0)
Screenshot: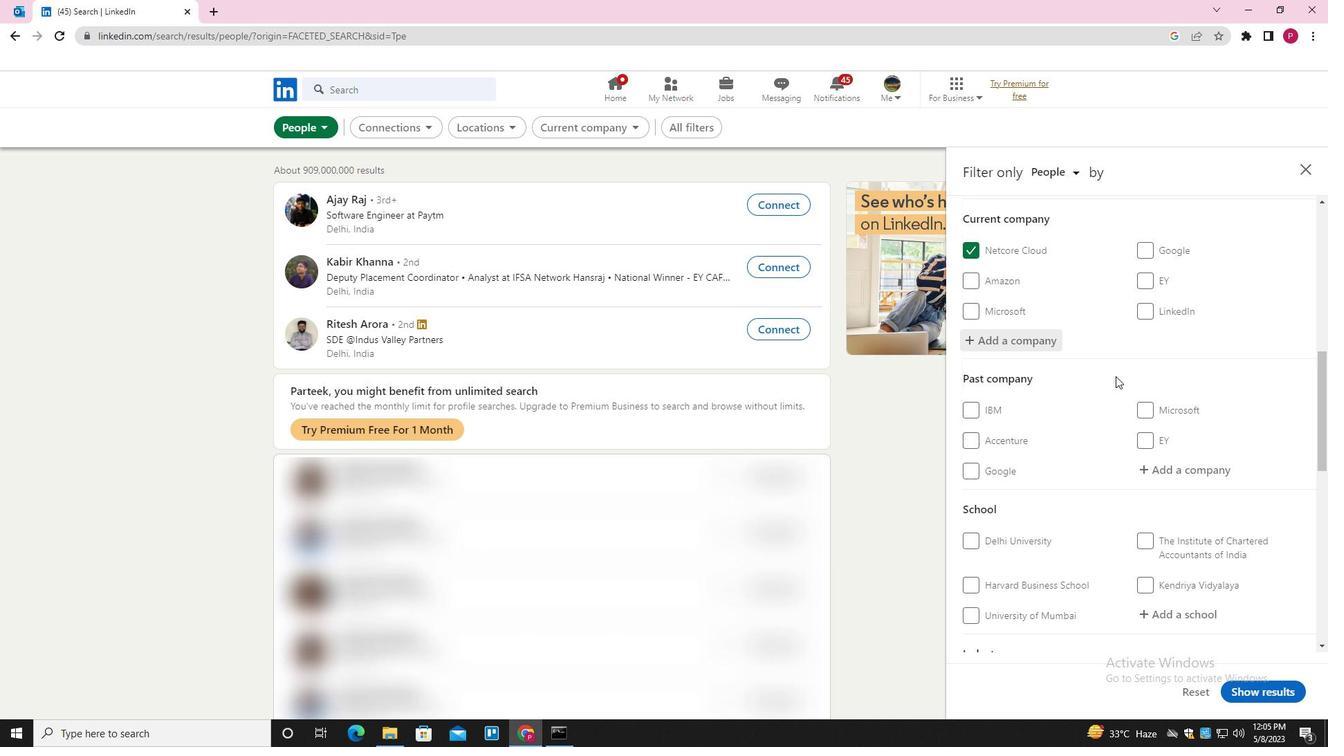 
Action: Mouse moved to (1114, 381)
Screenshot: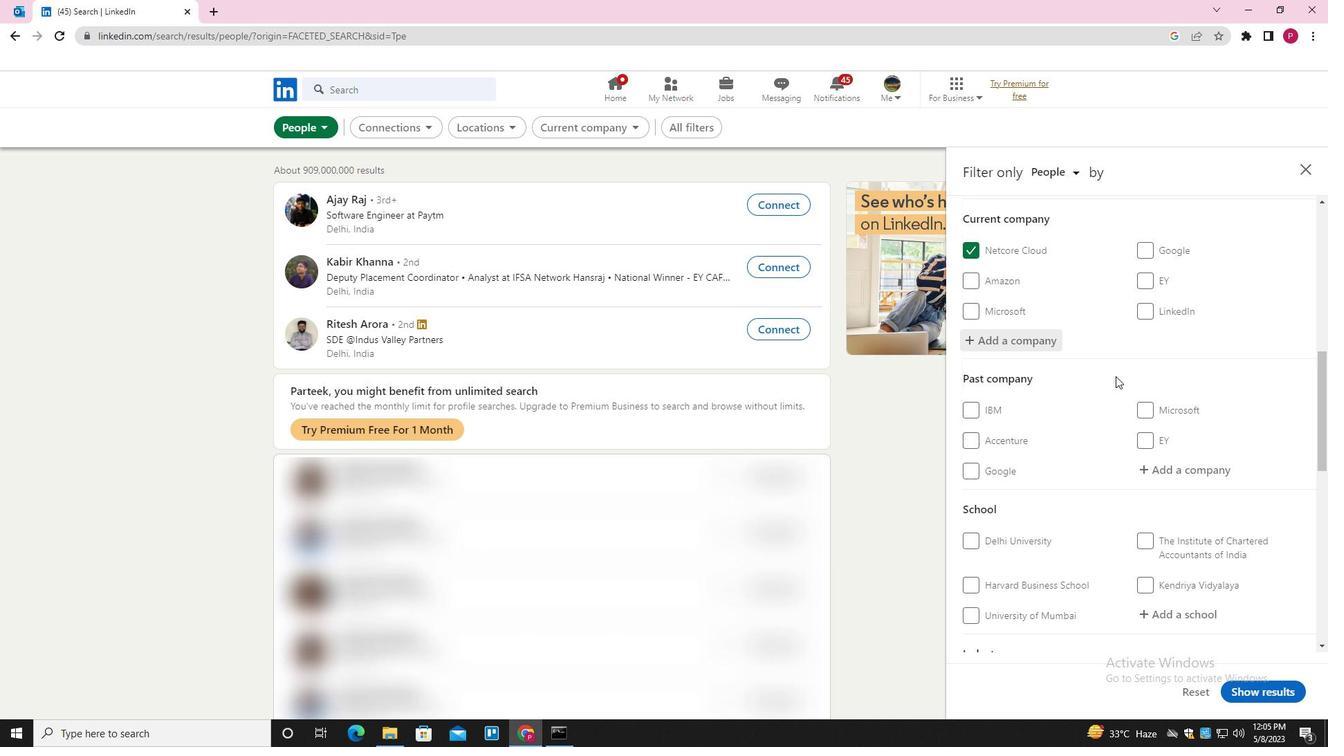 
Action: Mouse scrolled (1114, 380) with delta (0, 0)
Screenshot: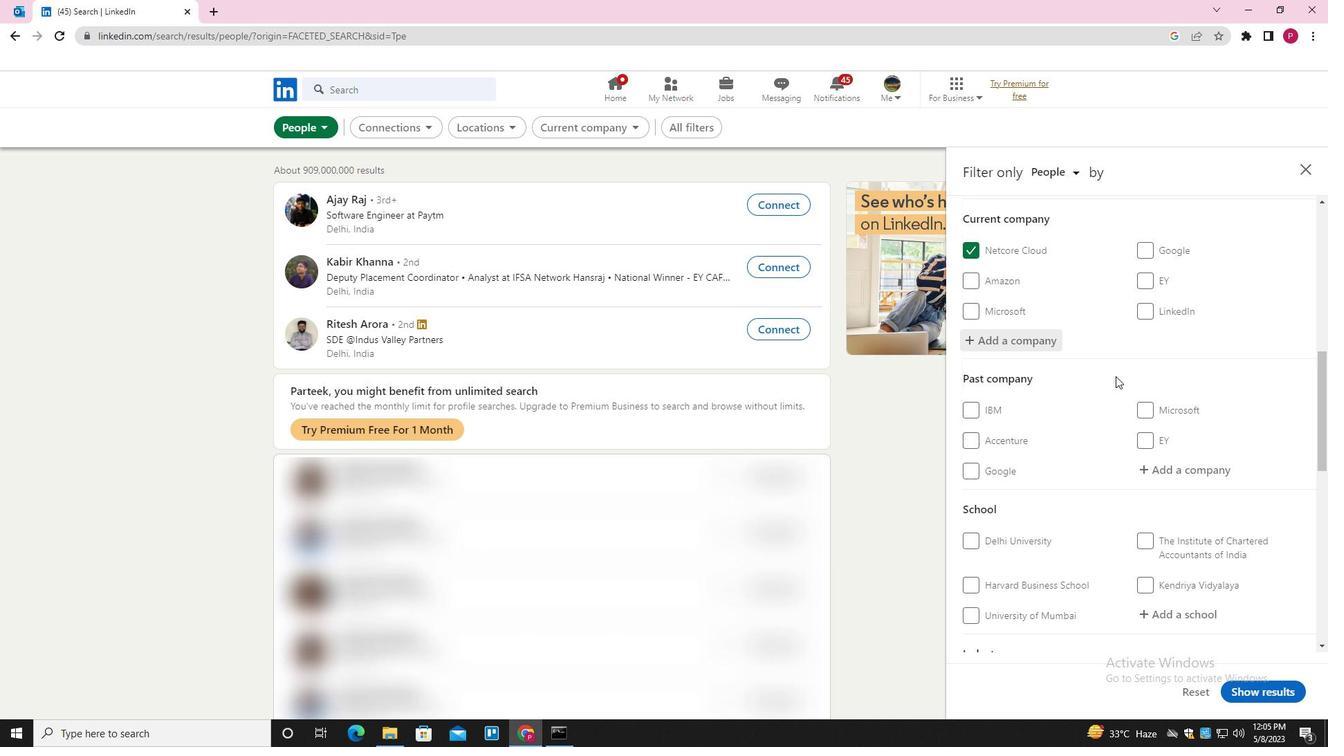 
Action: Mouse scrolled (1114, 380) with delta (0, 0)
Screenshot: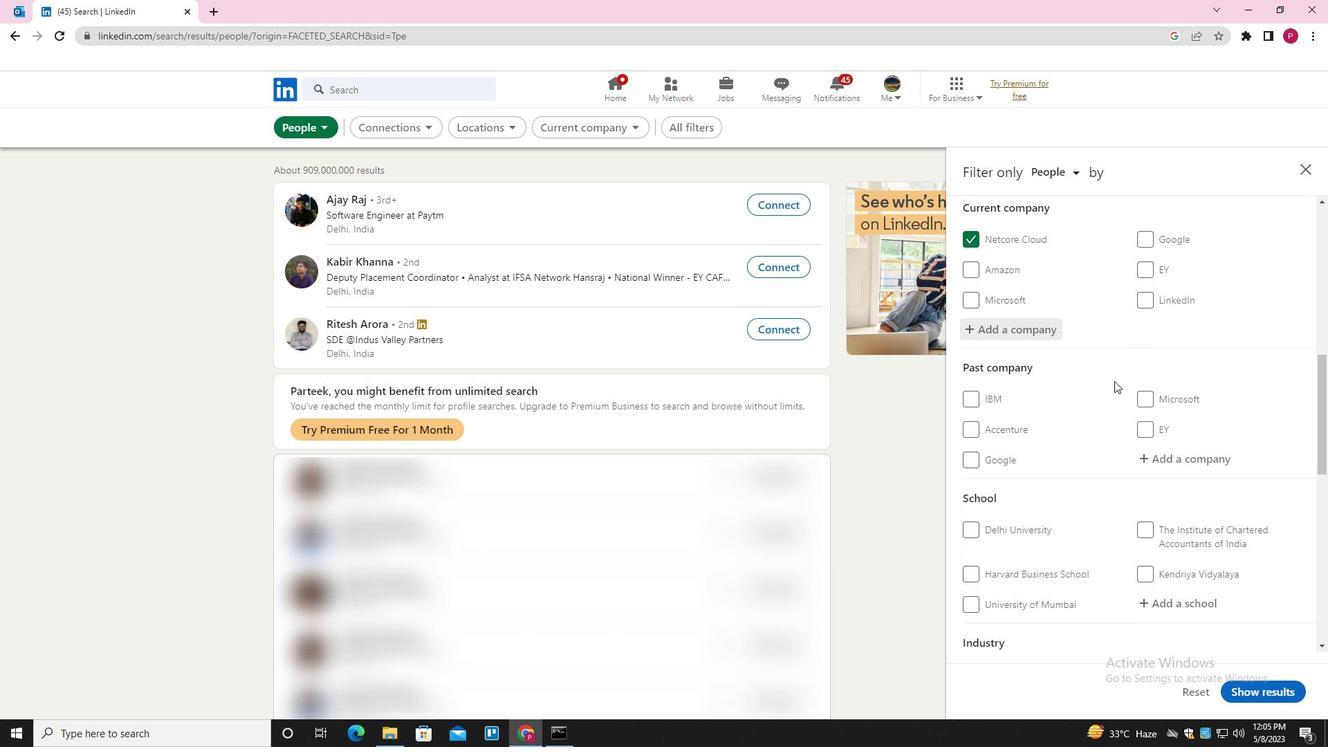
Action: Mouse moved to (1114, 381)
Screenshot: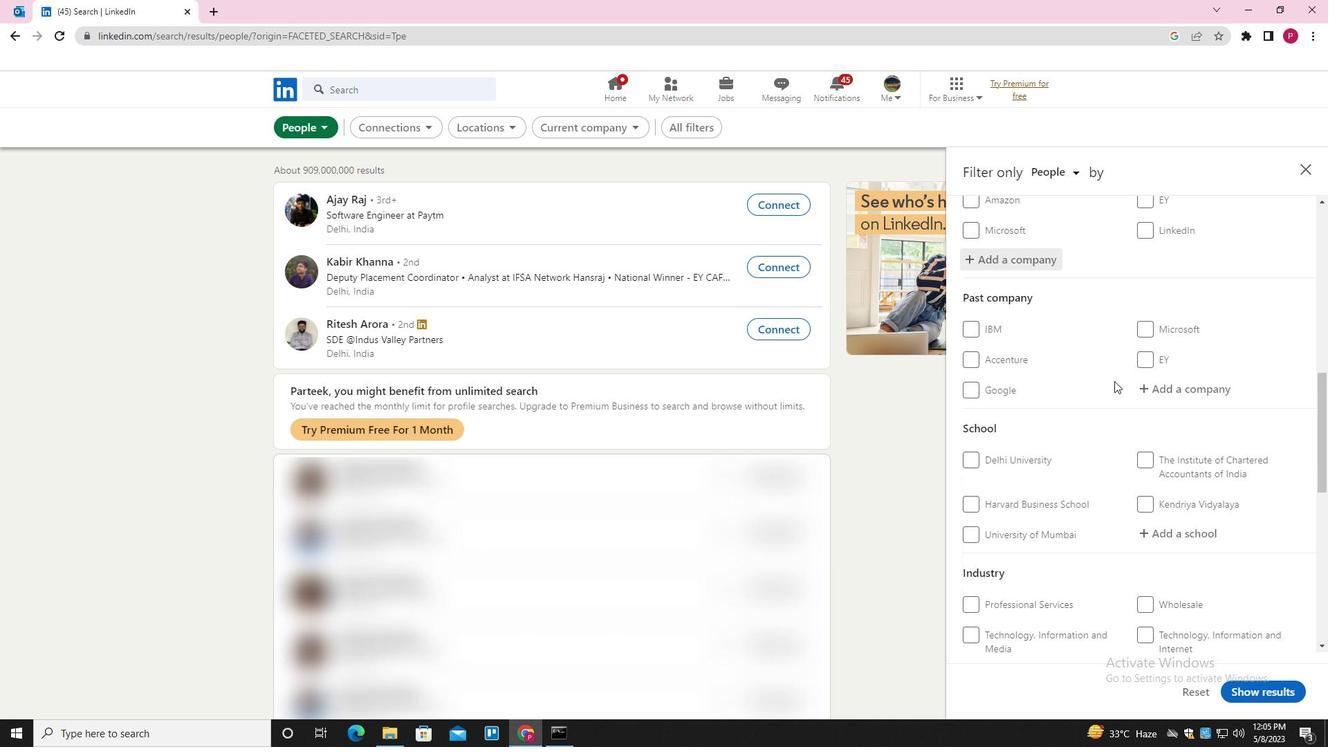 
Action: Mouse scrolled (1114, 381) with delta (0, 0)
Screenshot: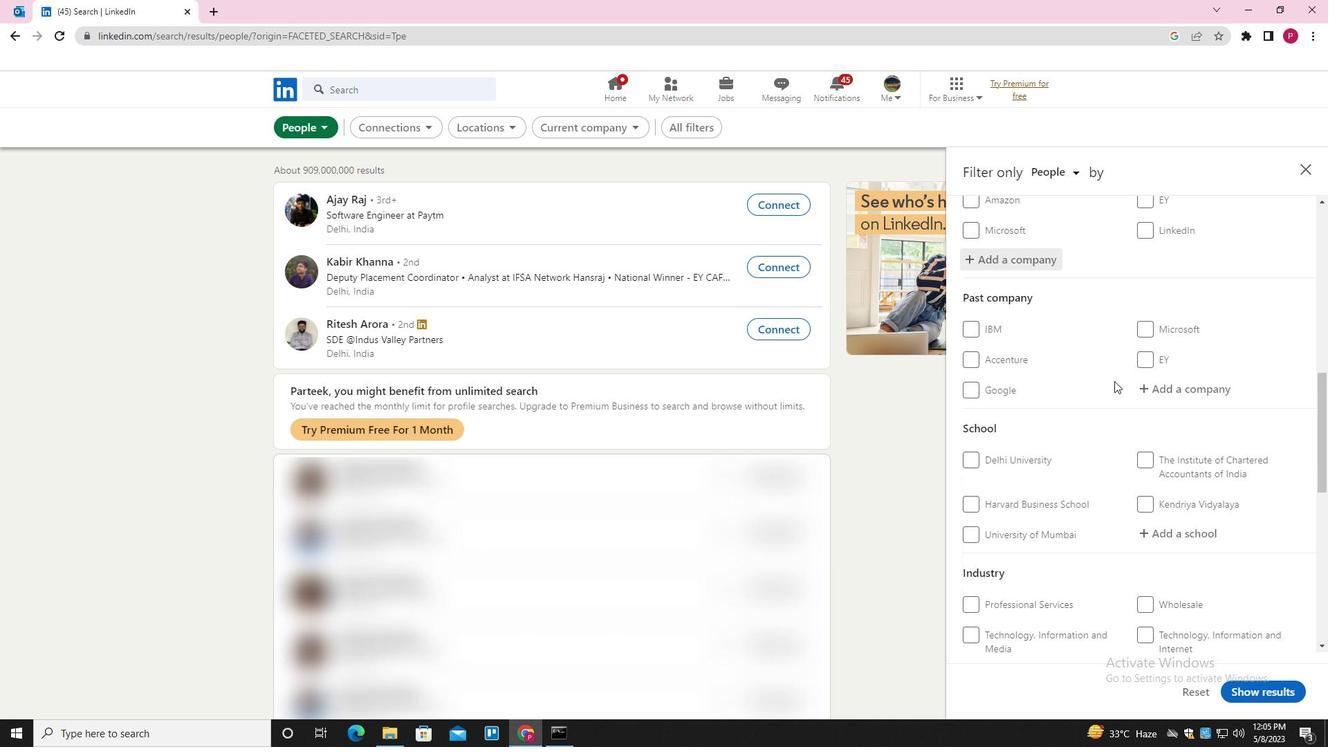
Action: Mouse moved to (1113, 385)
Screenshot: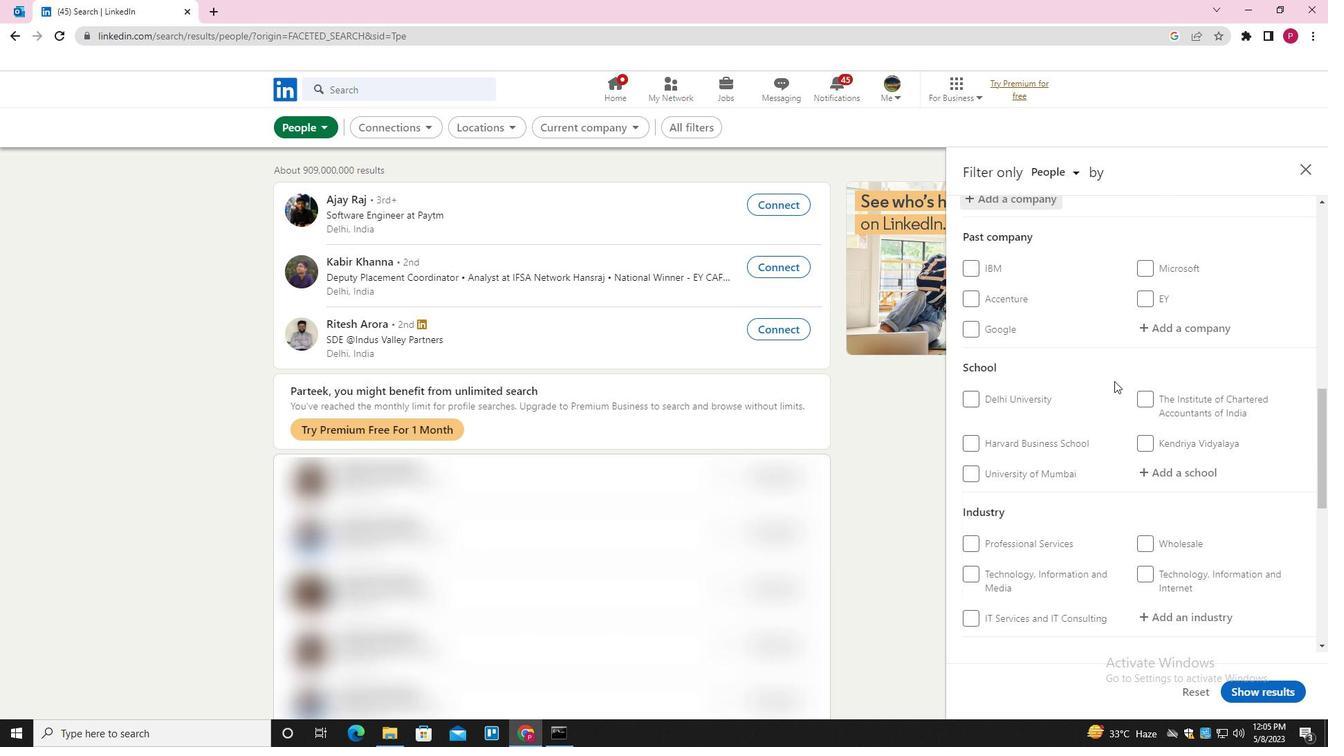 
Action: Mouse scrolled (1113, 384) with delta (0, 0)
Screenshot: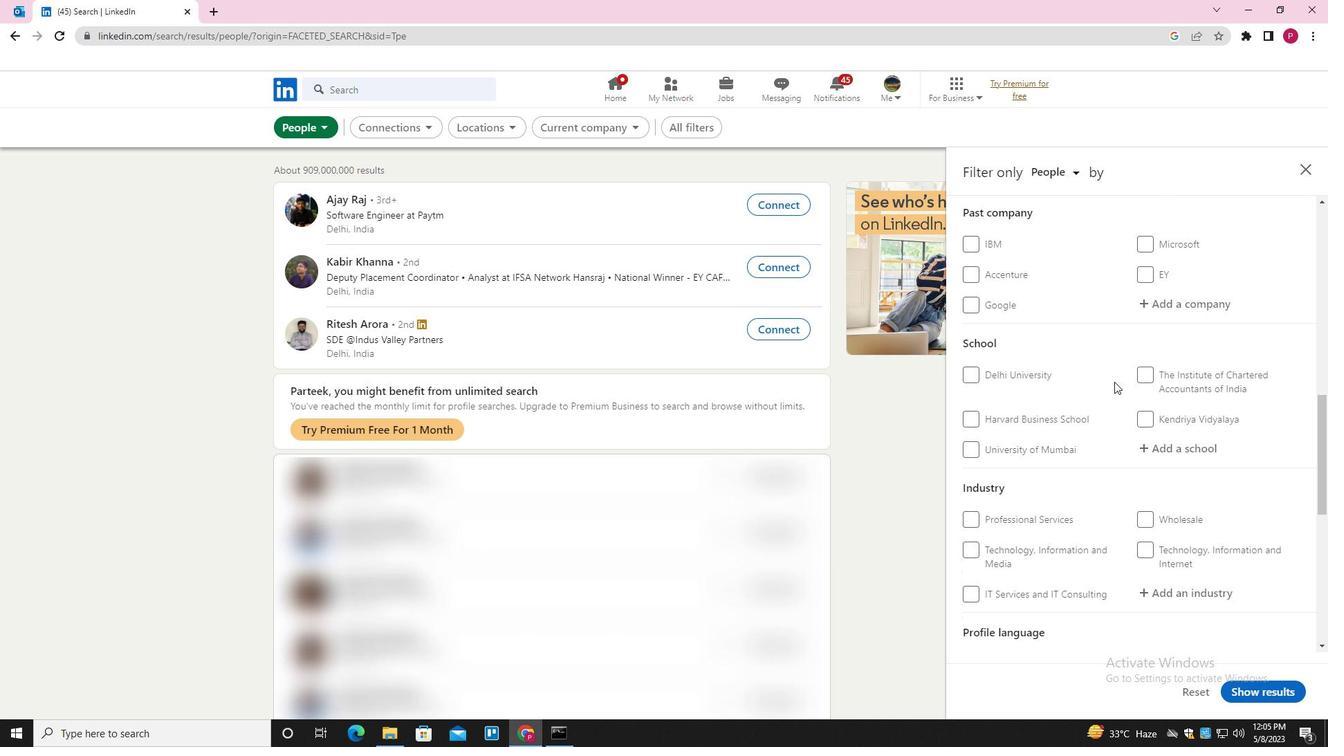 
Action: Mouse moved to (1182, 273)
Screenshot: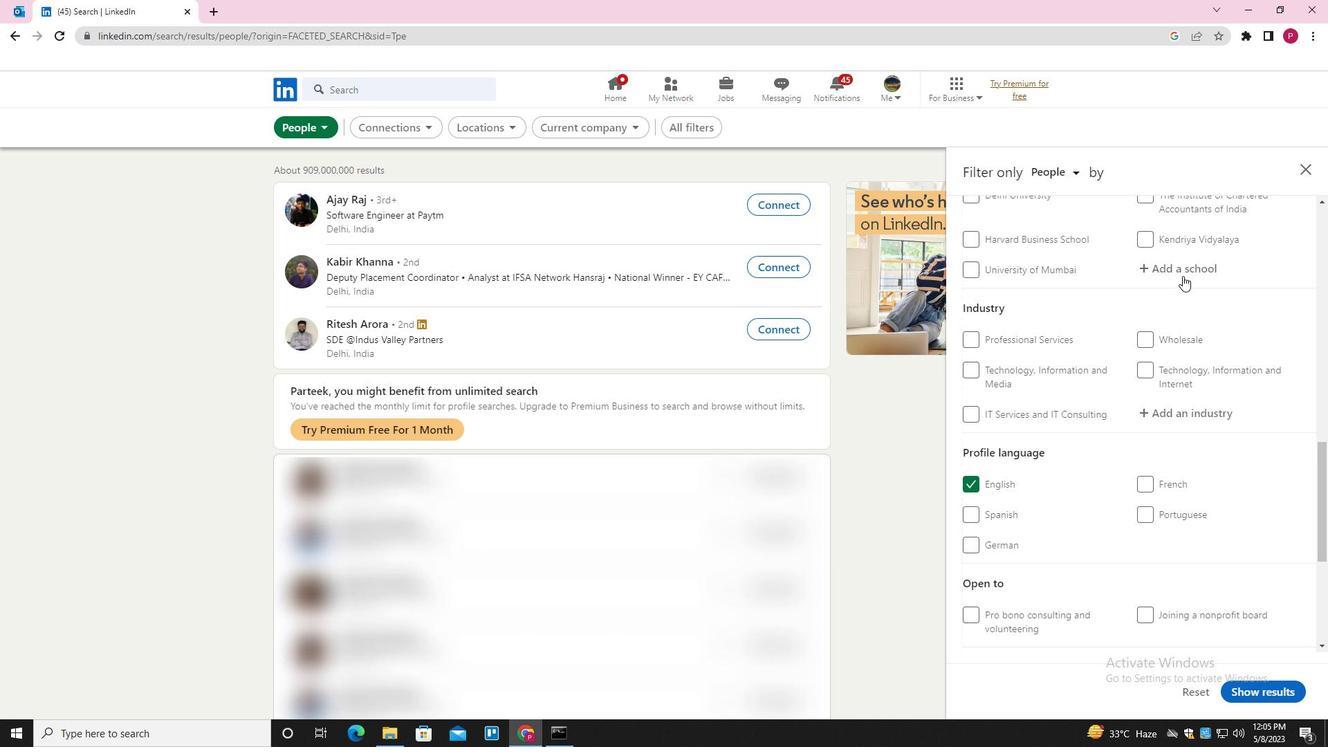 
Action: Mouse pressed left at (1182, 273)
Screenshot: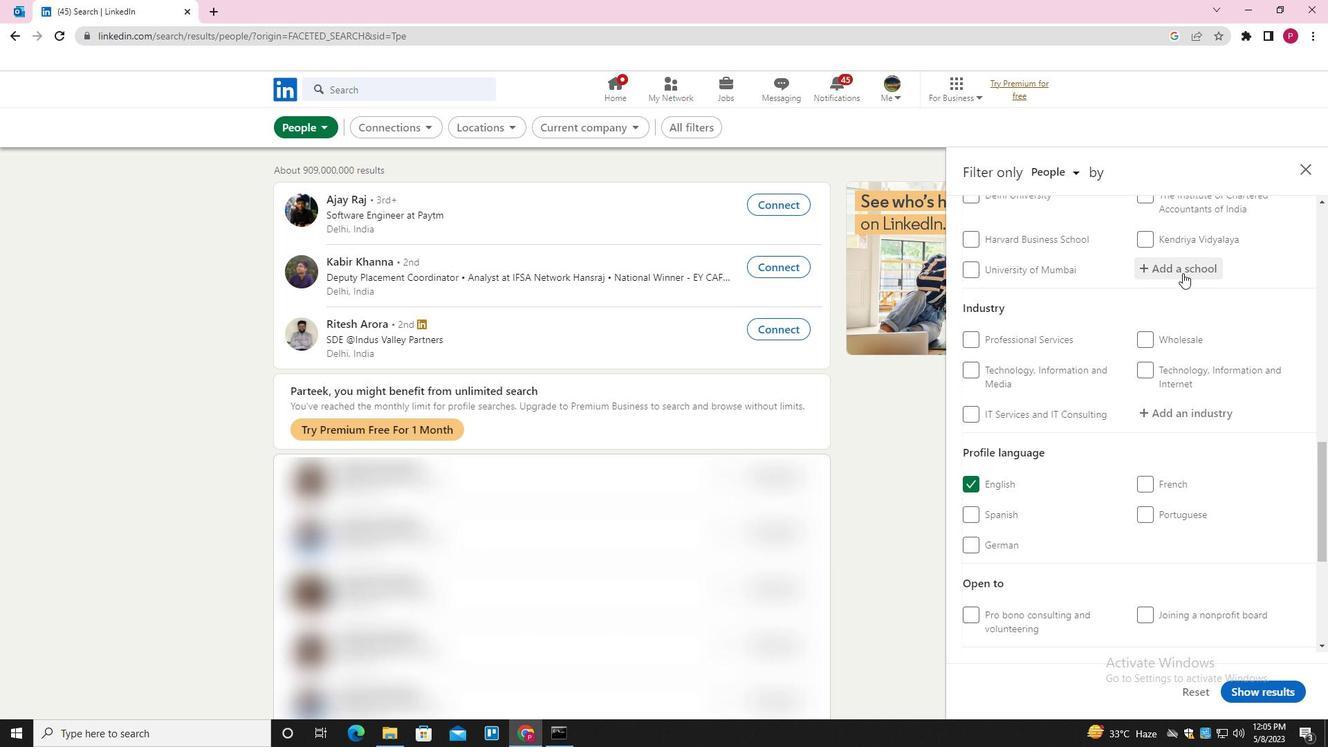 
Action: Key pressed <Key.shift>TAMIL<Key.space><Key.shift><Key.shift>NADU<Key.space><Key.shift>JOBS<Key.space><Key.shift>INDIA<Key.down><Key.enter>
Screenshot: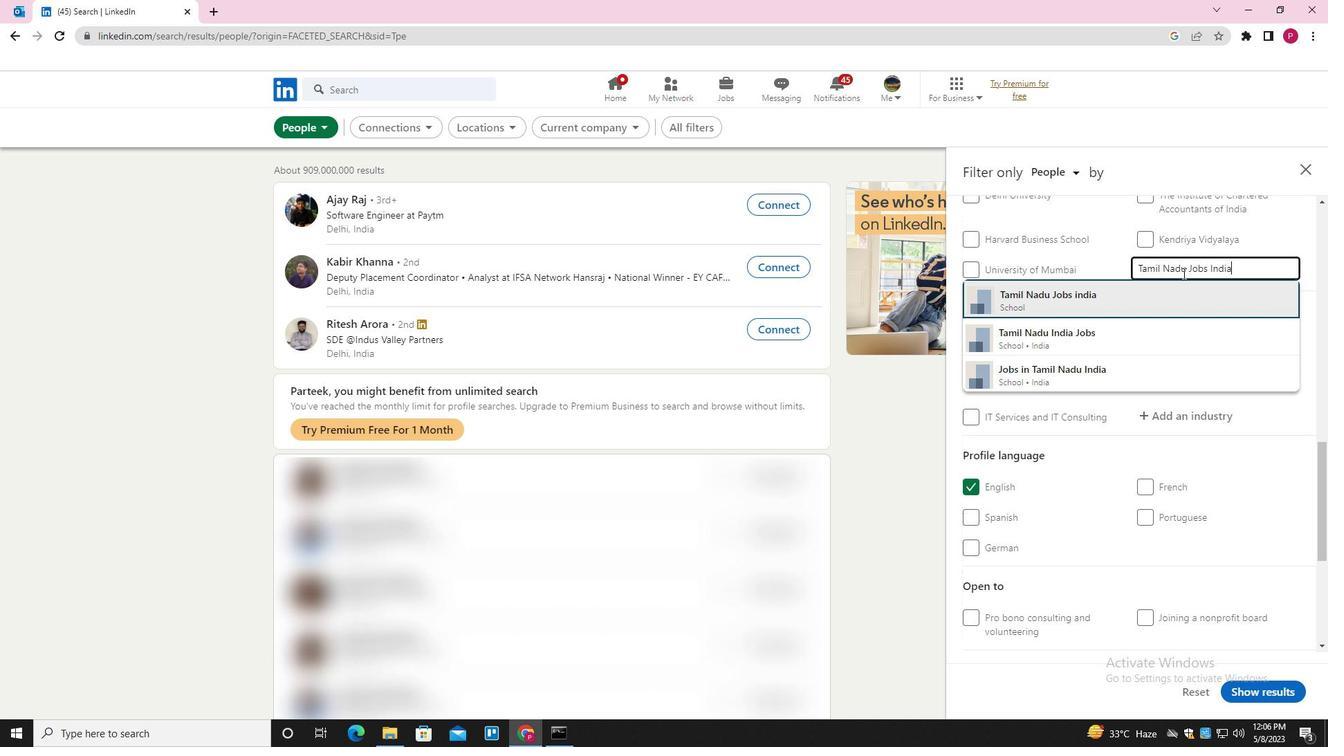
Action: Mouse moved to (1179, 439)
Screenshot: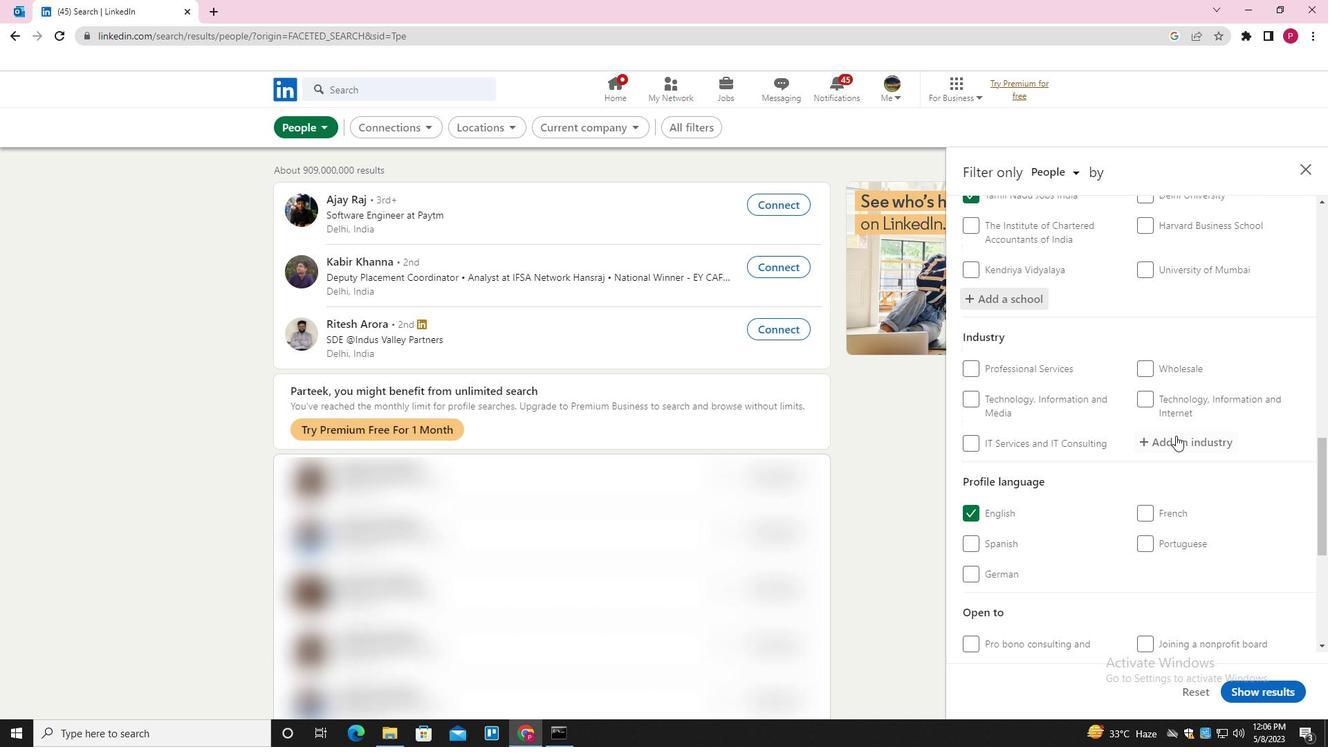 
Action: Mouse pressed left at (1179, 439)
Screenshot: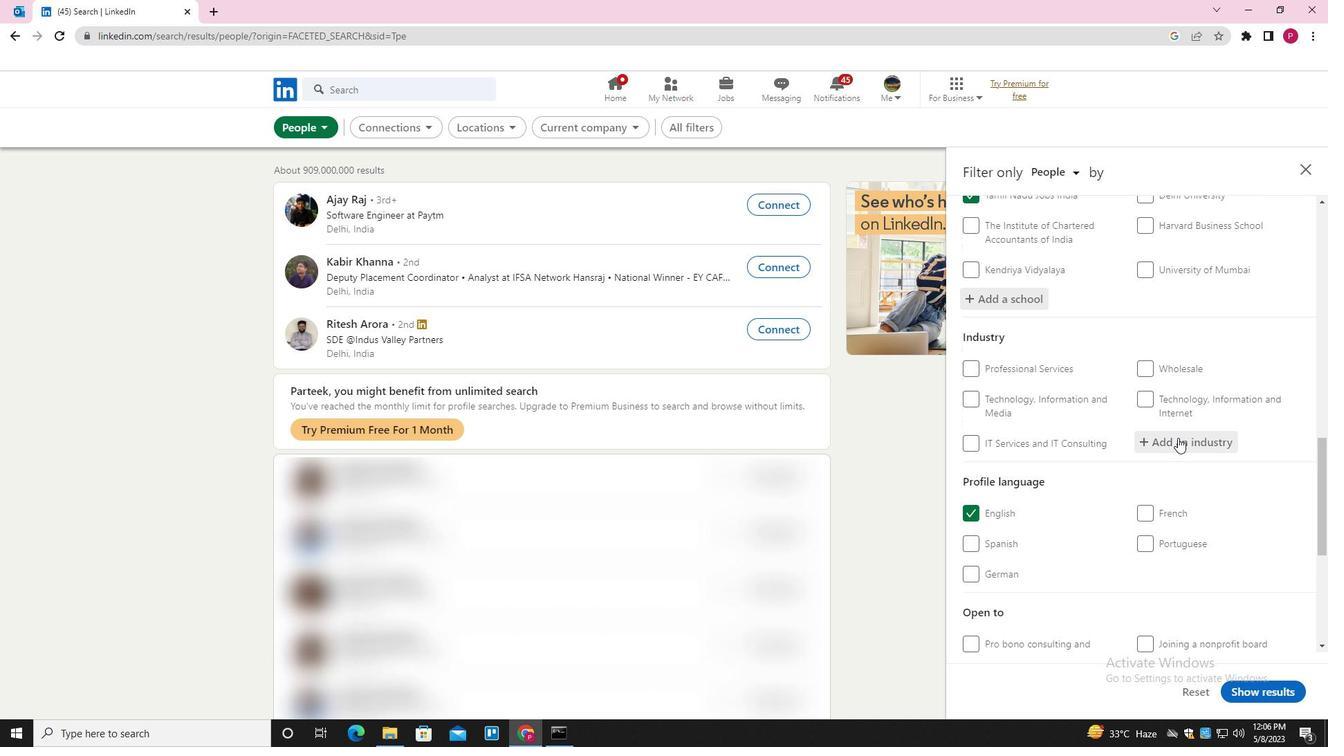 
Action: Key pressed <Key.shift>RETAIL<Key.space><Key.shift><Key.shift><Key.shift><Key.shift><Key.shift><Key.shift><Key.shift><Key.shift>GASOLINE<Key.down><Key.enter>
Screenshot: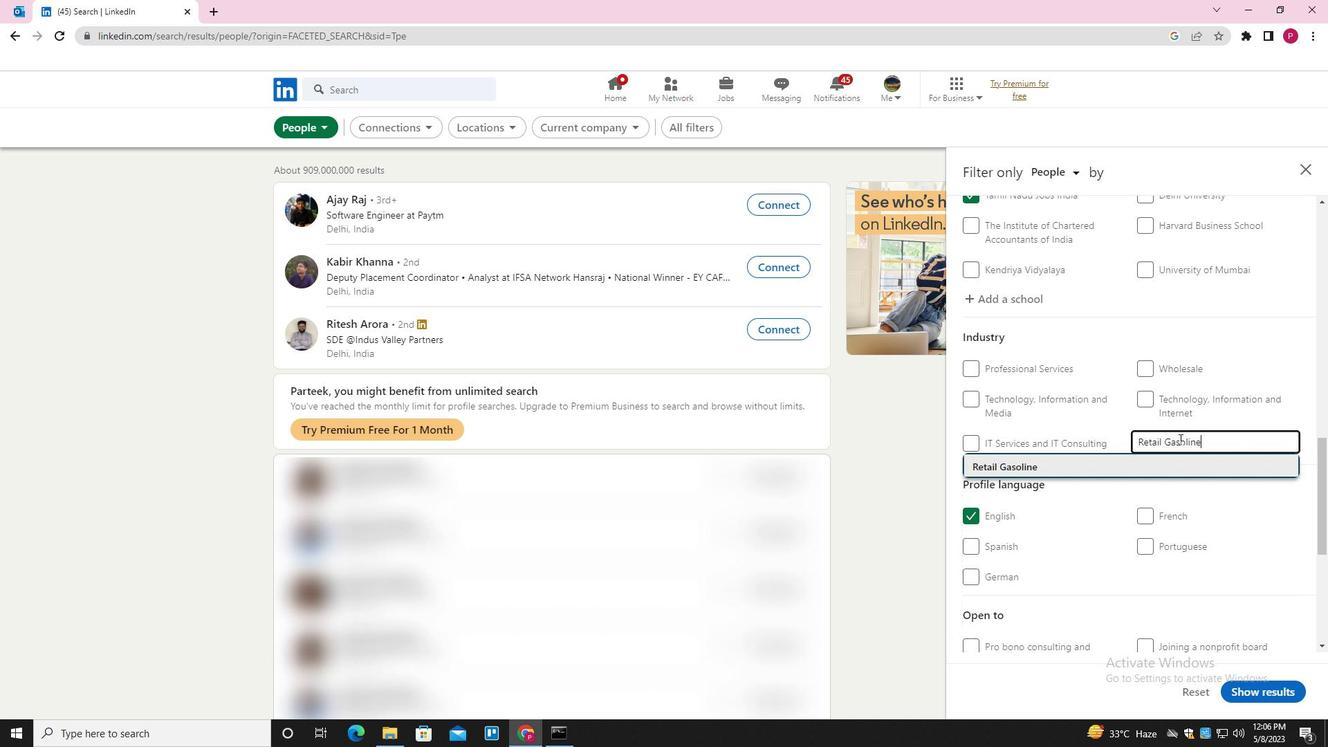 
Action: Mouse moved to (1185, 456)
Screenshot: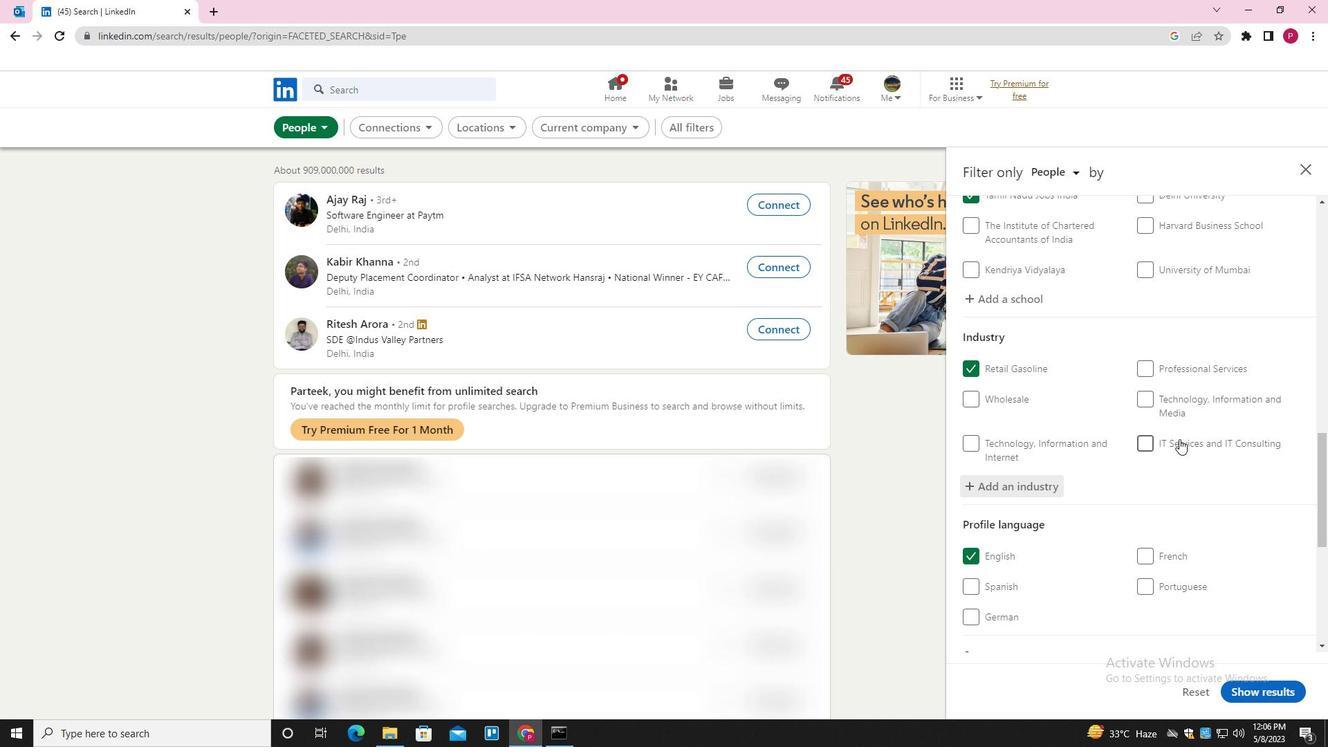 
Action: Mouse scrolled (1185, 455) with delta (0, 0)
Screenshot: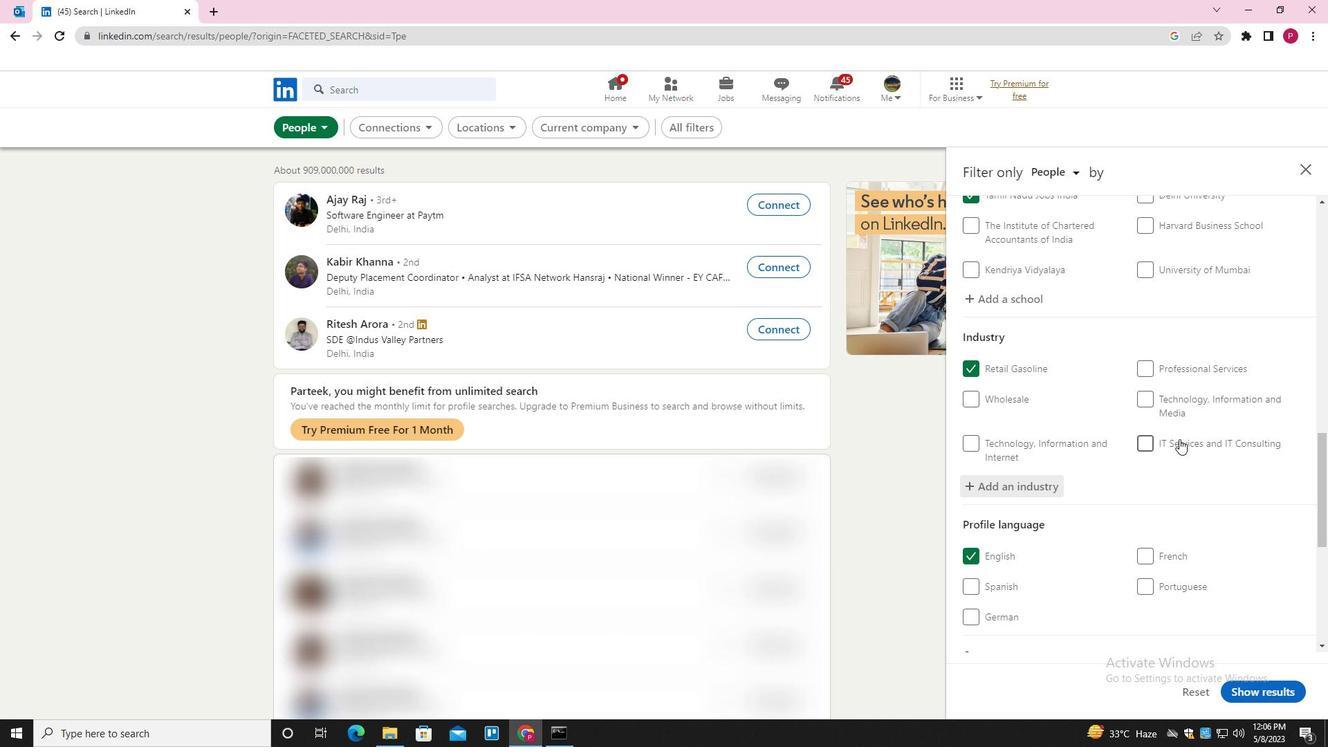 
Action: Mouse scrolled (1185, 455) with delta (0, 0)
Screenshot: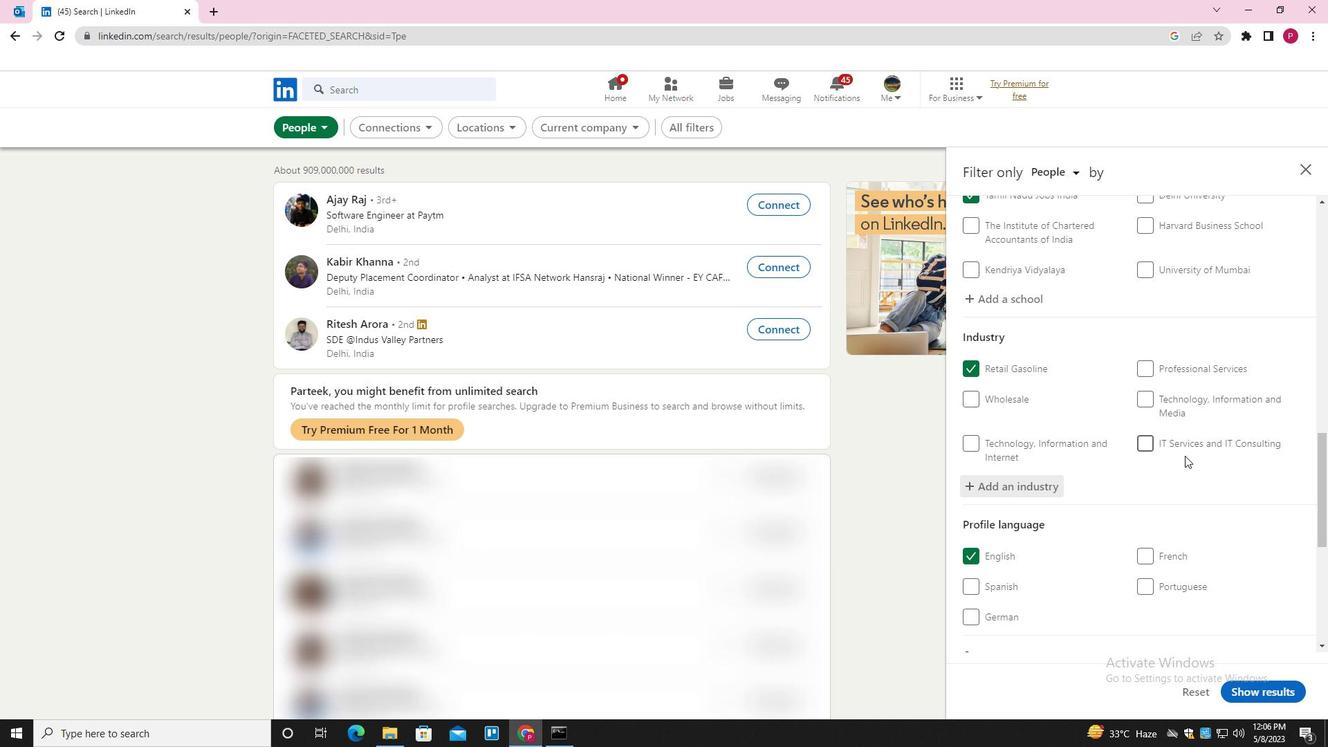 
Action: Mouse moved to (1185, 460)
Screenshot: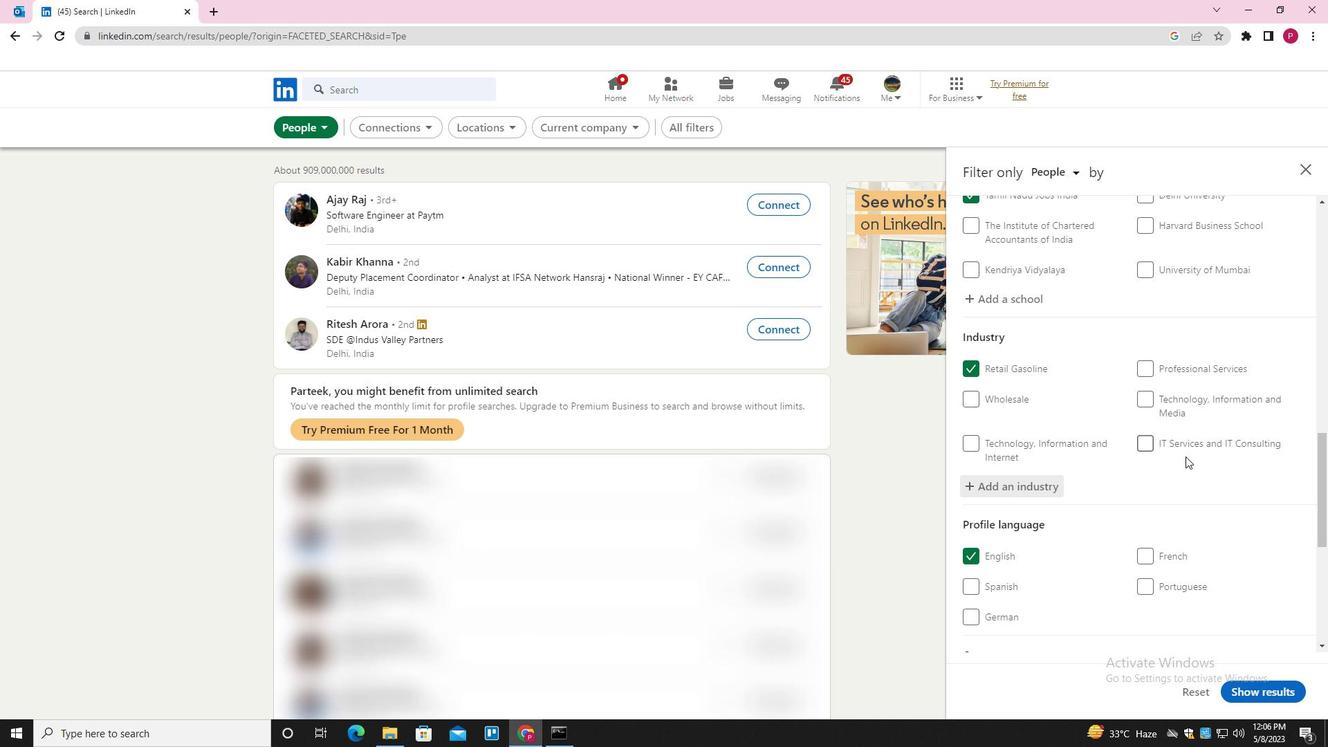 
Action: Mouse scrolled (1185, 460) with delta (0, 0)
Screenshot: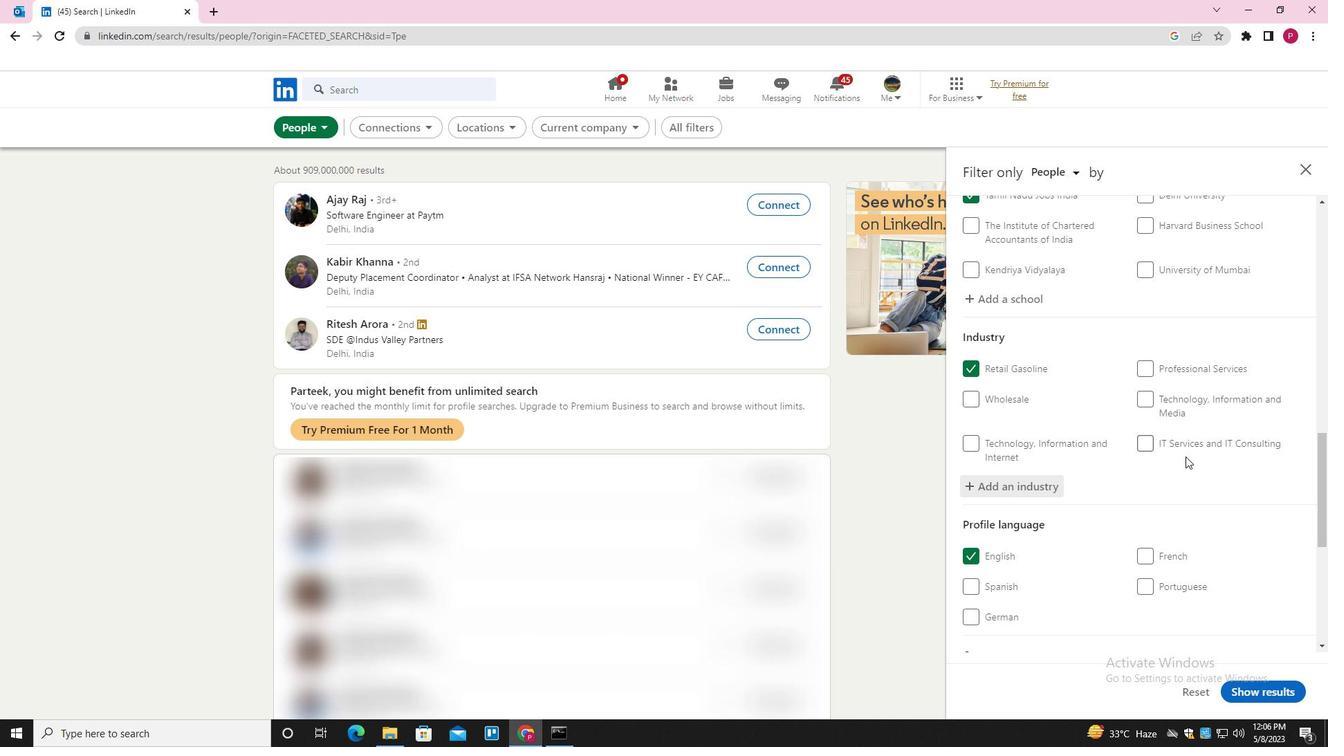 
Action: Mouse moved to (1177, 579)
Screenshot: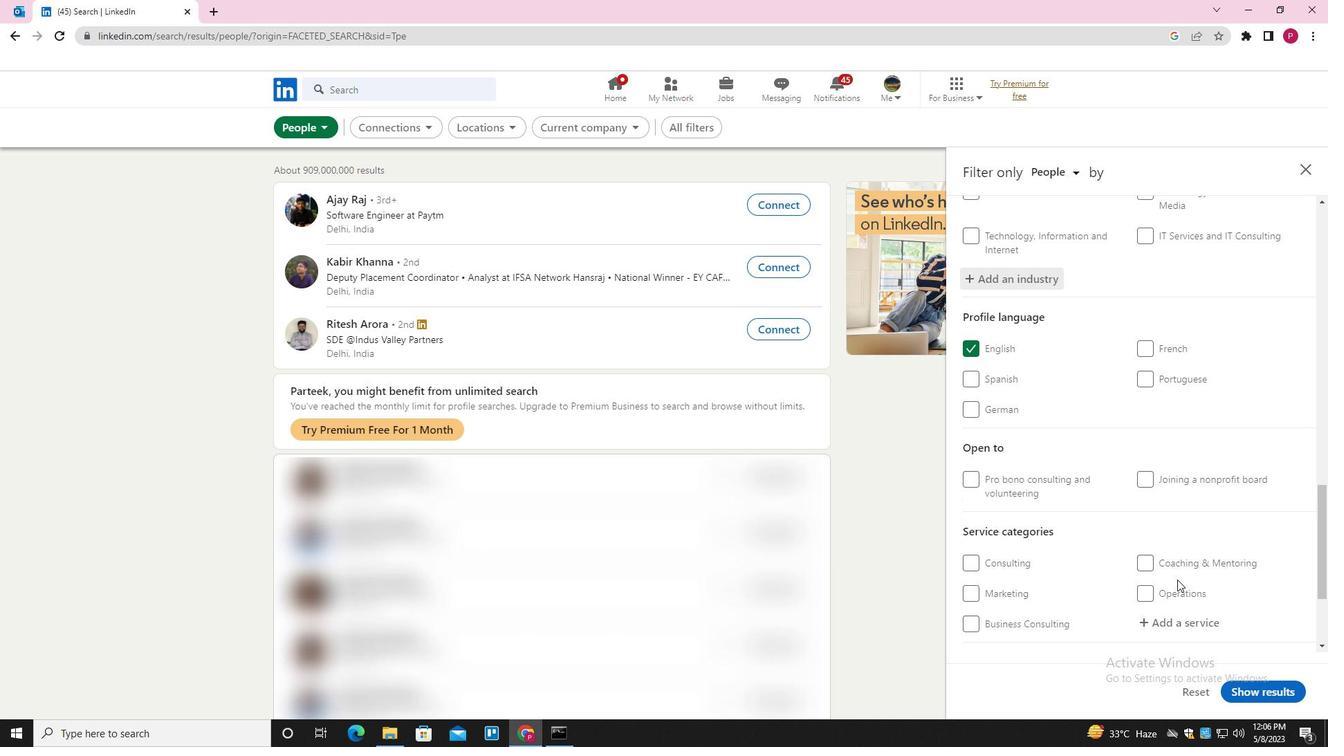 
Action: Mouse scrolled (1177, 579) with delta (0, 0)
Screenshot: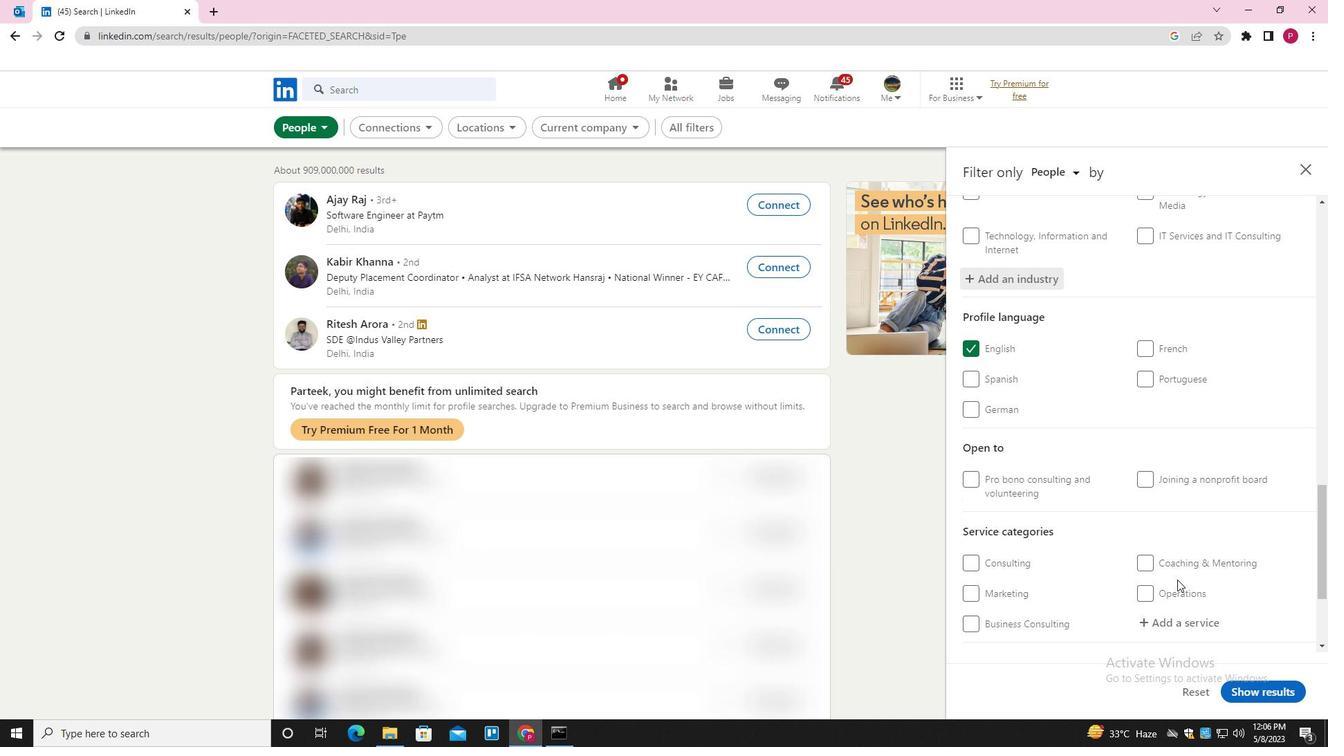
Action: Mouse scrolled (1177, 579) with delta (0, 0)
Screenshot: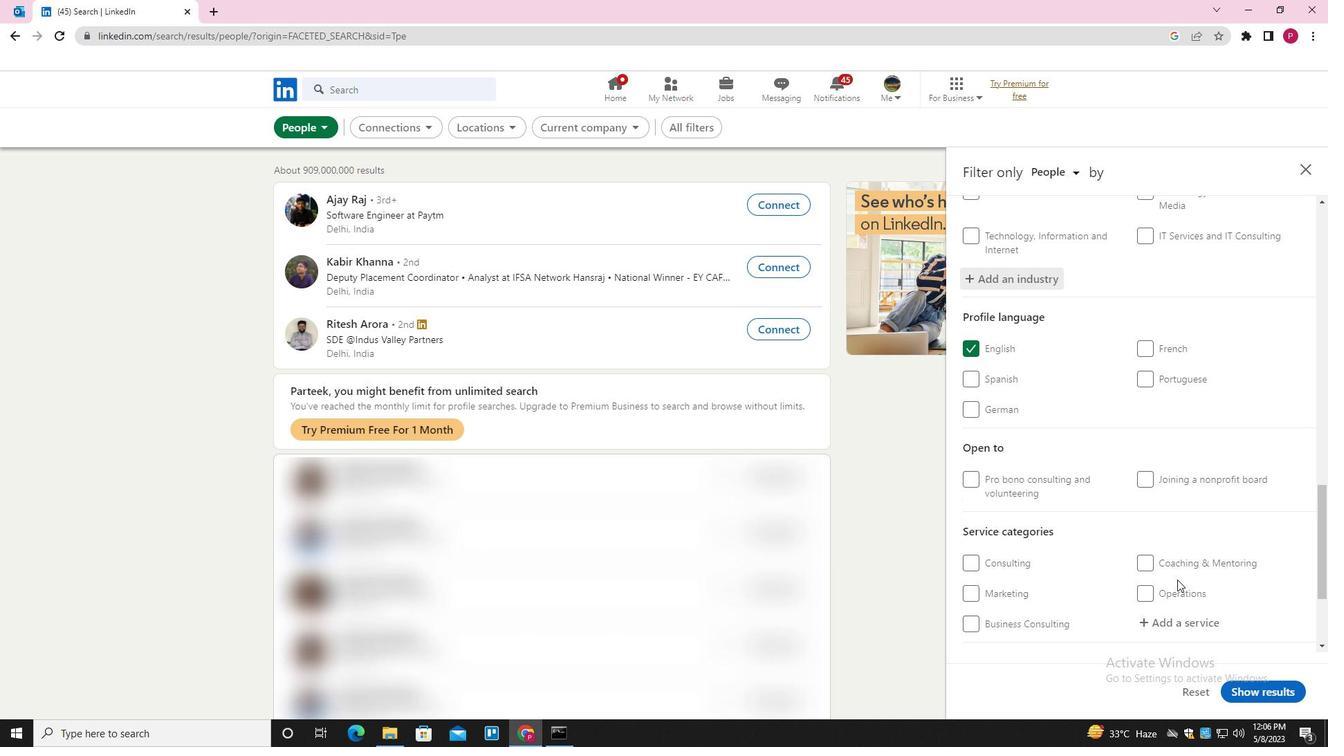 
Action: Mouse scrolled (1177, 579) with delta (0, 0)
Screenshot: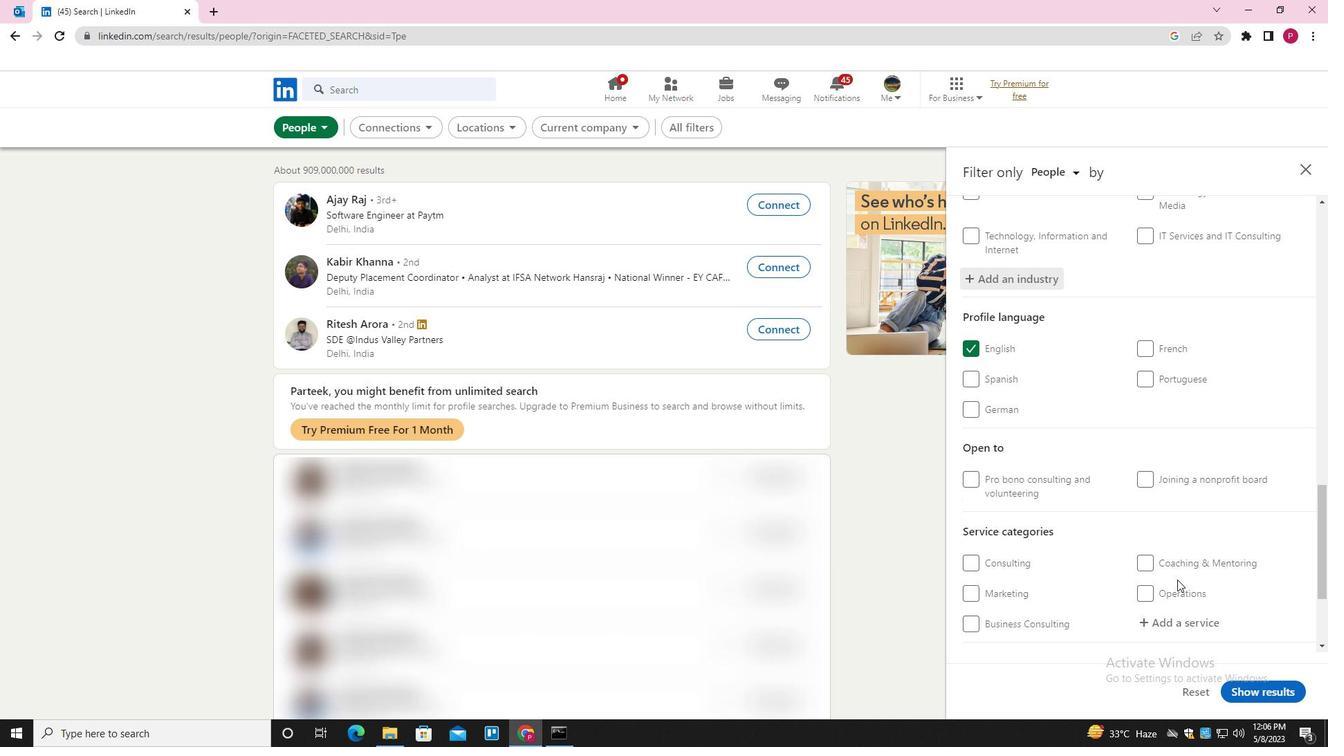 
Action: Mouse moved to (1191, 453)
Screenshot: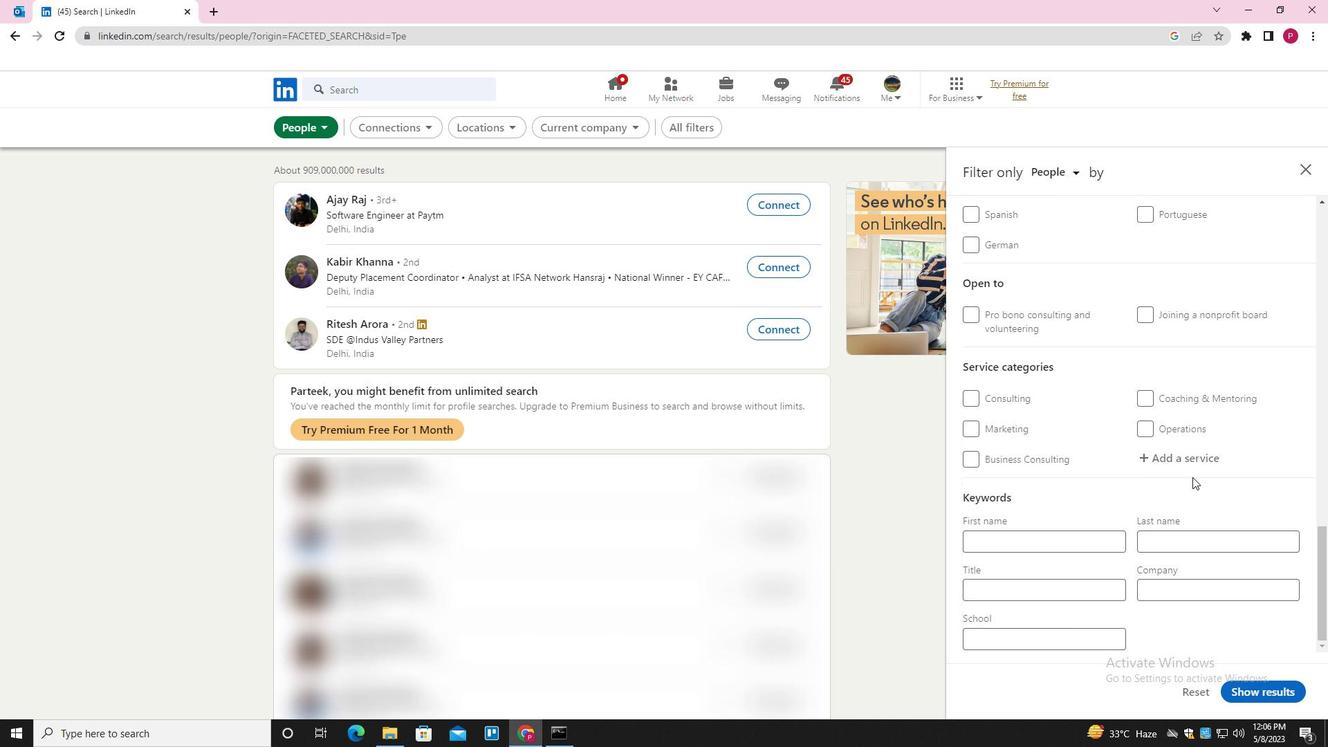
Action: Mouse pressed left at (1191, 453)
Screenshot: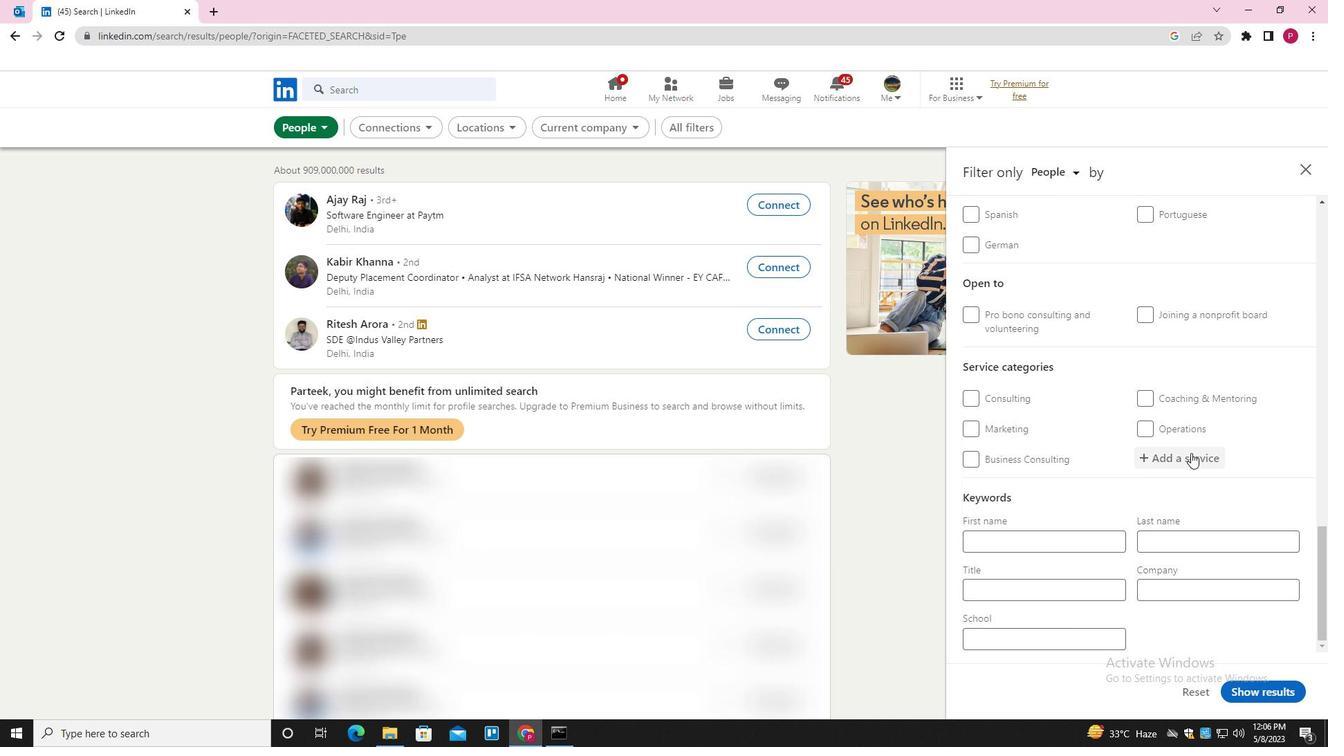 
Action: Key pressed <Key.shift><Key.shift><Key.shift><Key.shift><Key.shift><Key.shift><Key.shift><Key.shift>MARKETING<Key.enter>
Screenshot: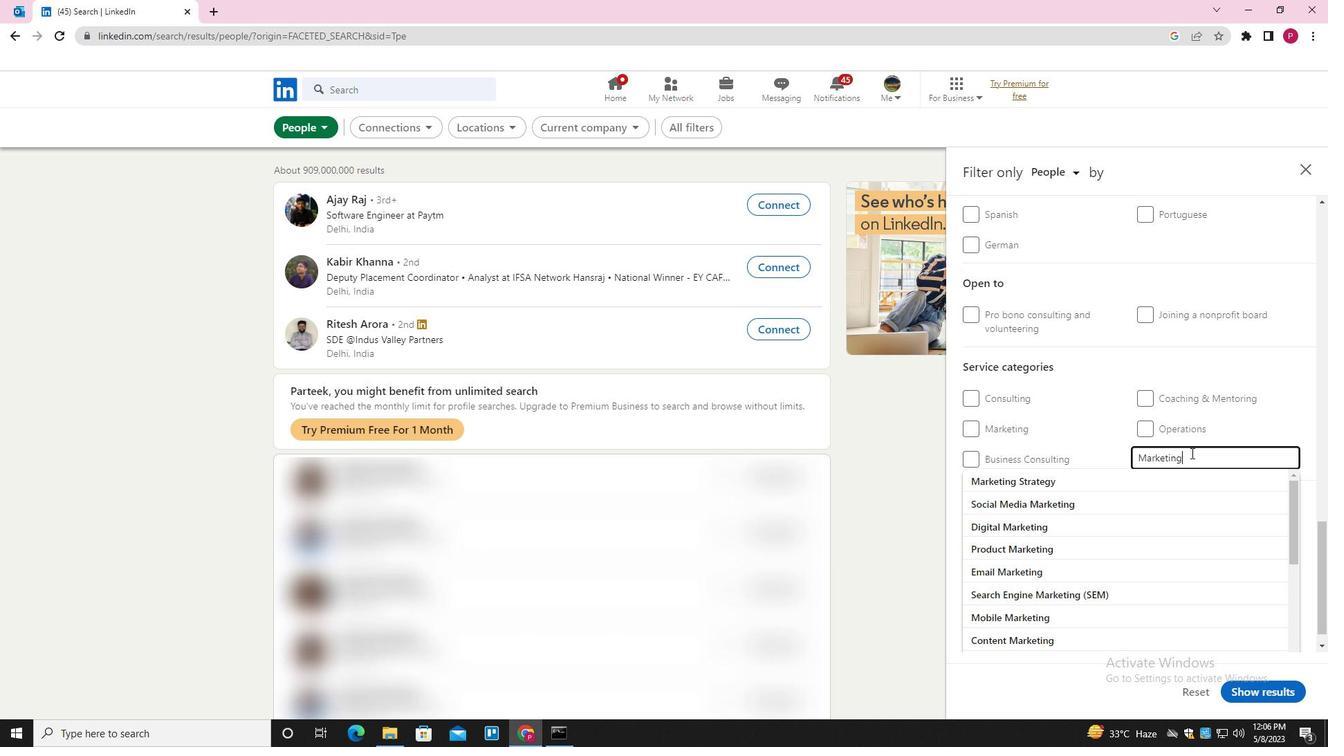 
Action: Mouse moved to (1121, 530)
Screenshot: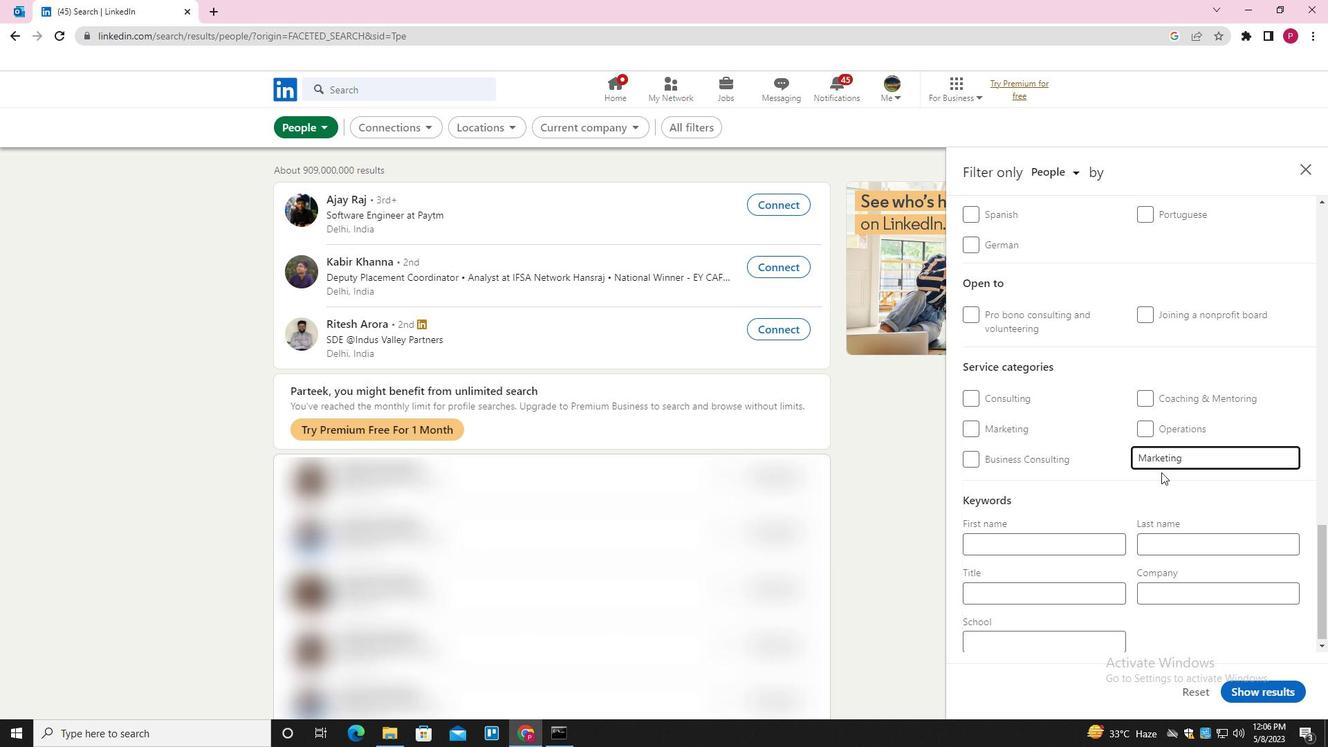 
Action: Mouse scrolled (1121, 529) with delta (0, 0)
Screenshot: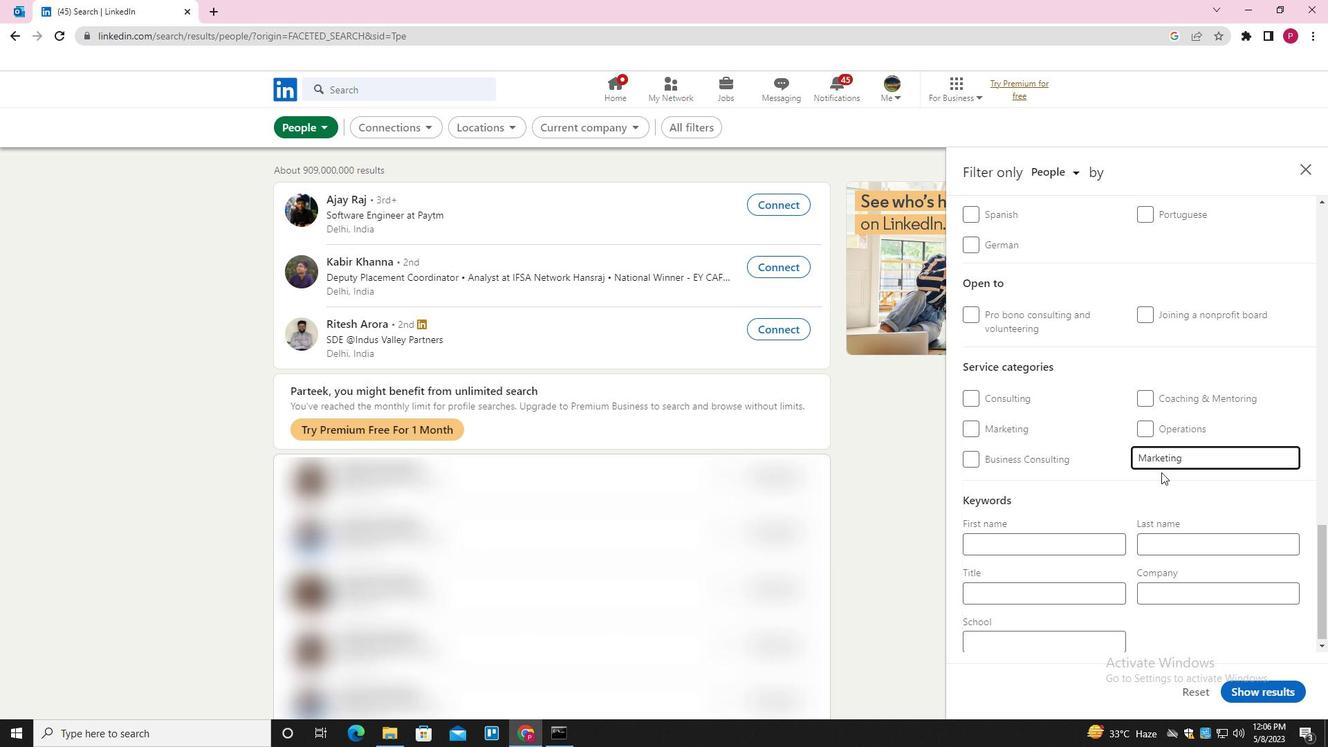 
Action: Mouse moved to (1114, 538)
Screenshot: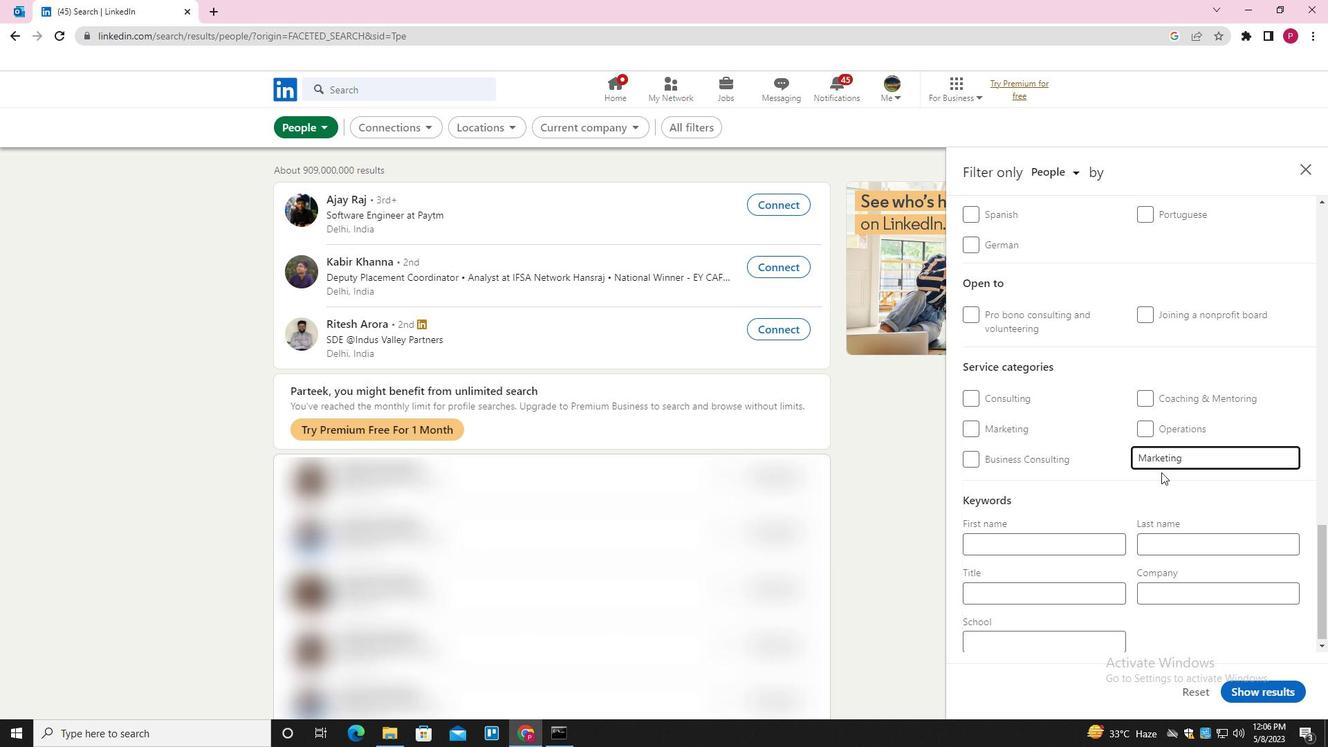 
Action: Mouse scrolled (1114, 537) with delta (0, 0)
Screenshot: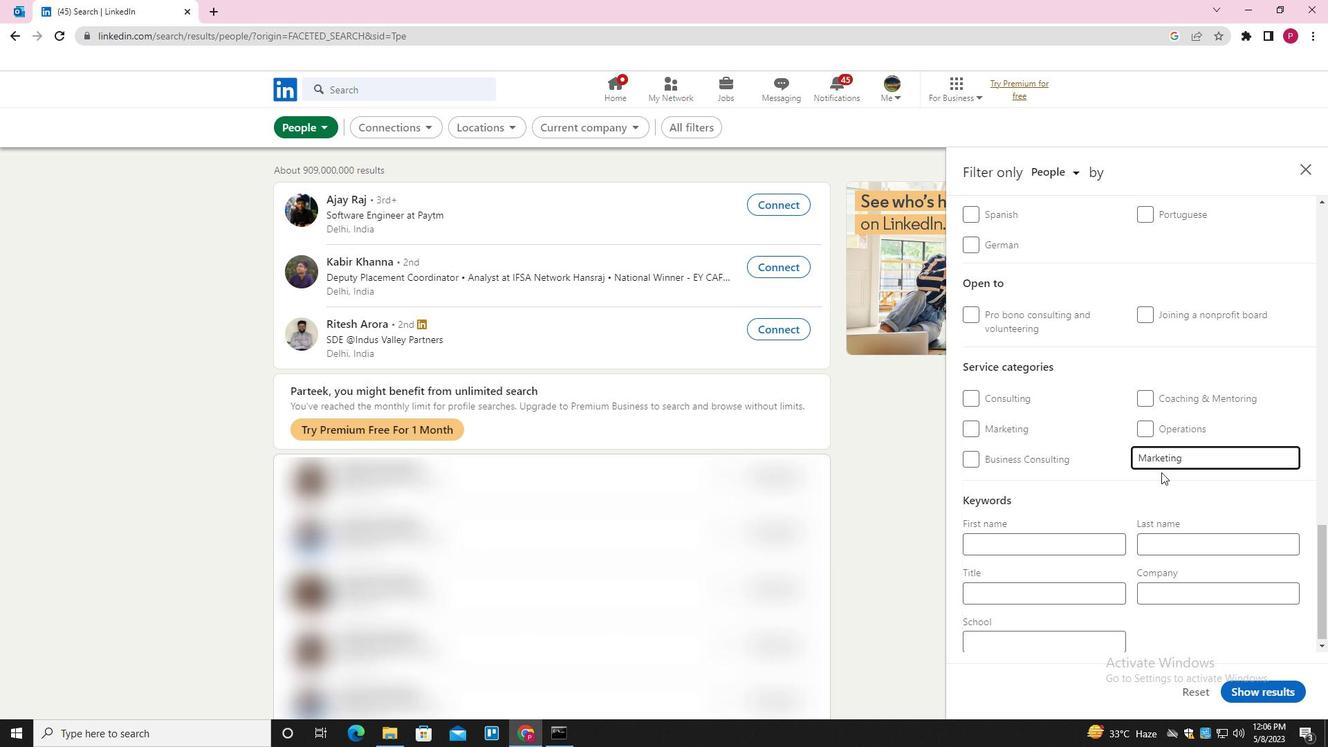 
Action: Mouse moved to (1104, 547)
Screenshot: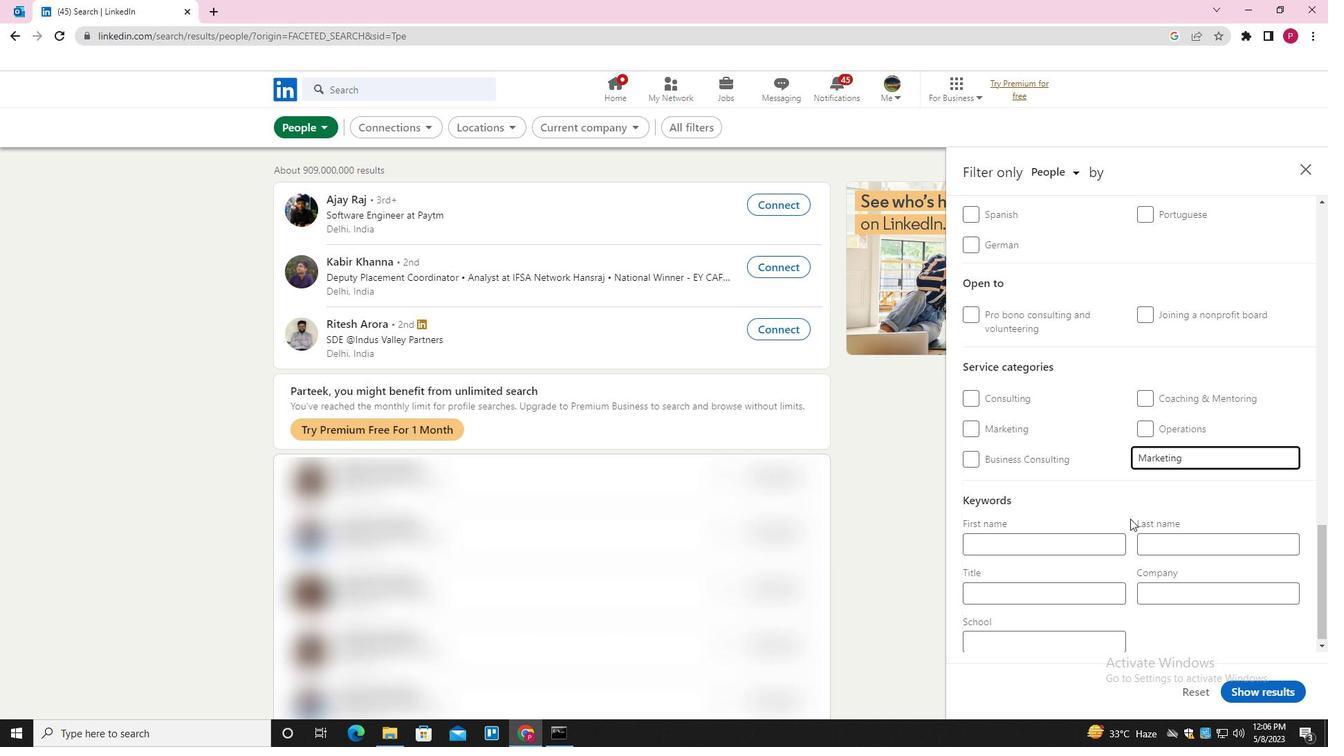 
Action: Mouse scrolled (1104, 546) with delta (0, 0)
Screenshot: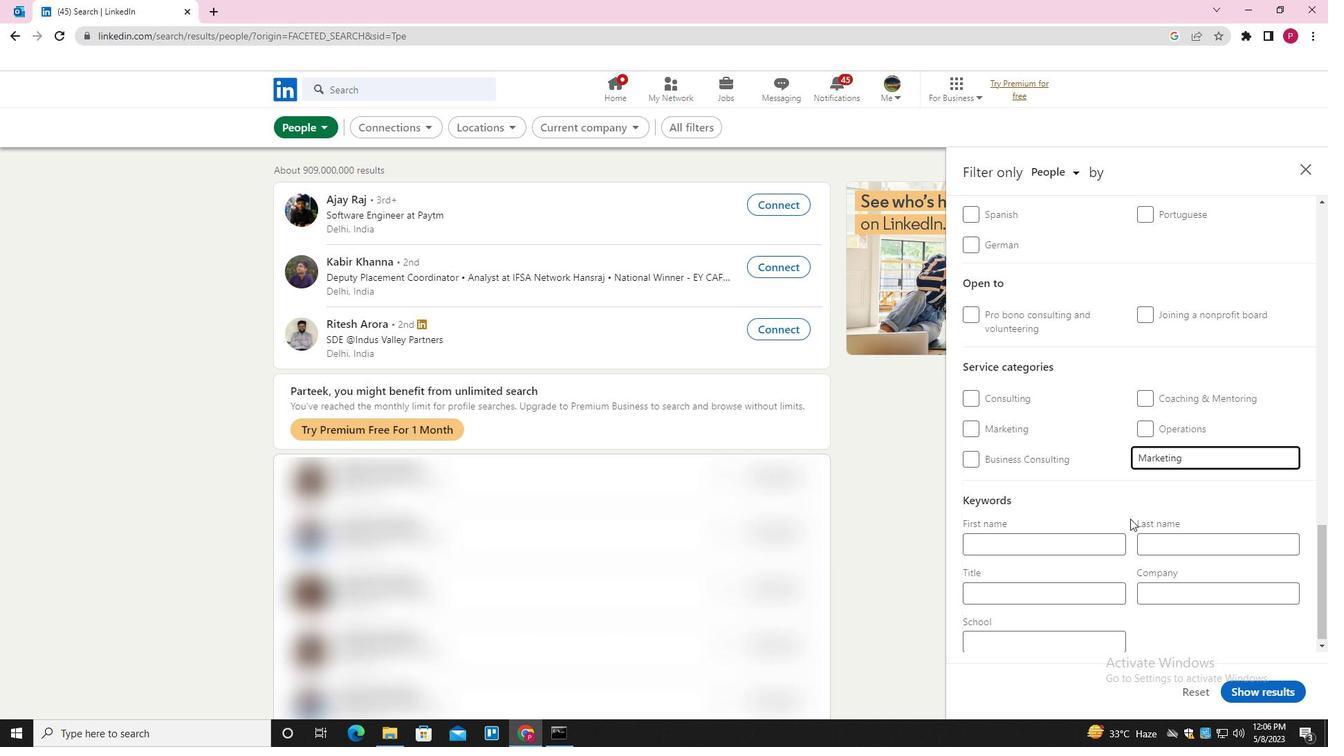 
Action: Mouse moved to (1090, 555)
Screenshot: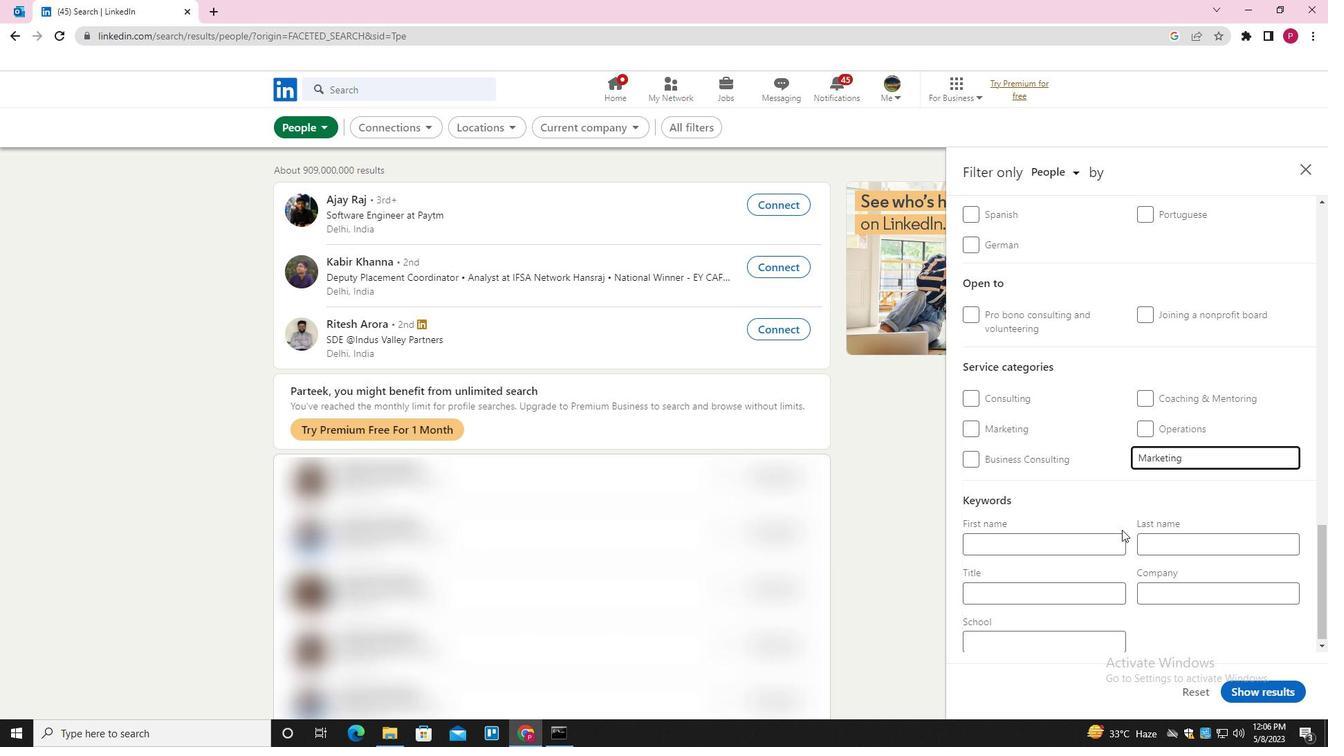 
Action: Mouse scrolled (1090, 554) with delta (0, 0)
Screenshot: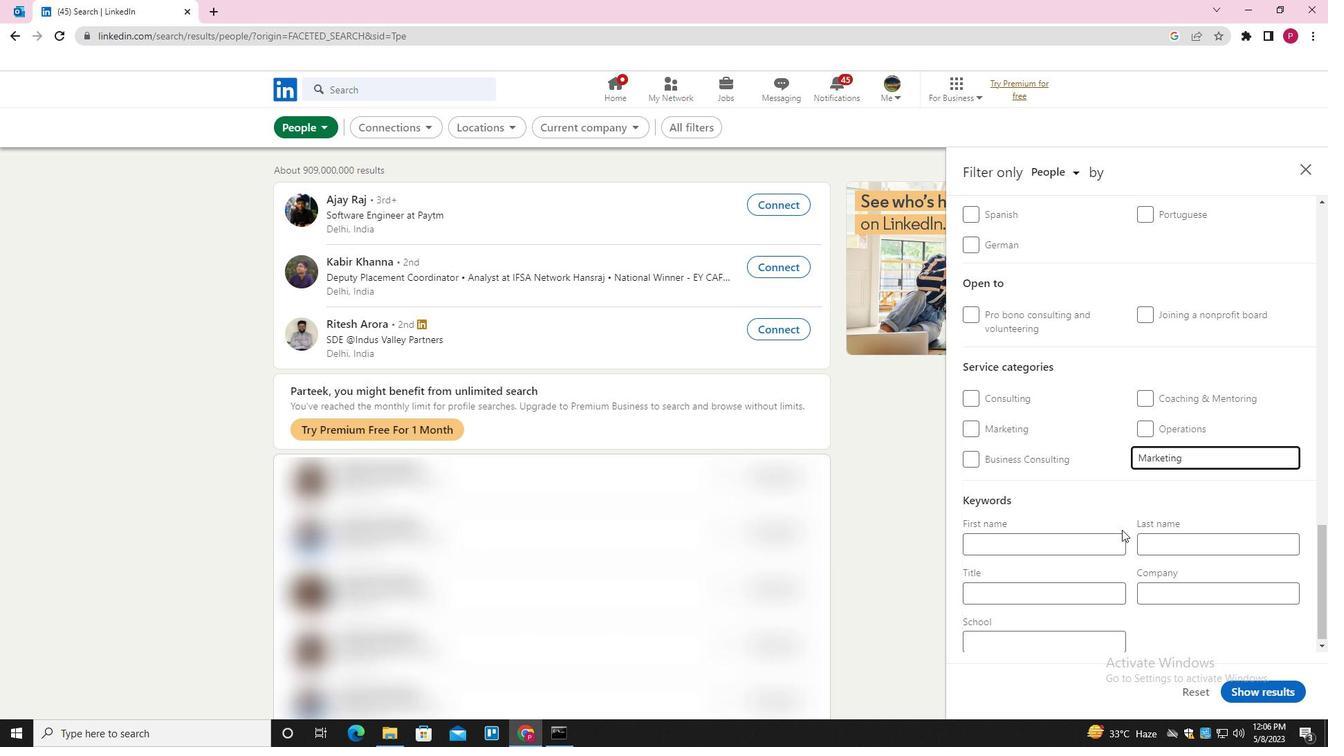 
Action: Mouse moved to (1068, 590)
Screenshot: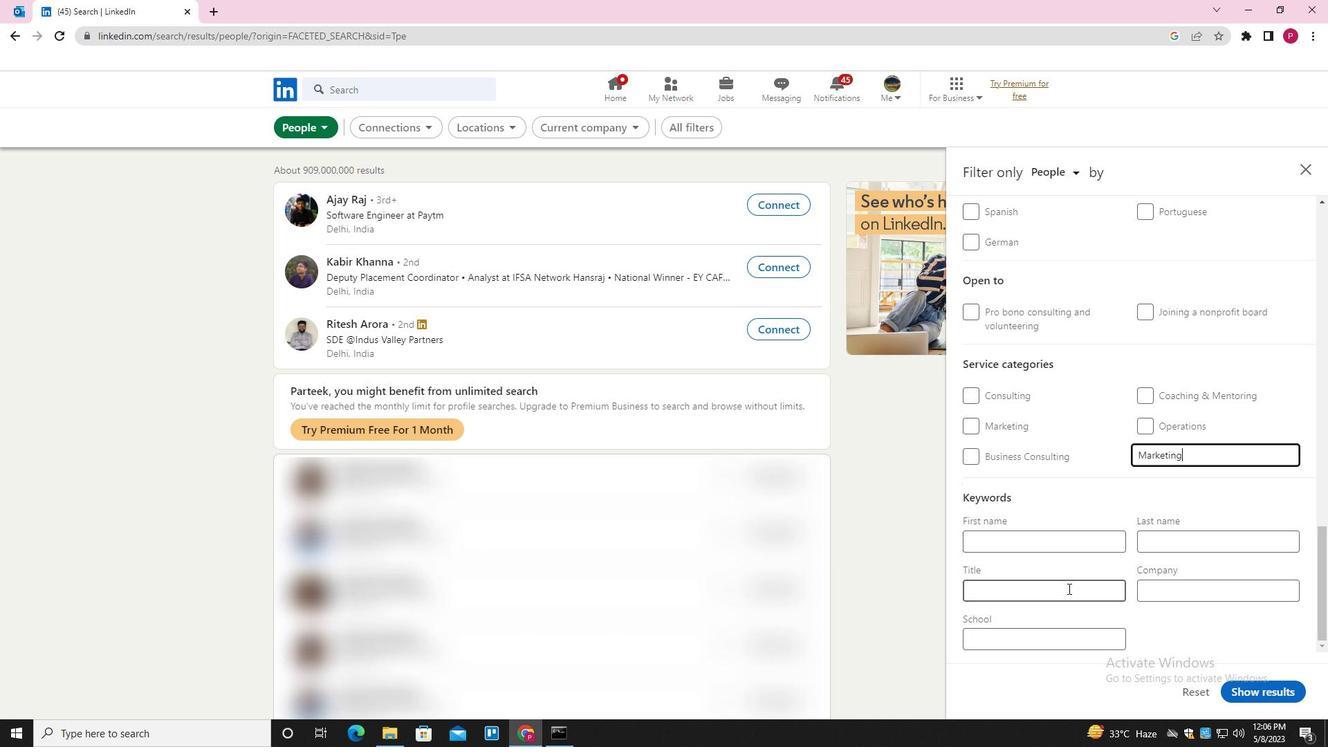 
Action: Mouse pressed left at (1068, 590)
Screenshot: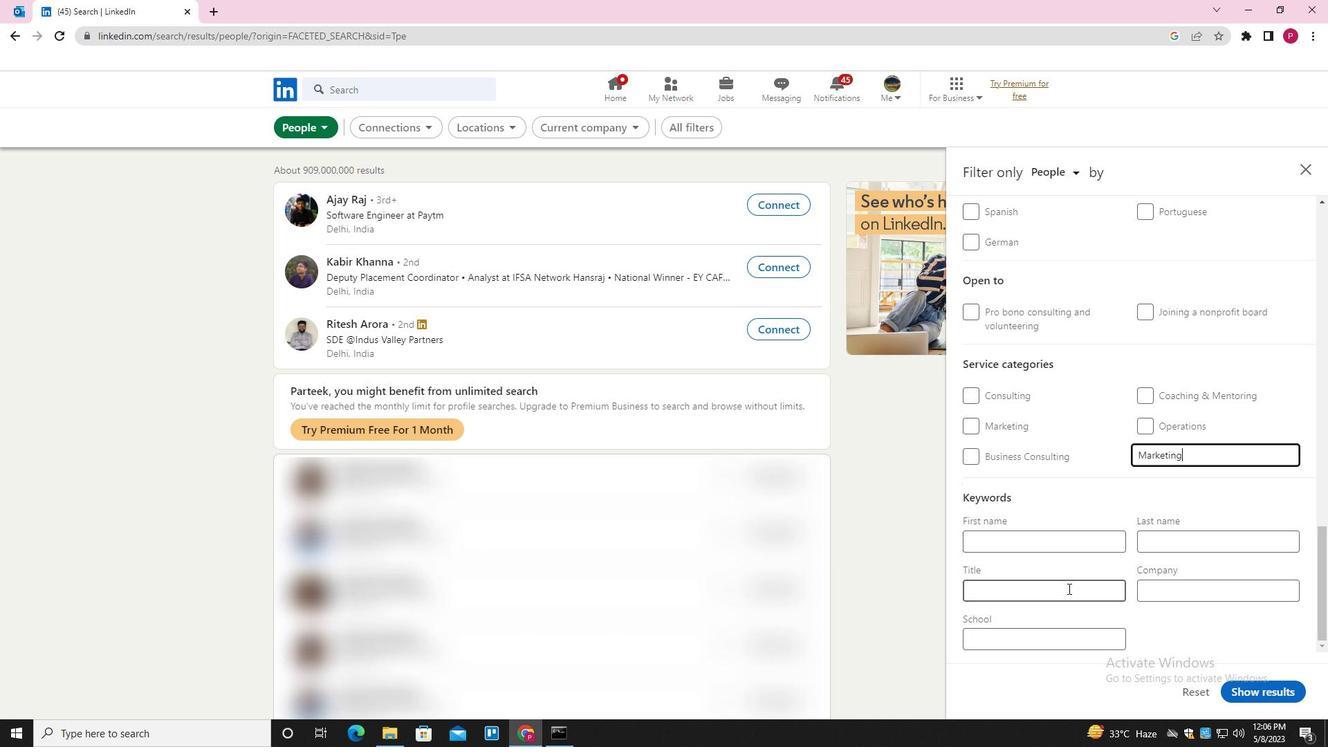 
Action: Mouse moved to (1067, 590)
Screenshot: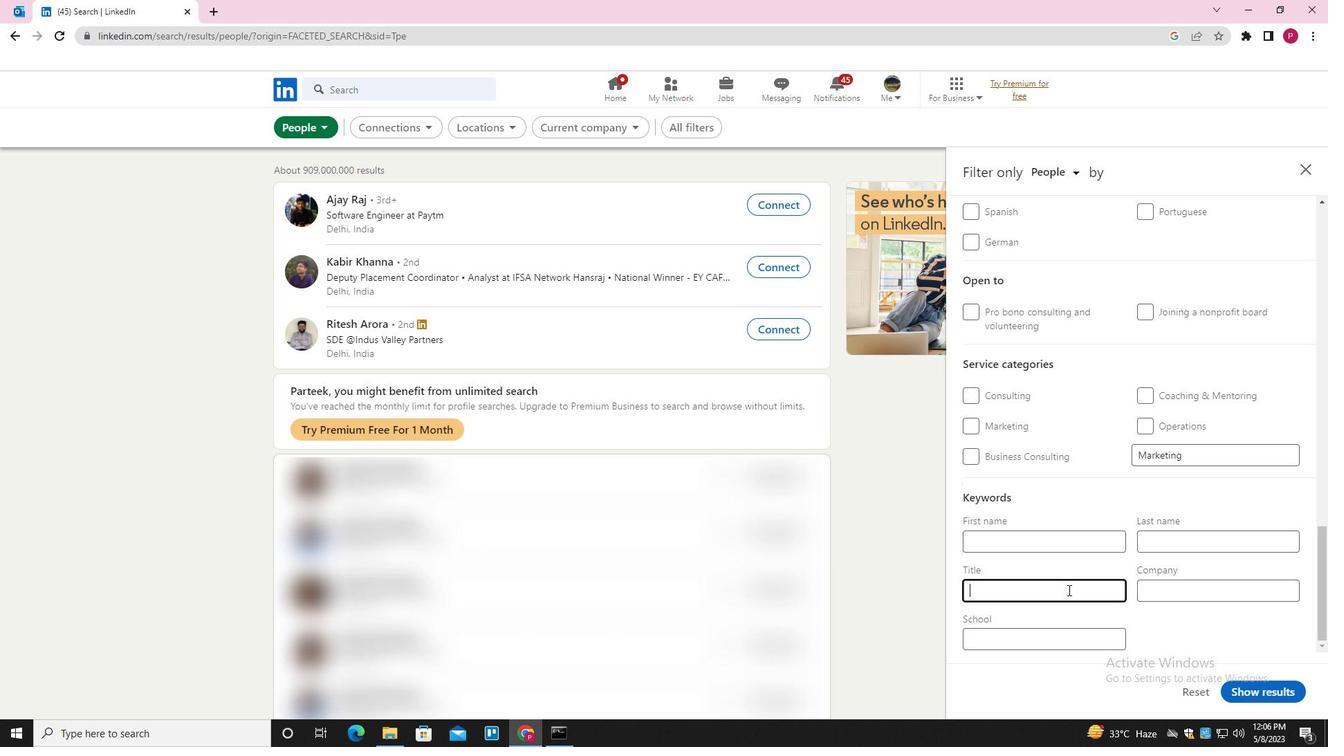 
Action: Key pressed <Key.shift><Key.shift><Key.shift><Key.shift><Key.shift><Key.shift><Key.shift><Key.shift>RESTARAUNT<Key.space><Key.backspace><Key.backspace><Key.backspace><Key.backspace><Key.backspace><Key.backspace>URANT<Key.space><Key.shift><Key.shift><Key.shift>CHAIN<Key.space><Key.shift>EXECUTIVE
Screenshot: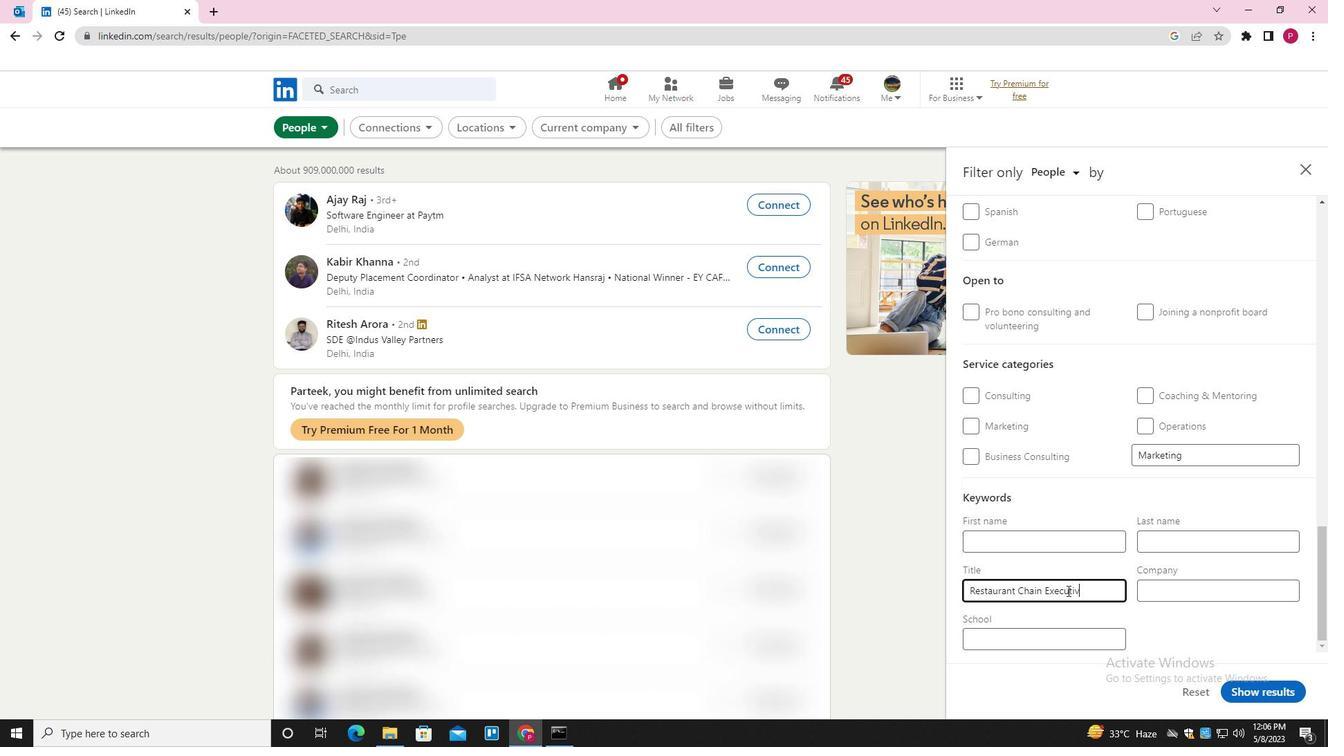 
Action: Mouse moved to (1270, 688)
Screenshot: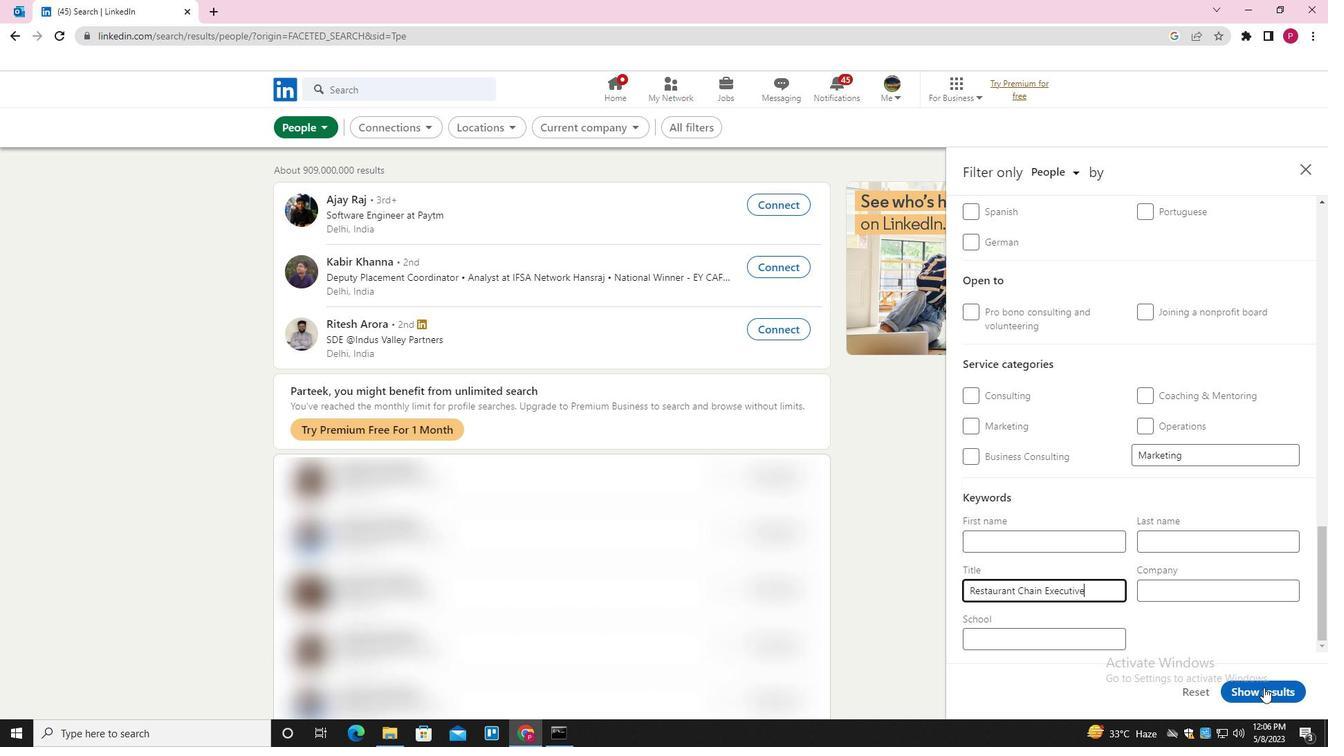 
Action: Mouse pressed left at (1270, 688)
Screenshot: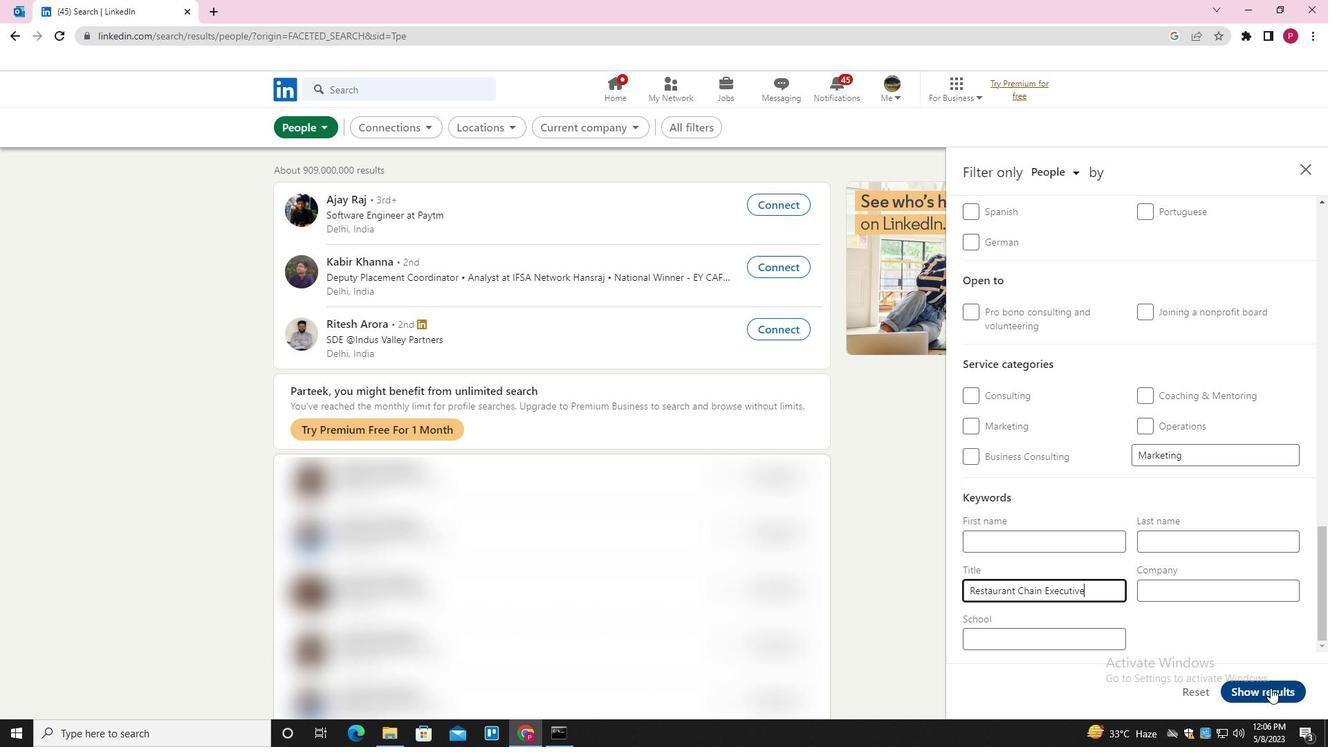 
Action: Mouse moved to (606, 233)
Screenshot: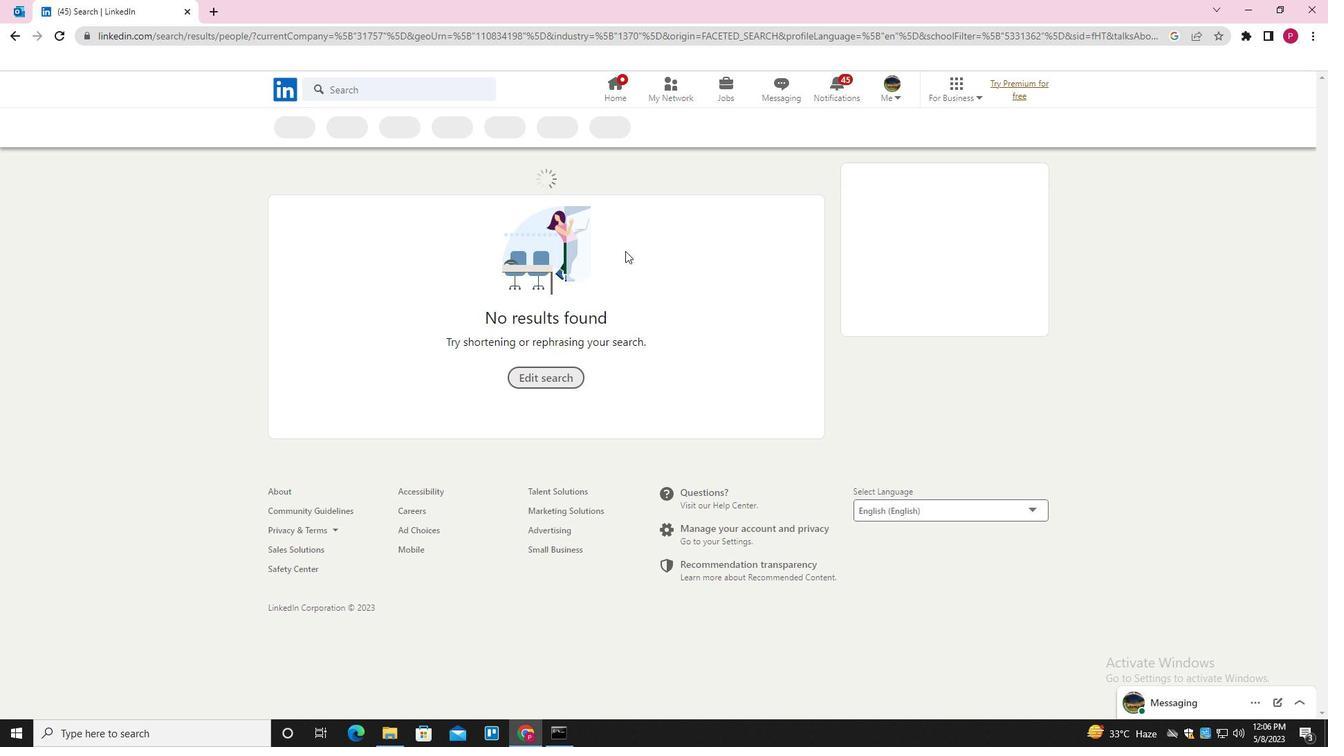 
